 Task: Add an event with the title Second Webinar: Advanced Google AdWords Campaign Optimization, date '2024/03/01', time 9:40 AM to 11:40 AMand add a description: In addition to the formal agenda, the AGM may also include guest speakers, industry experts, or presentations on relevant topics of interest to the attendees. These sessions provide an opportunity to gain insights from external sources, broaden perspectives, and stay informed about emerging trends or challenges that may impact the organization's future., put the event into Orange category . Add location for the event as: 789 Thyssen-Bornemisza Museum, Madrid, Spain, logged in from the account softage.9@softage.netand send the event invitation to softage.6@softage.net with CC to  softage.7@softage.net. Set a reminder for the event At time of event
Action: Mouse moved to (94, 132)
Screenshot: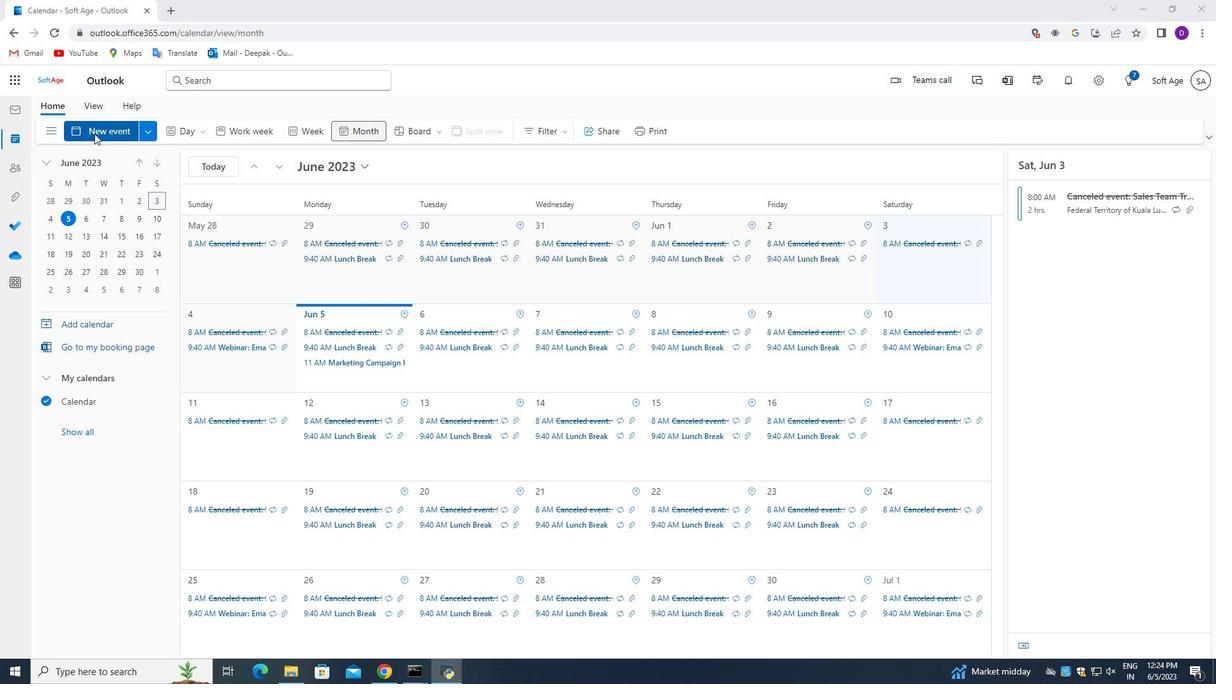 
Action: Mouse pressed left at (94, 132)
Screenshot: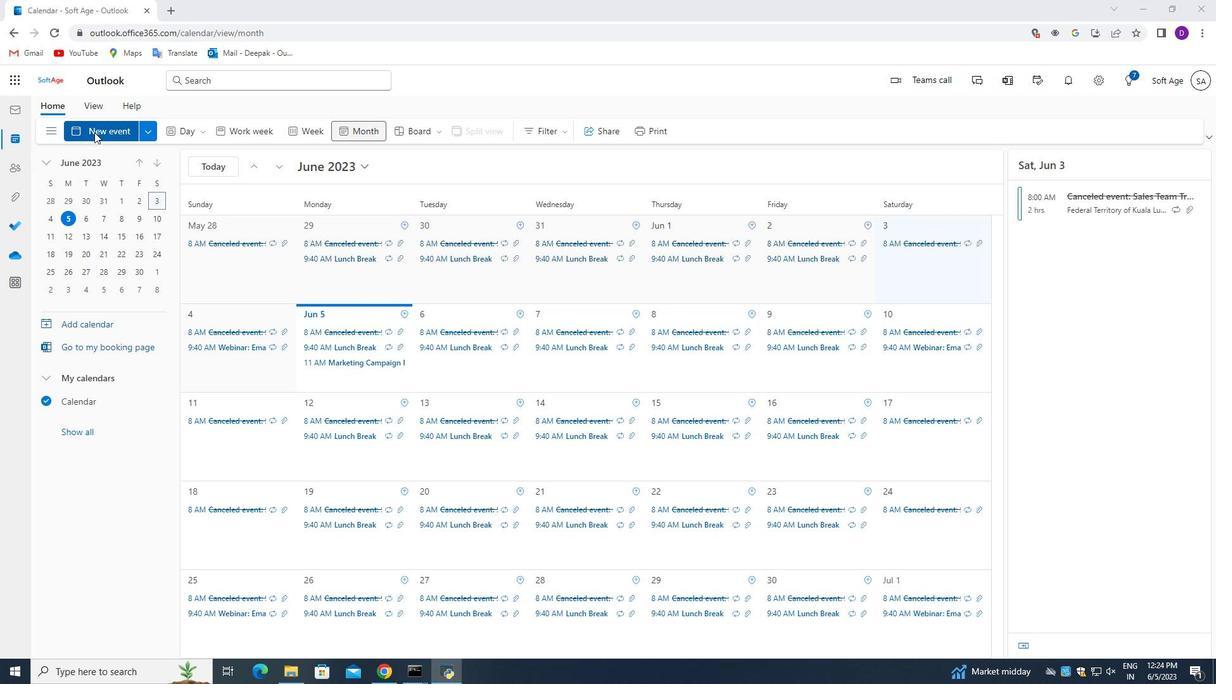 
Action: Mouse moved to (392, 527)
Screenshot: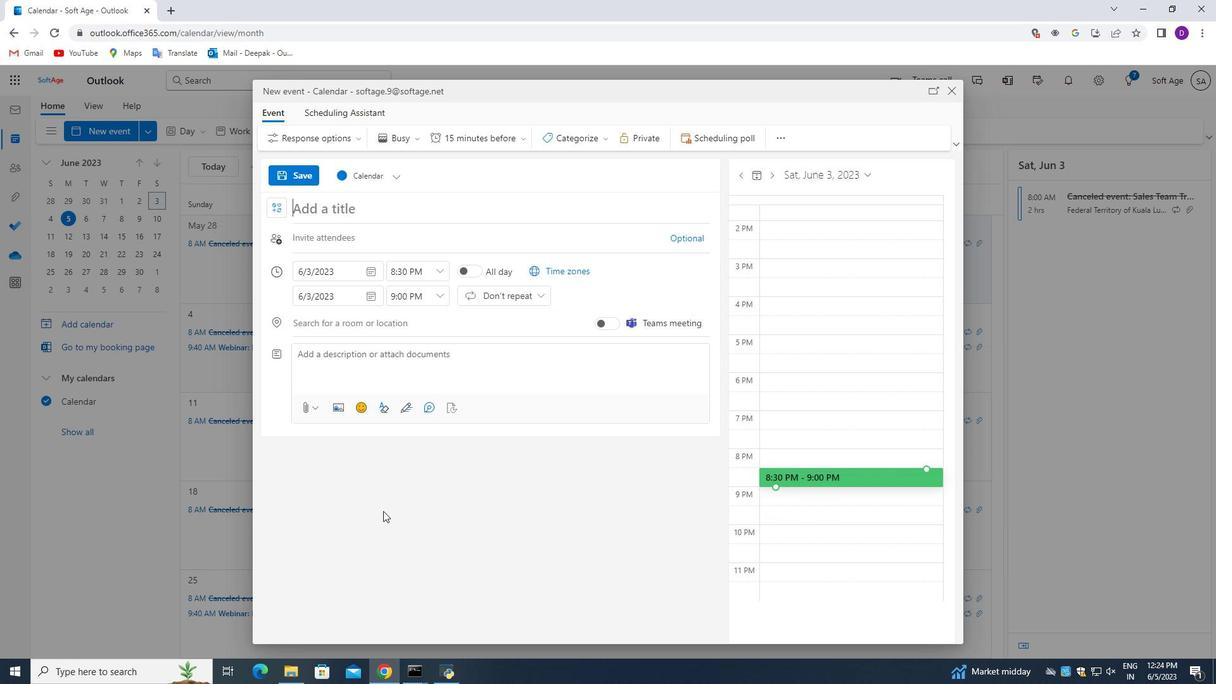 
Action: Key pressed <Key.shift_r>Second<Key.space><Key.shift_r>Webinar<Key.shift_r>:<Key.space><Key.shift_r>Advanced<Key.space><Key.shift_r>Google<Key.space><Key.shift_r>Ad<Key.shift_r>Words<Key.space><Key.shift_r>Campaign<Key.space><Key.shift>Optimization
Screenshot: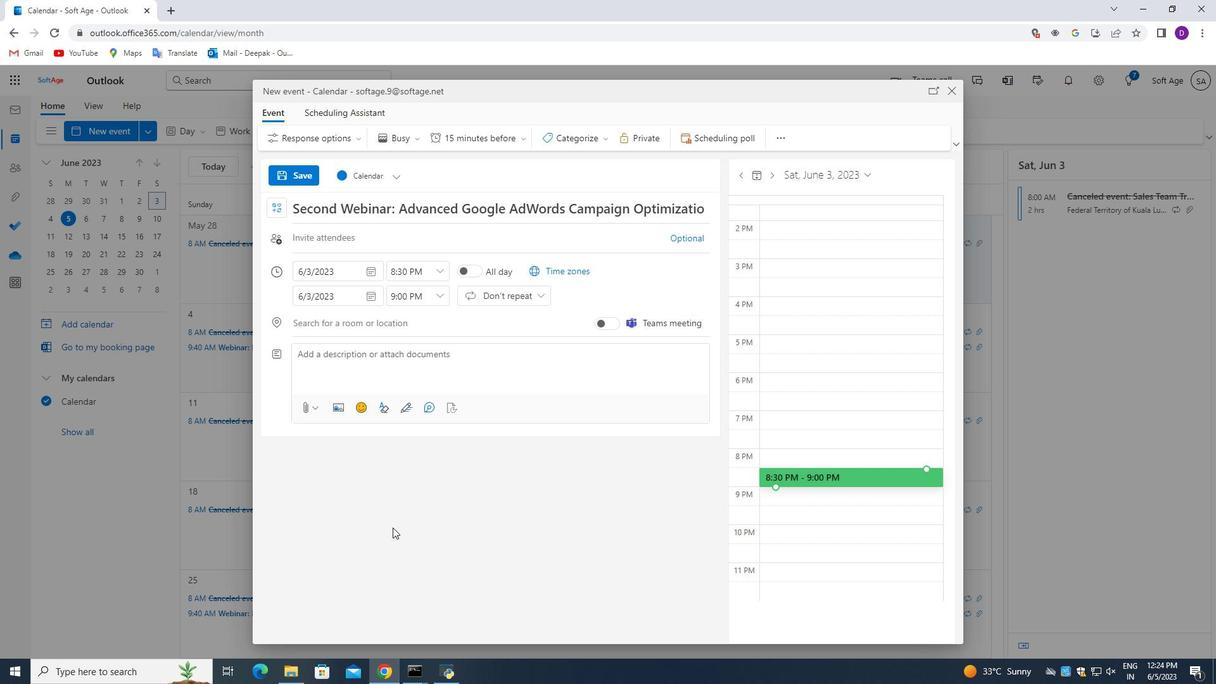 
Action: Mouse moved to (370, 272)
Screenshot: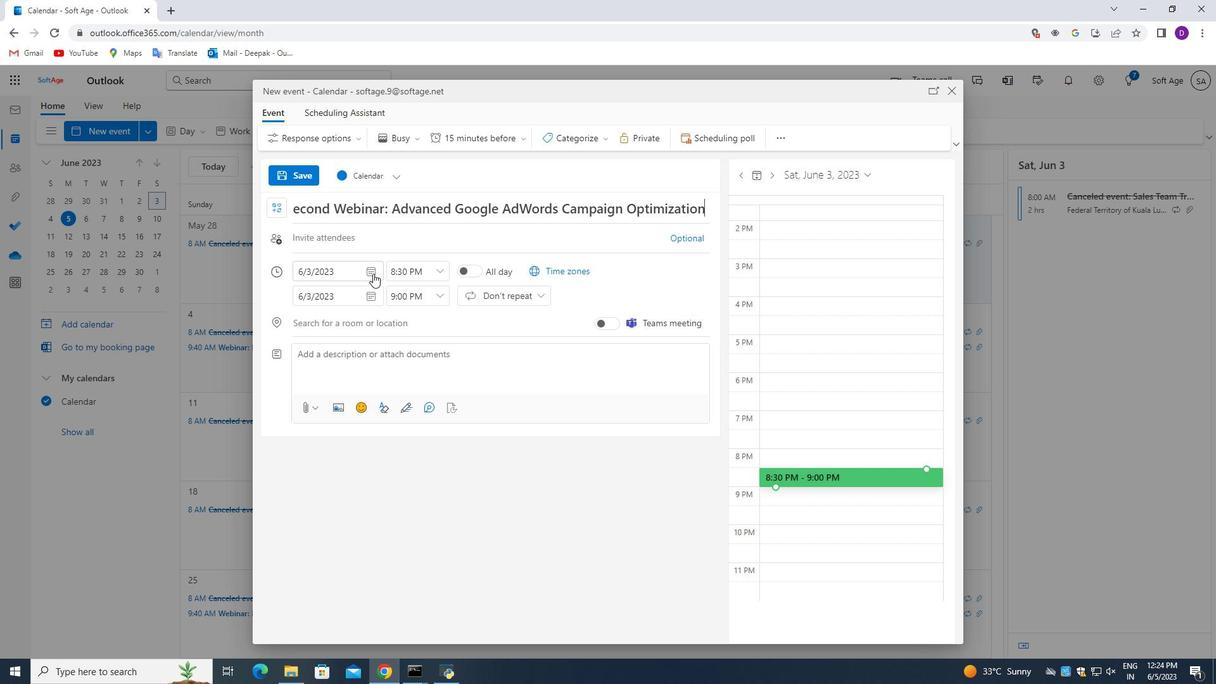 
Action: Mouse pressed left at (370, 272)
Screenshot: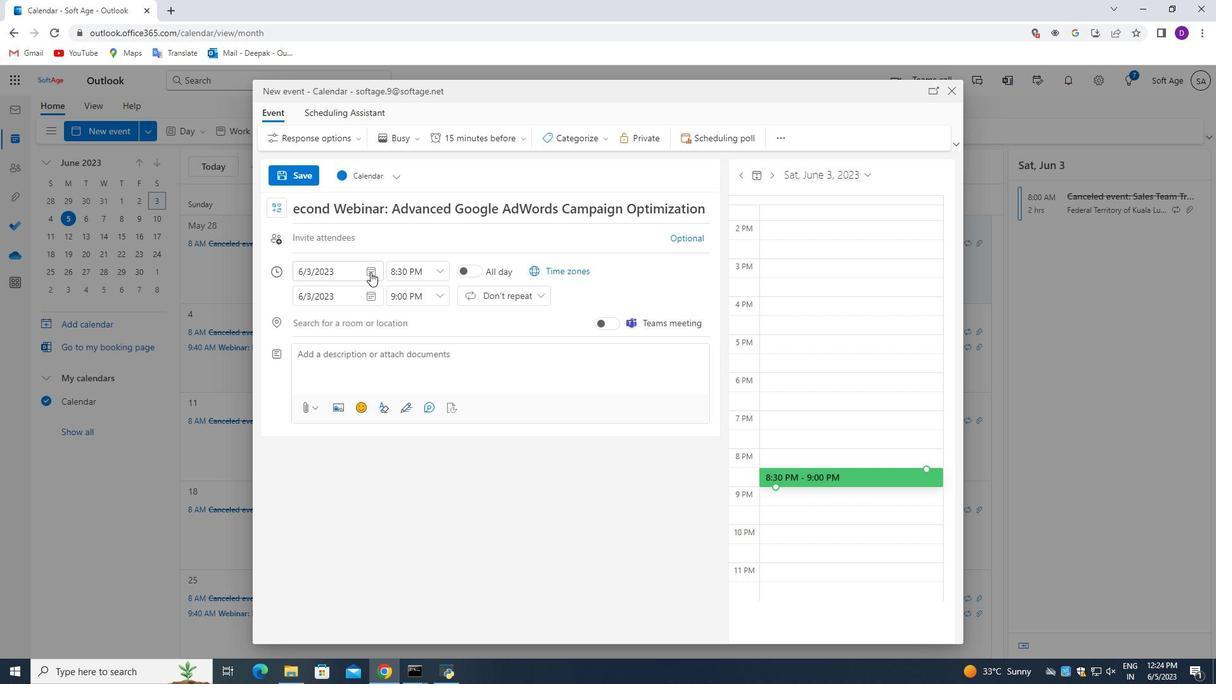
Action: Mouse moved to (338, 292)
Screenshot: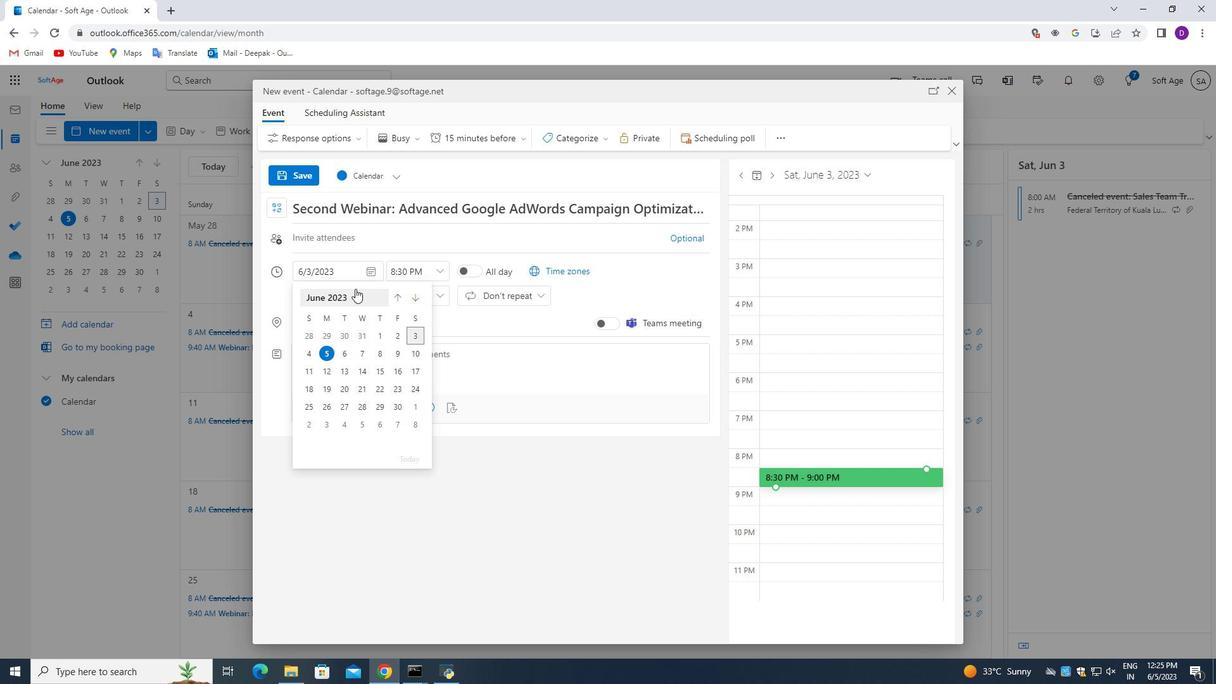 
Action: Mouse pressed left at (338, 292)
Screenshot: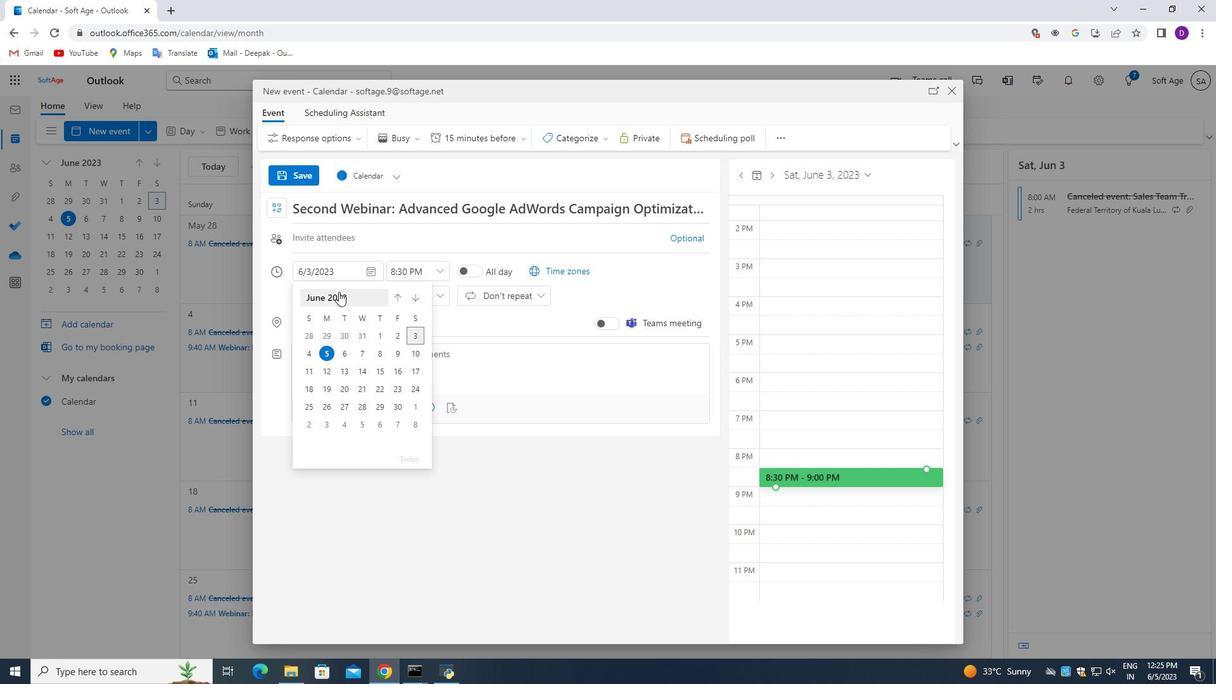 
Action: Mouse moved to (415, 300)
Screenshot: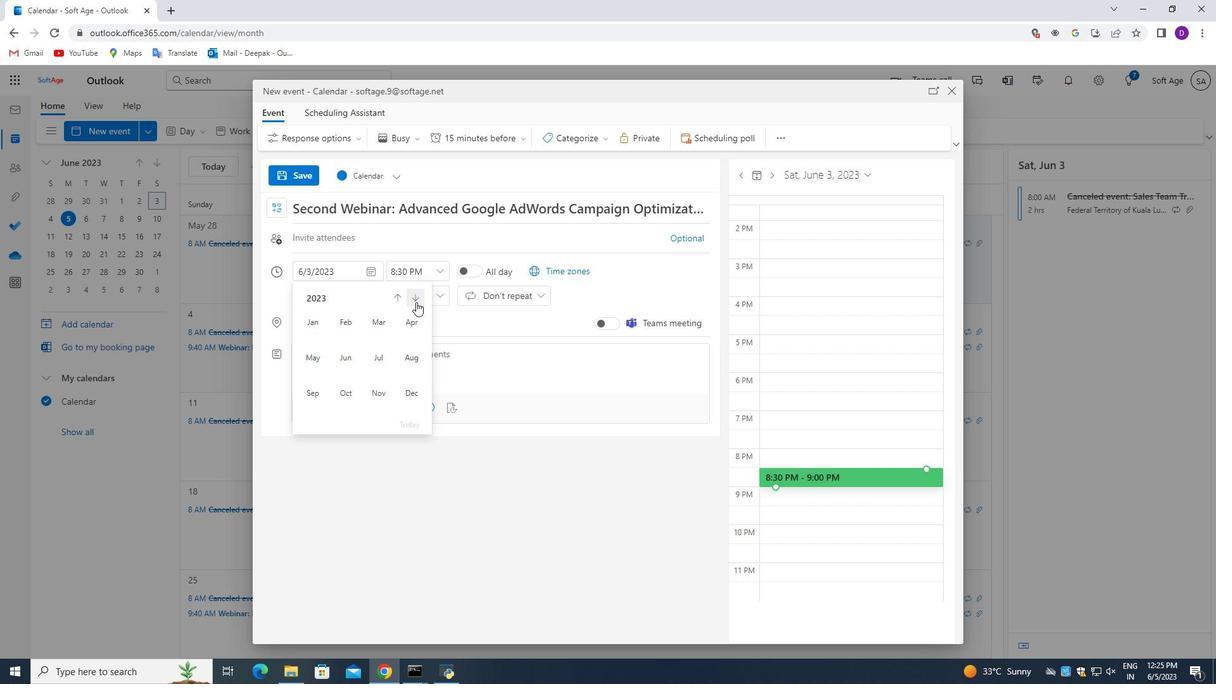 
Action: Mouse pressed left at (415, 300)
Screenshot: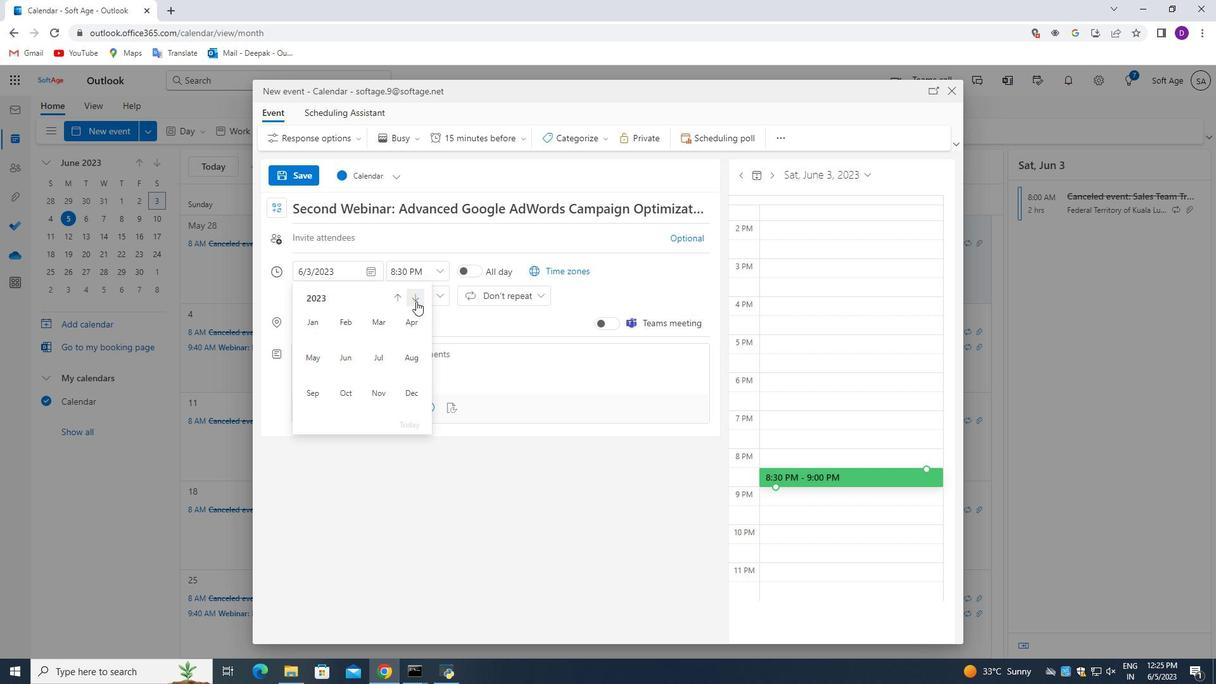 
Action: Mouse moved to (378, 322)
Screenshot: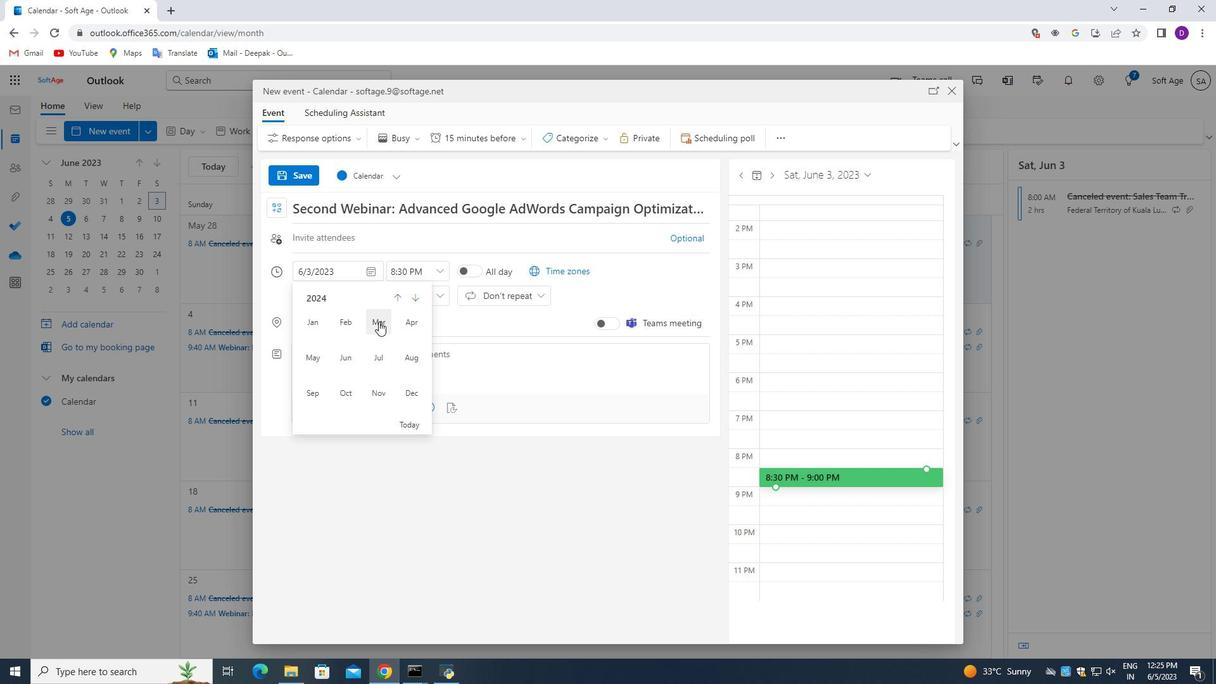 
Action: Mouse pressed left at (378, 322)
Screenshot: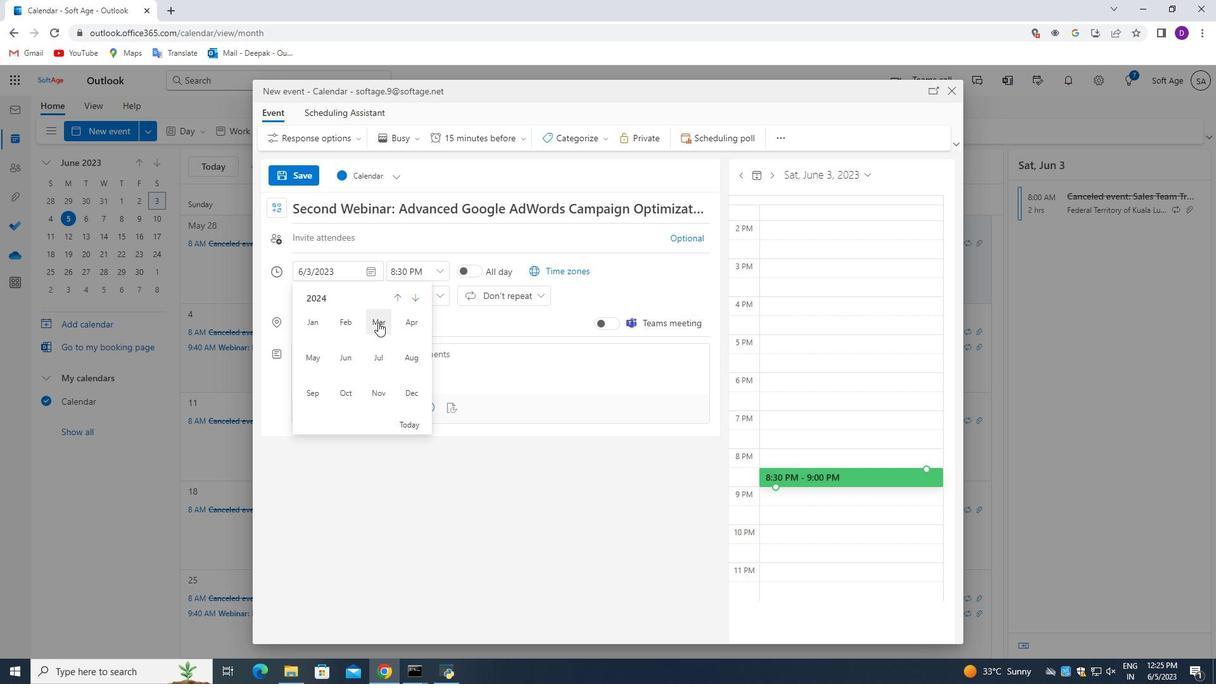 
Action: Mouse moved to (398, 332)
Screenshot: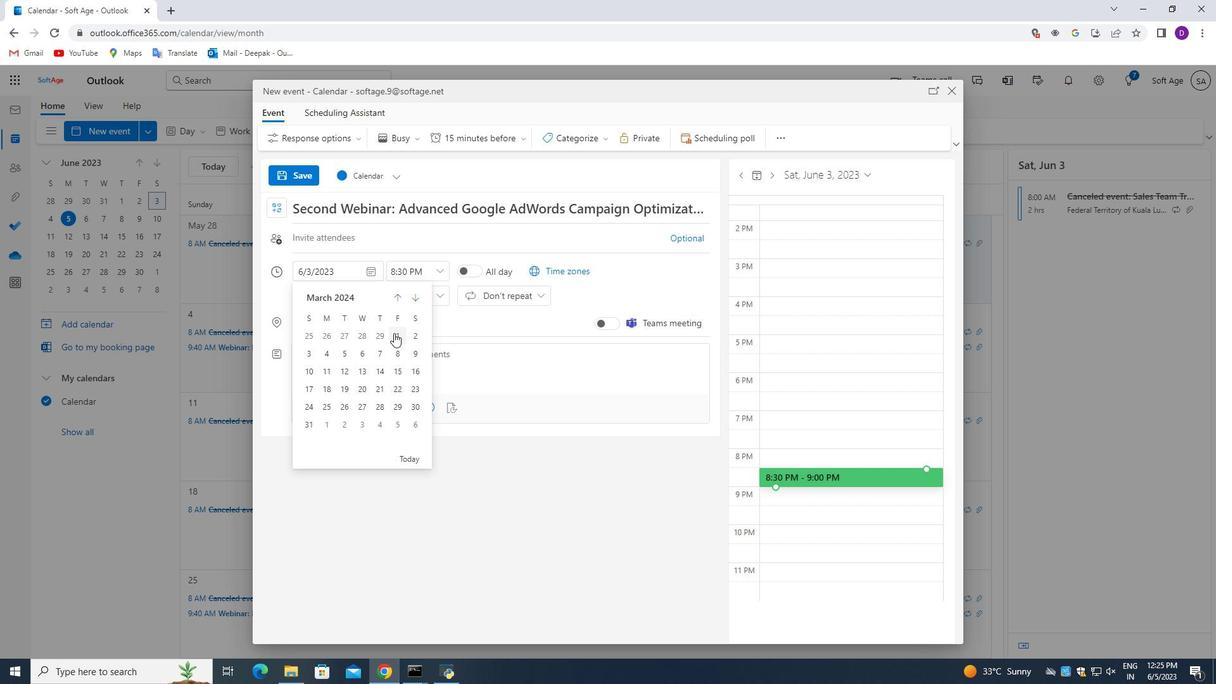 
Action: Mouse pressed left at (398, 332)
Screenshot: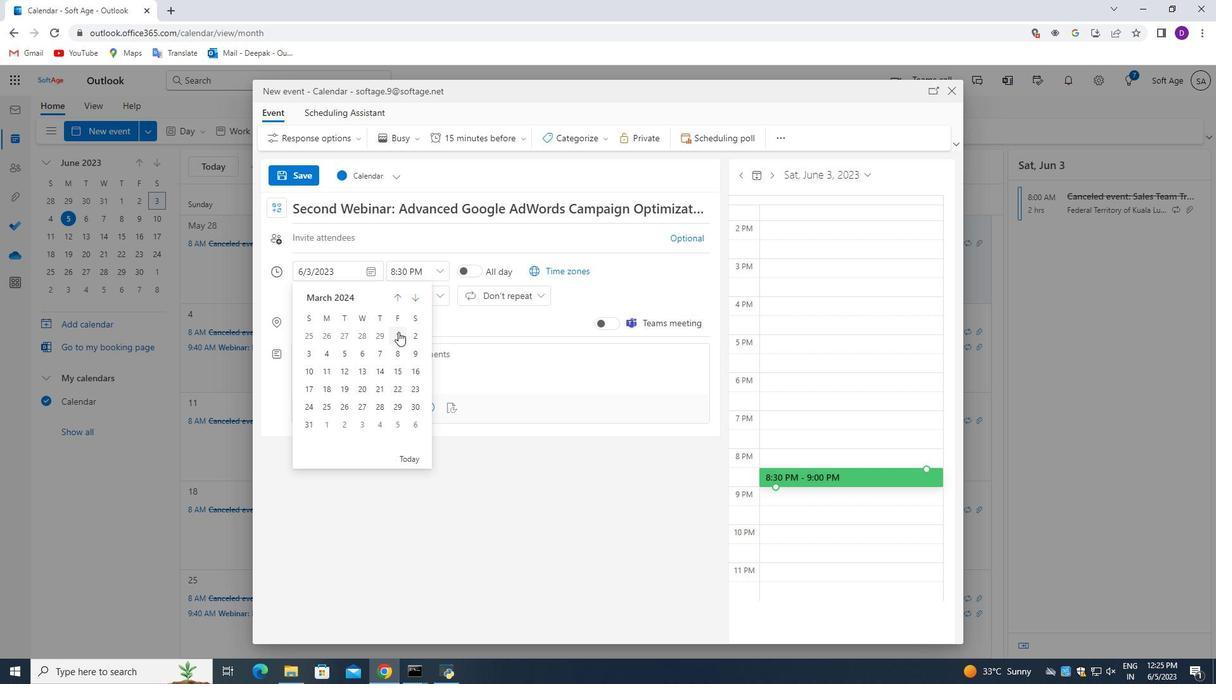 
Action: Mouse moved to (439, 272)
Screenshot: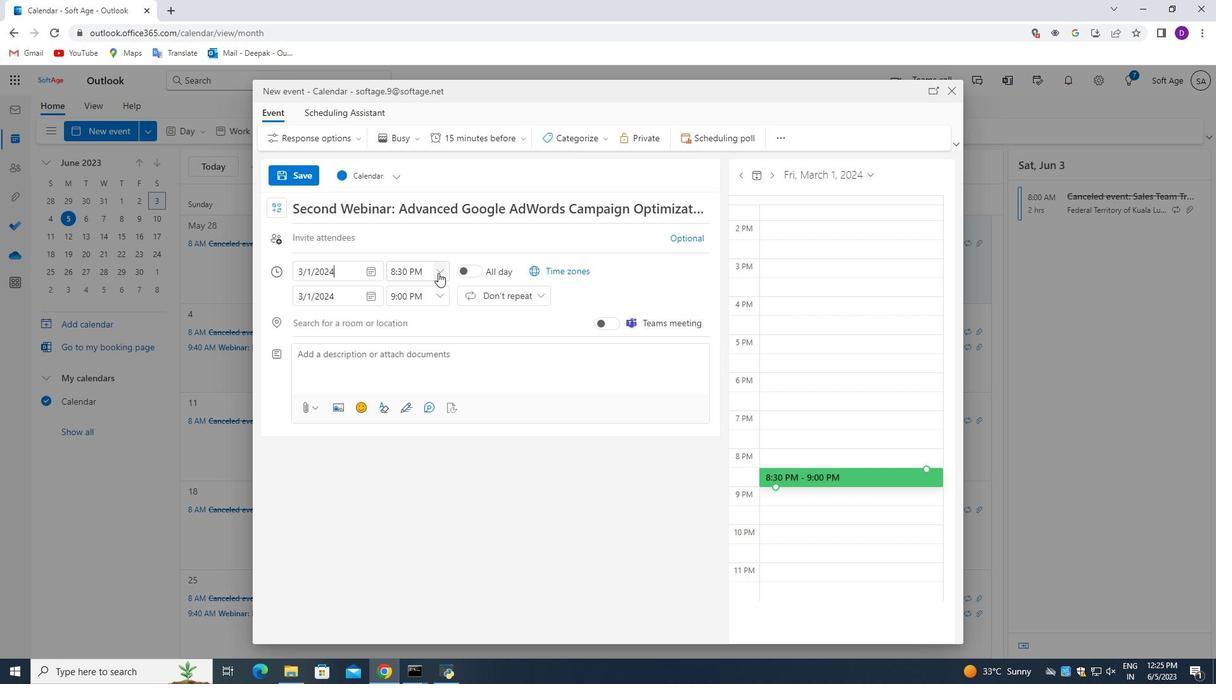 
Action: Mouse pressed left at (439, 272)
Screenshot: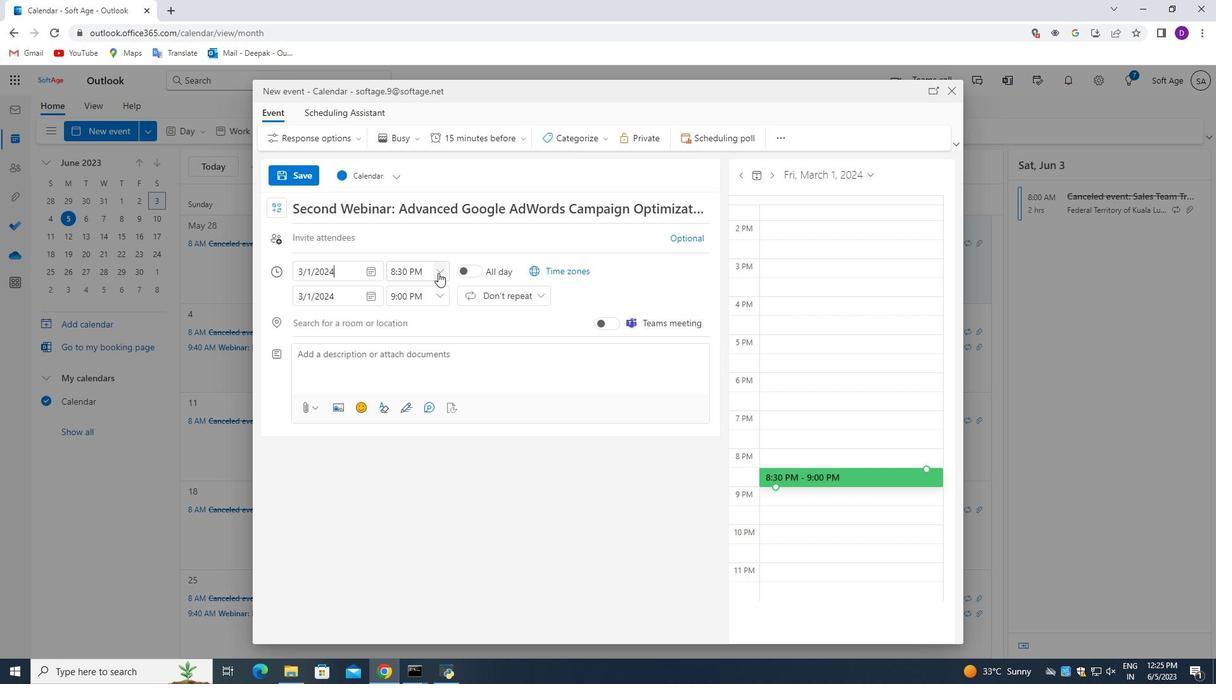 
Action: Mouse moved to (416, 328)
Screenshot: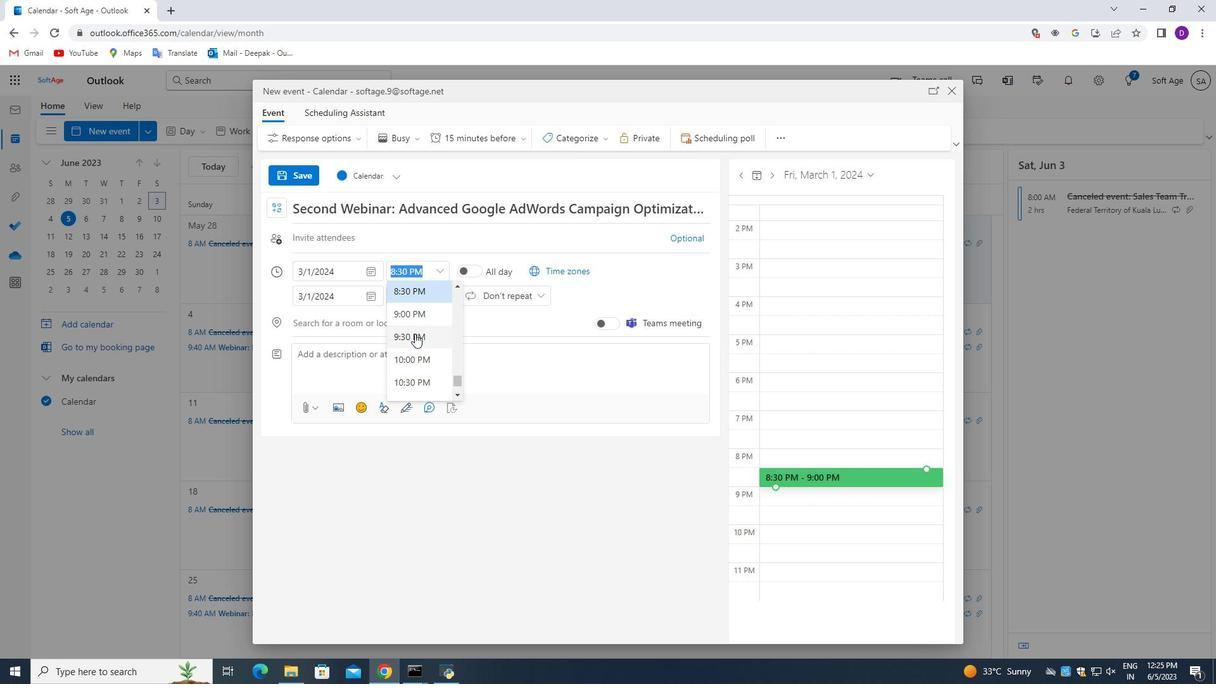 
Action: Mouse scrolled (416, 328) with delta (0, 0)
Screenshot: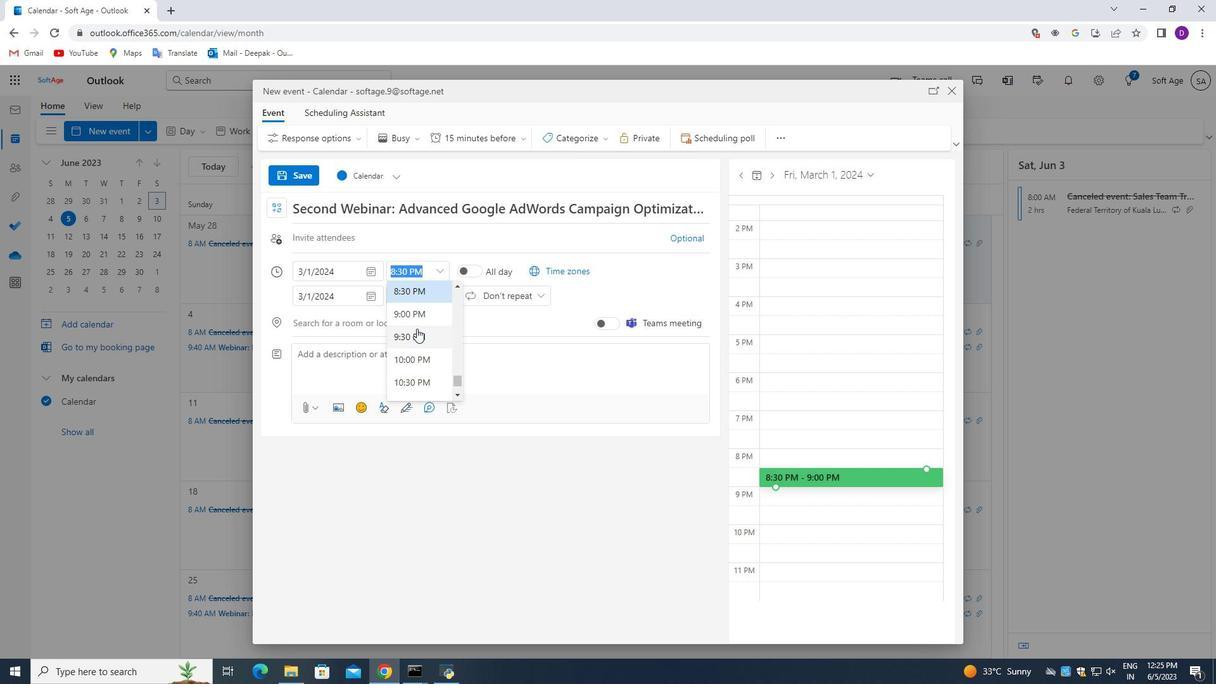 
Action: Mouse scrolled (416, 328) with delta (0, 0)
Screenshot: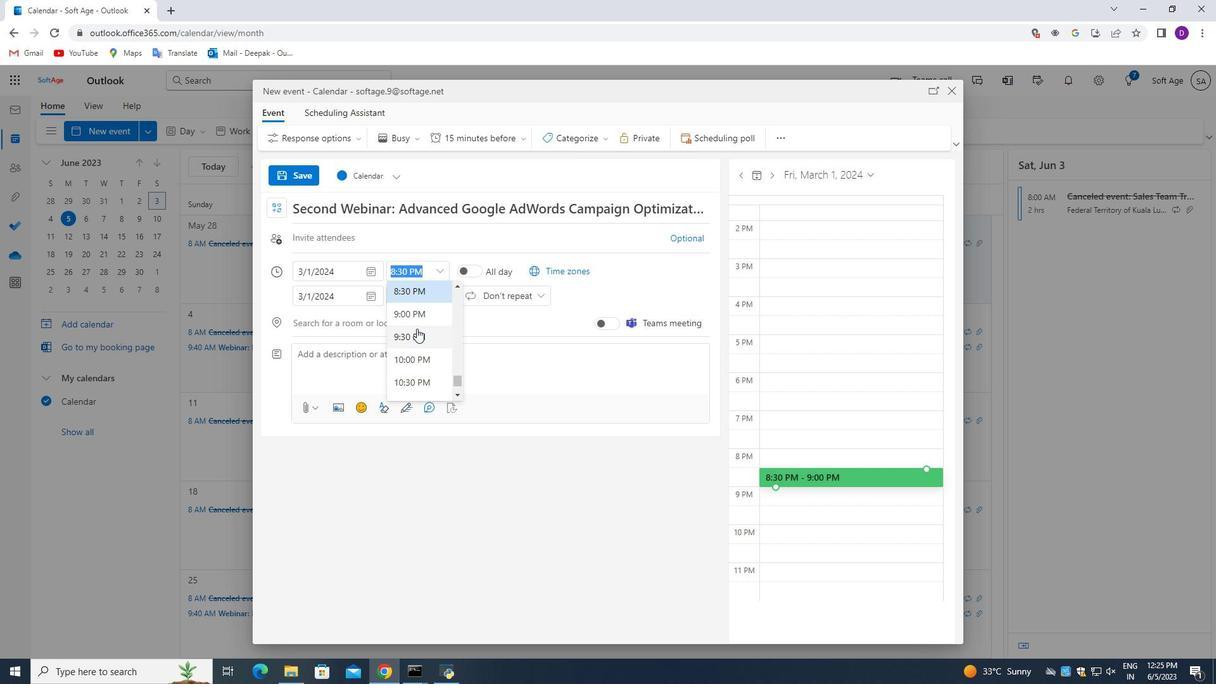 
Action: Mouse scrolled (416, 329) with delta (0, 0)
Screenshot: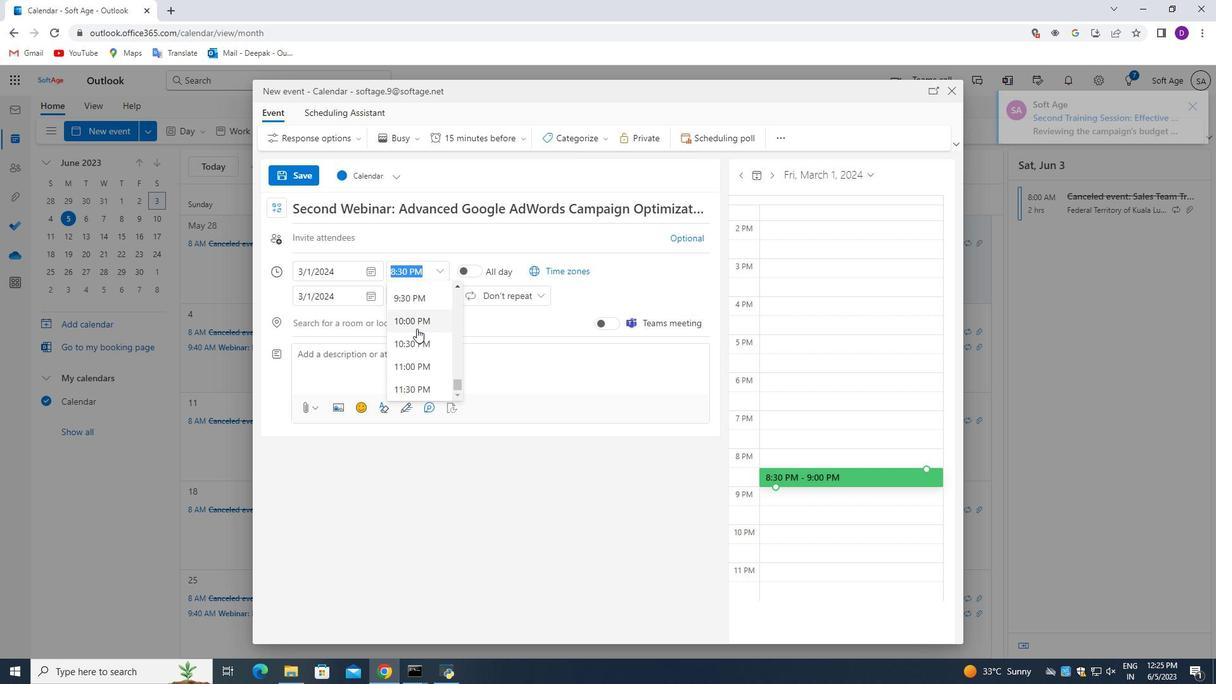 
Action: Mouse scrolled (416, 329) with delta (0, 0)
Screenshot: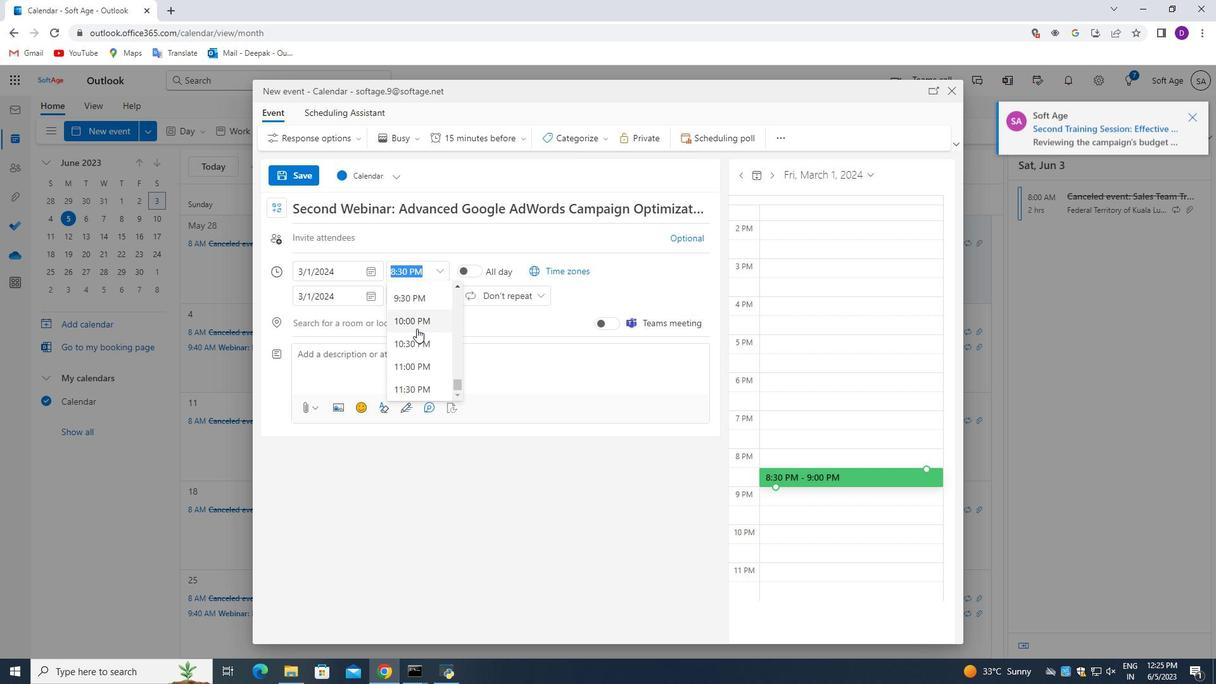 
Action: Mouse scrolled (416, 329) with delta (0, 0)
Screenshot: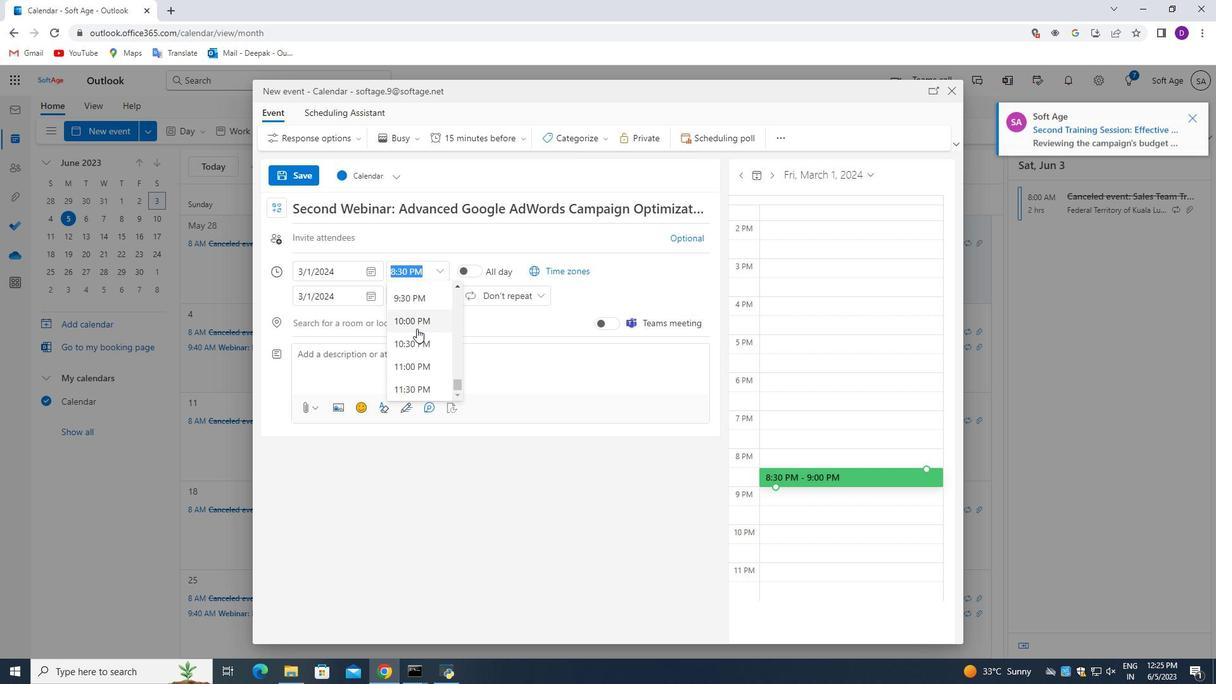
Action: Mouse scrolled (416, 329) with delta (0, 0)
Screenshot: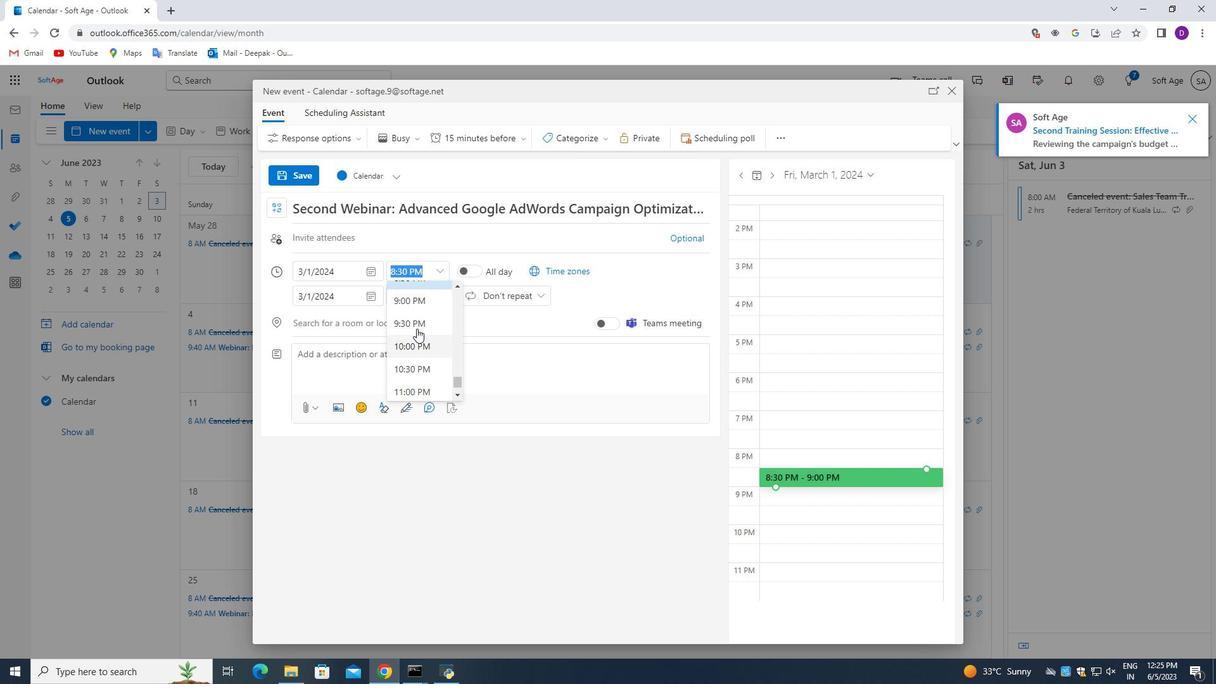 
Action: Mouse scrolled (416, 329) with delta (0, 0)
Screenshot: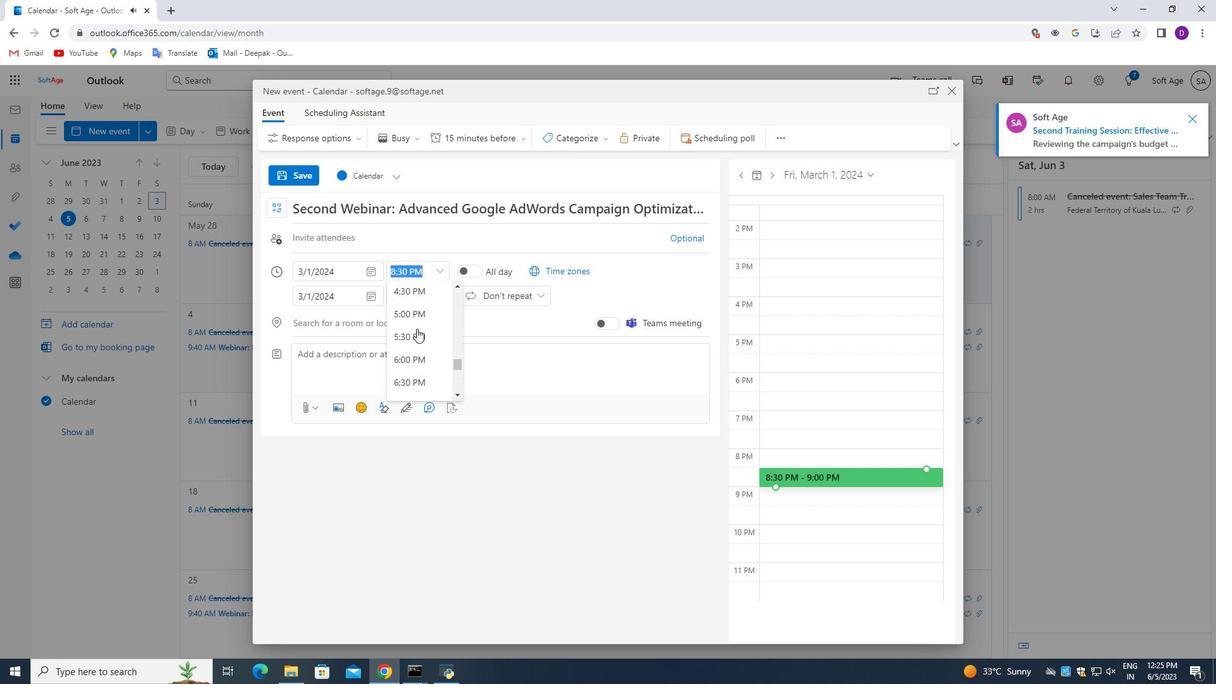 
Action: Mouse scrolled (416, 329) with delta (0, 0)
Screenshot: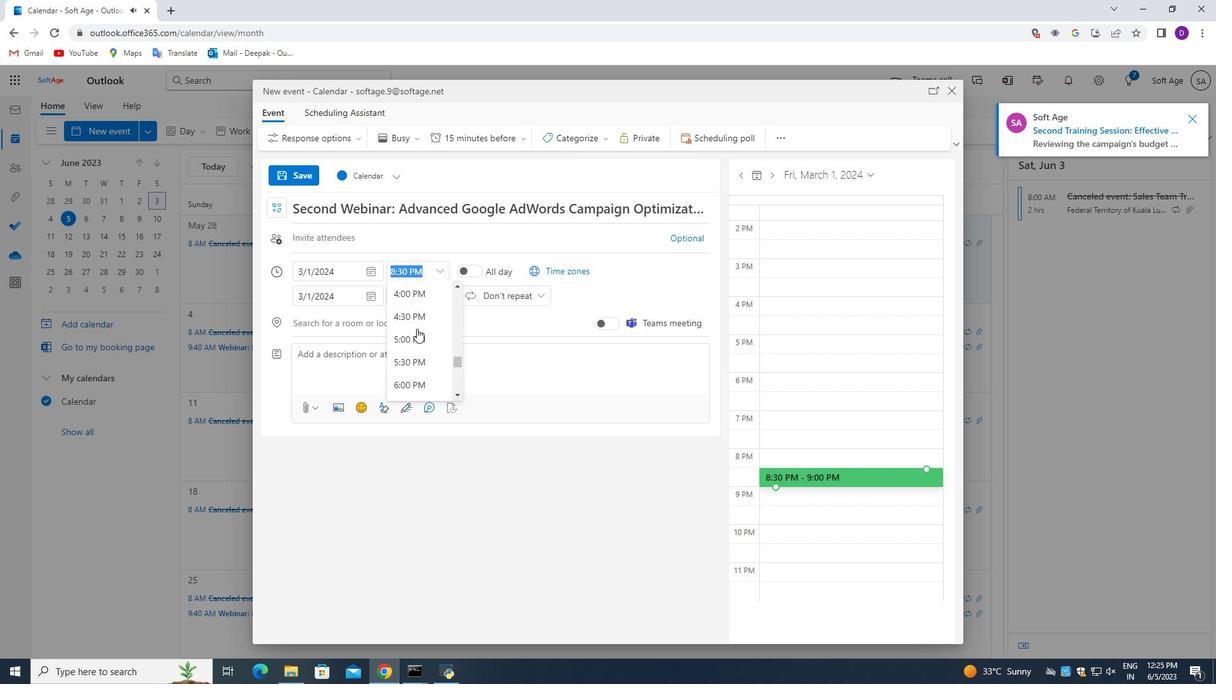 
Action: Mouse scrolled (416, 329) with delta (0, 0)
Screenshot: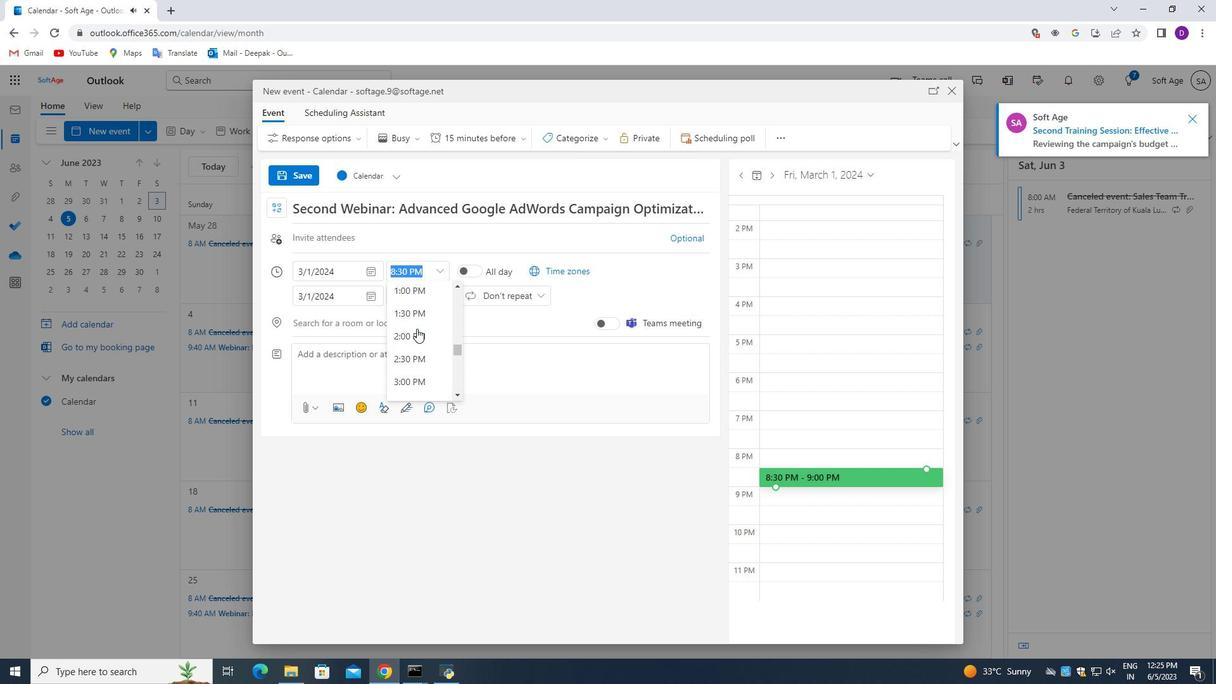 
Action: Mouse scrolled (416, 329) with delta (0, 0)
Screenshot: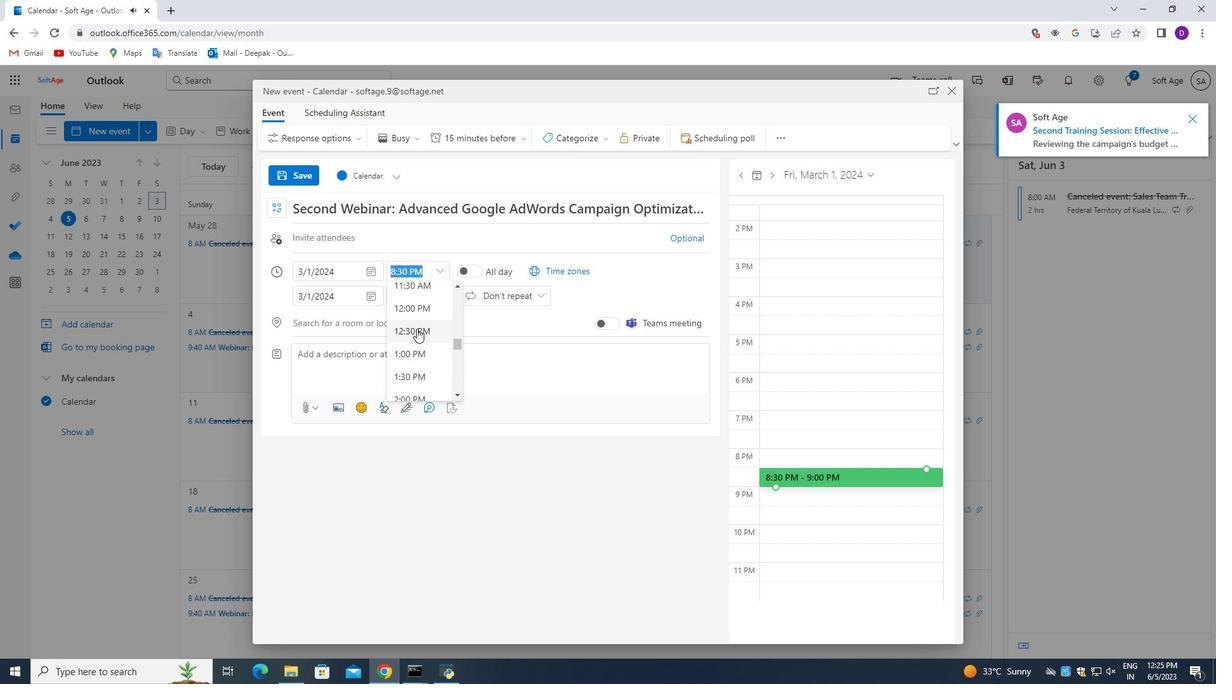 
Action: Mouse scrolled (416, 329) with delta (0, 0)
Screenshot: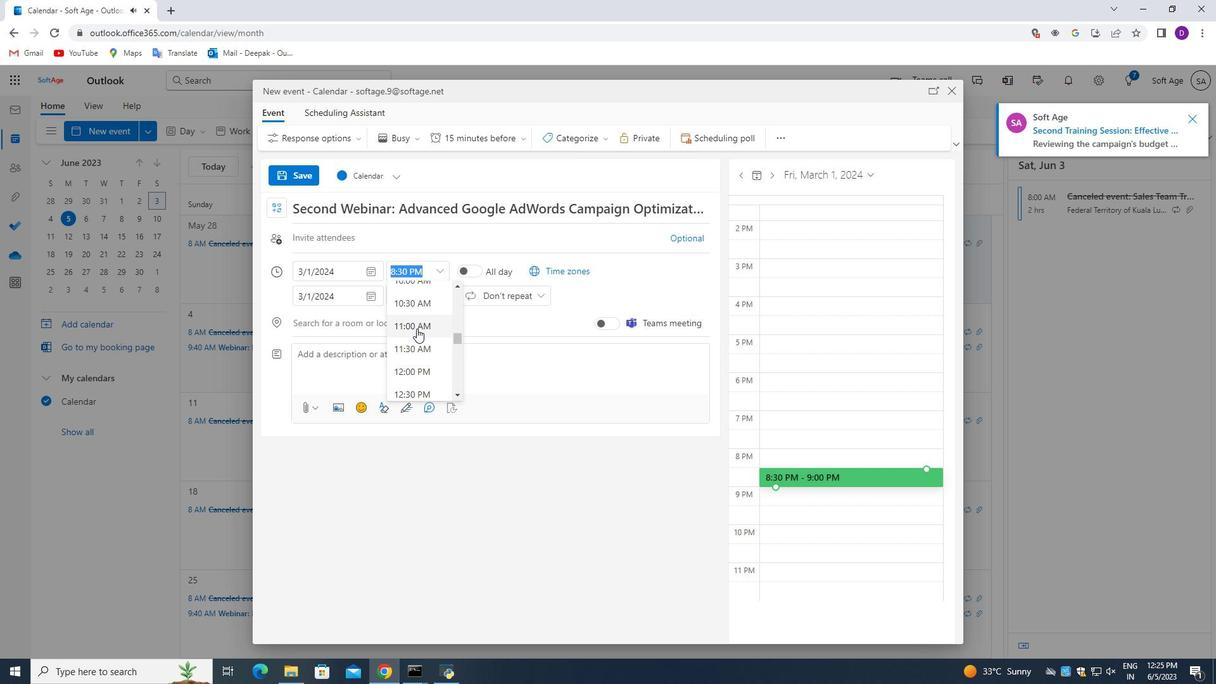 
Action: Mouse moved to (416, 328)
Screenshot: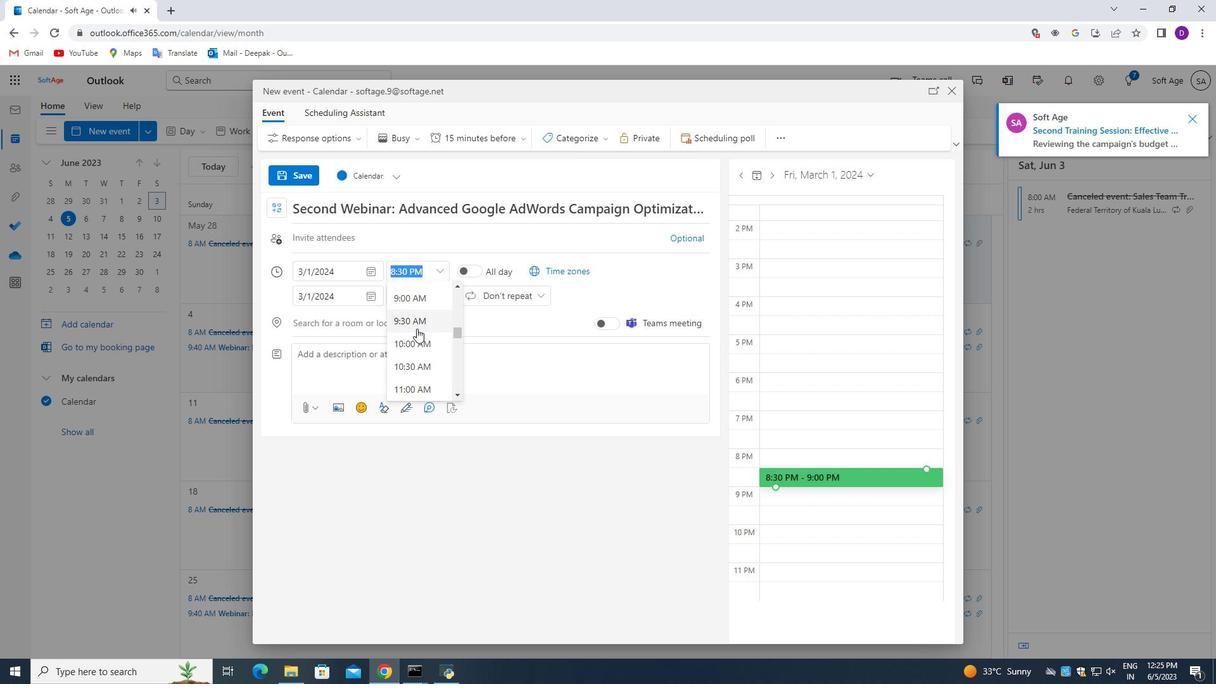 
Action: Mouse pressed left at (416, 328)
Screenshot: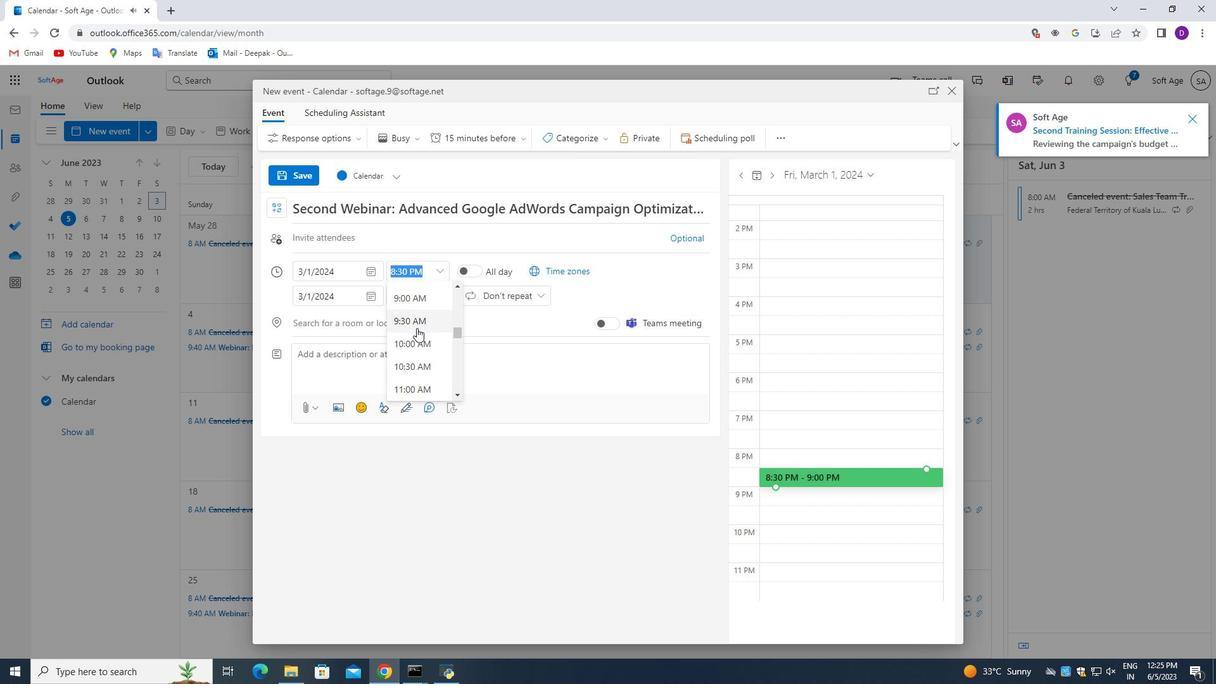 
Action: Mouse moved to (405, 269)
Screenshot: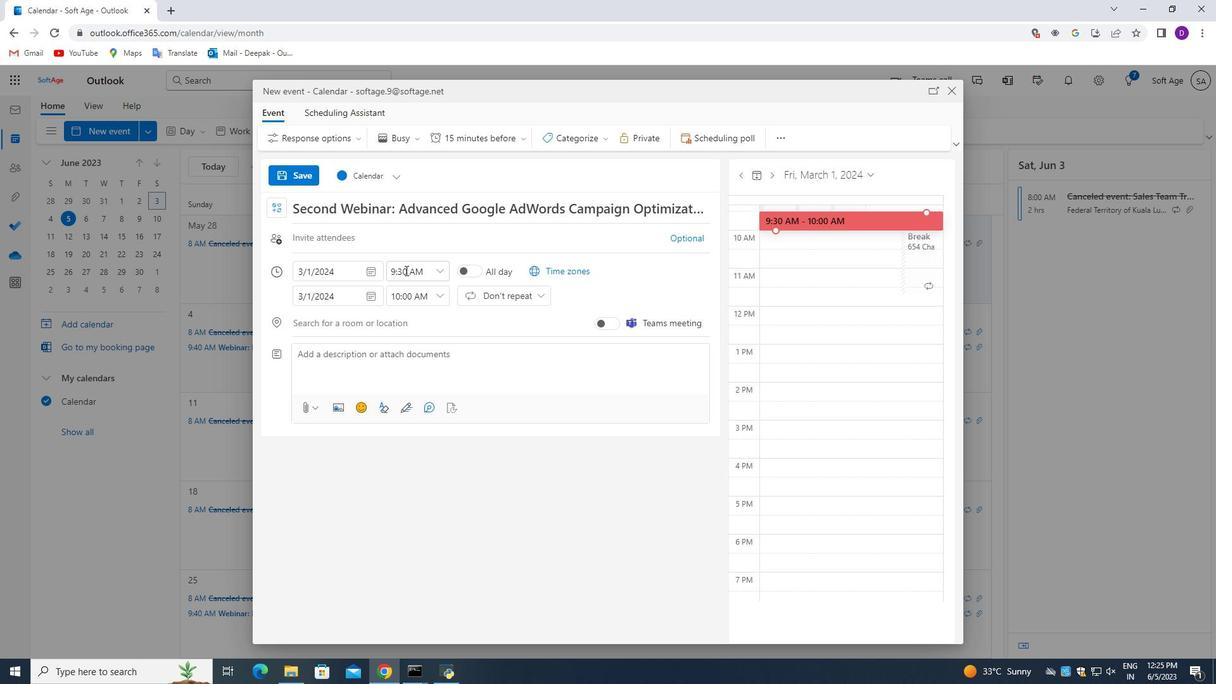 
Action: Mouse pressed left at (405, 269)
Screenshot: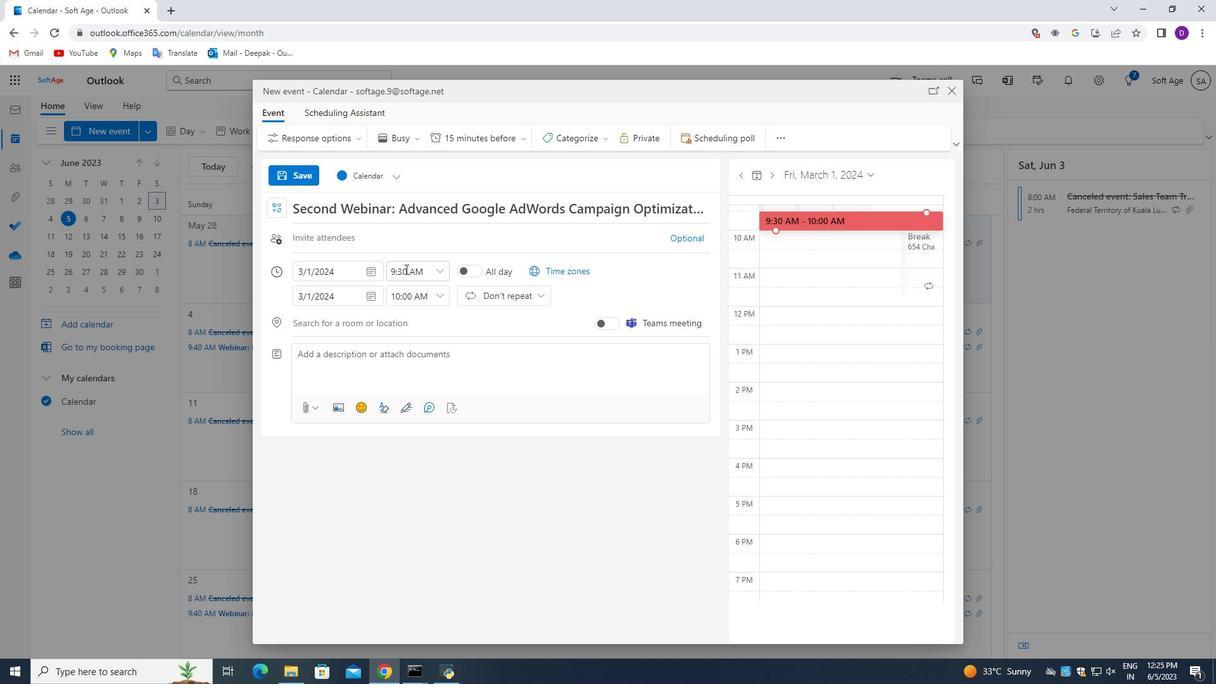 
Action: Mouse moved to (419, 323)
Screenshot: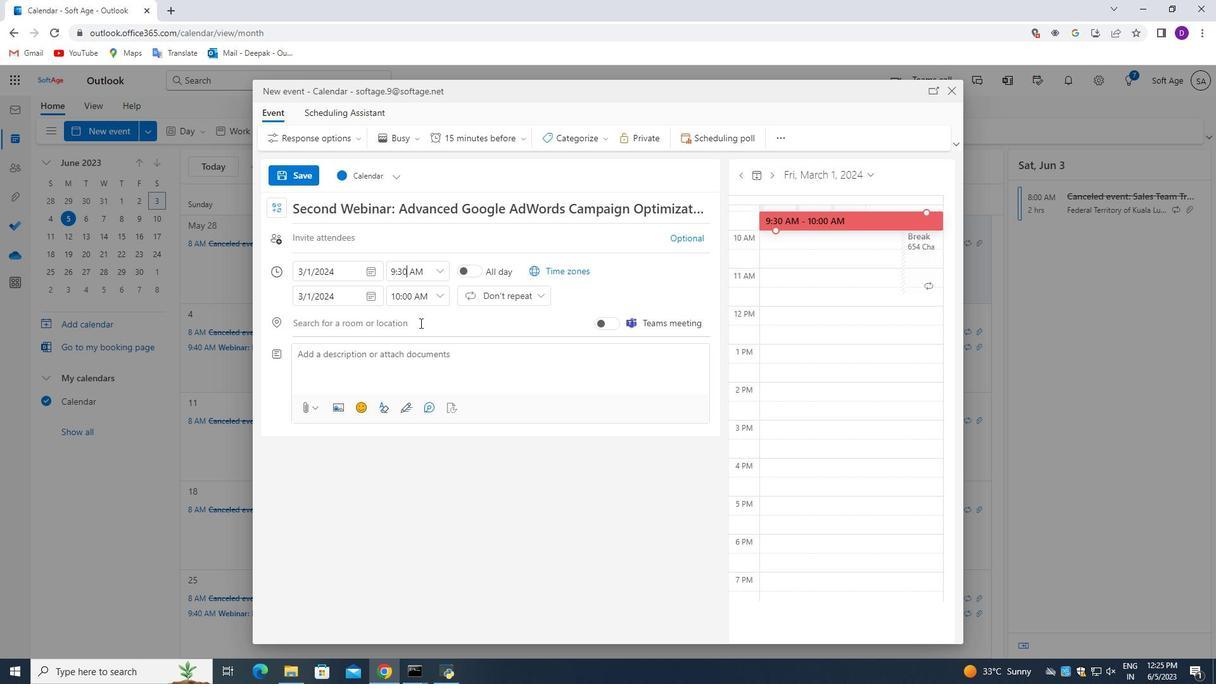 
Action: Key pressed <Key.left><Key.backspace>4
Screenshot: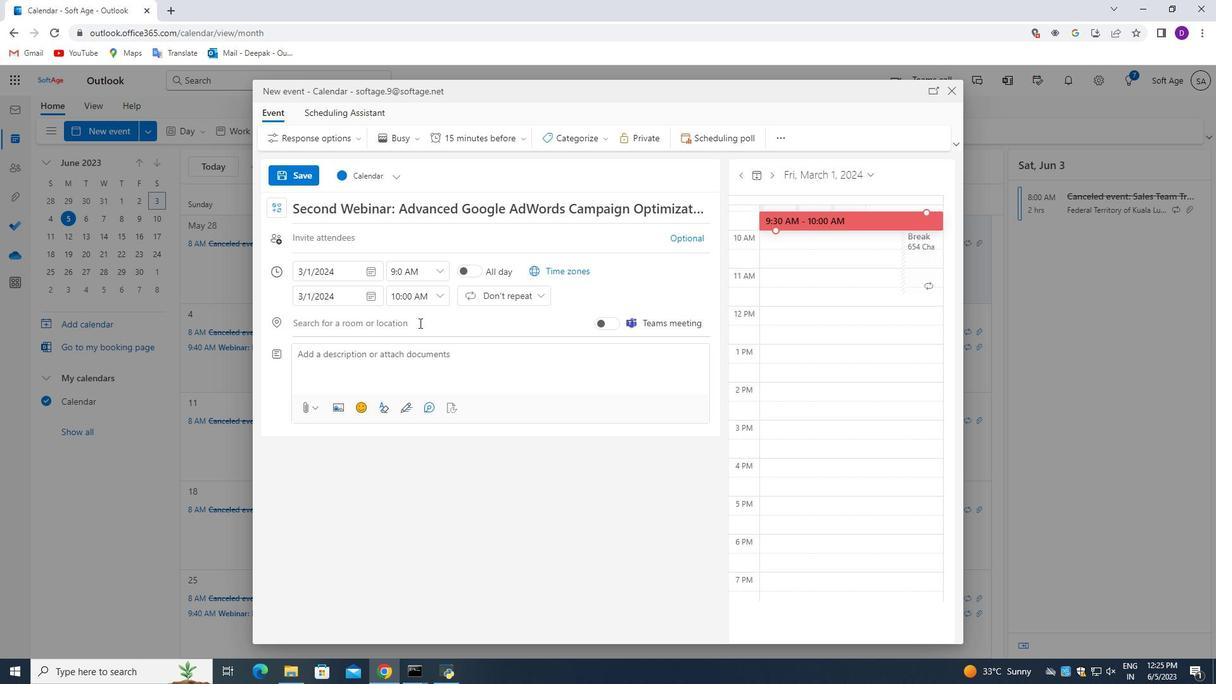 
Action: Mouse moved to (397, 296)
Screenshot: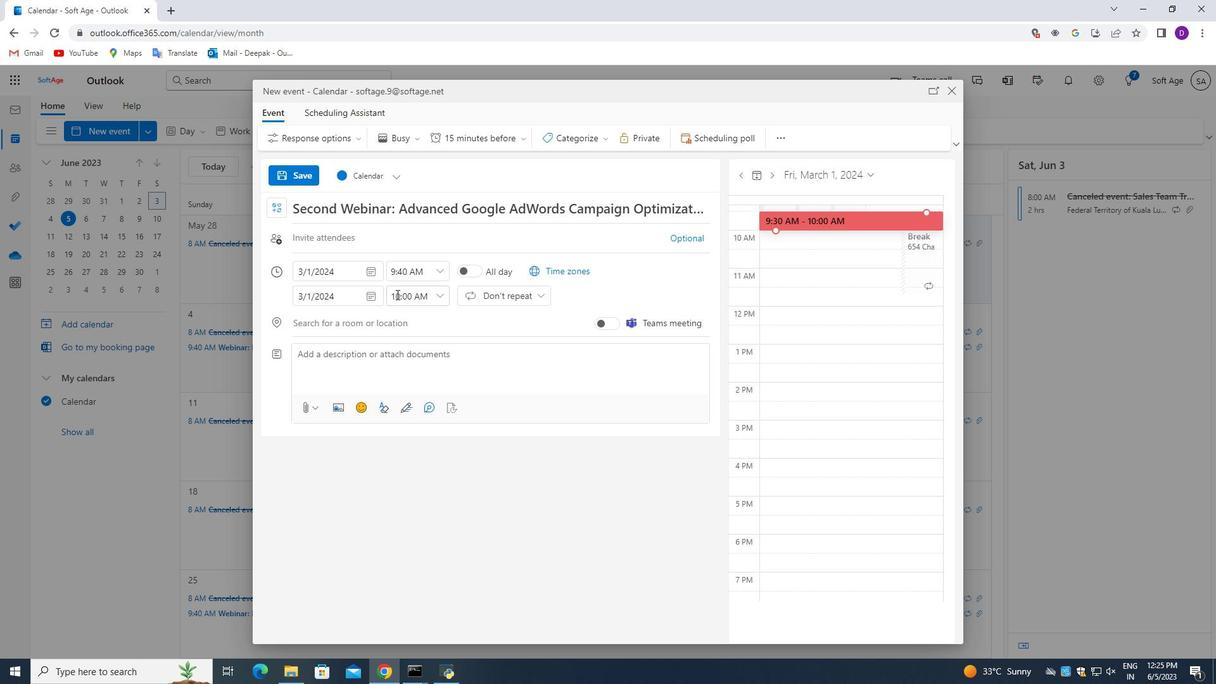
Action: Mouse pressed left at (397, 296)
Screenshot: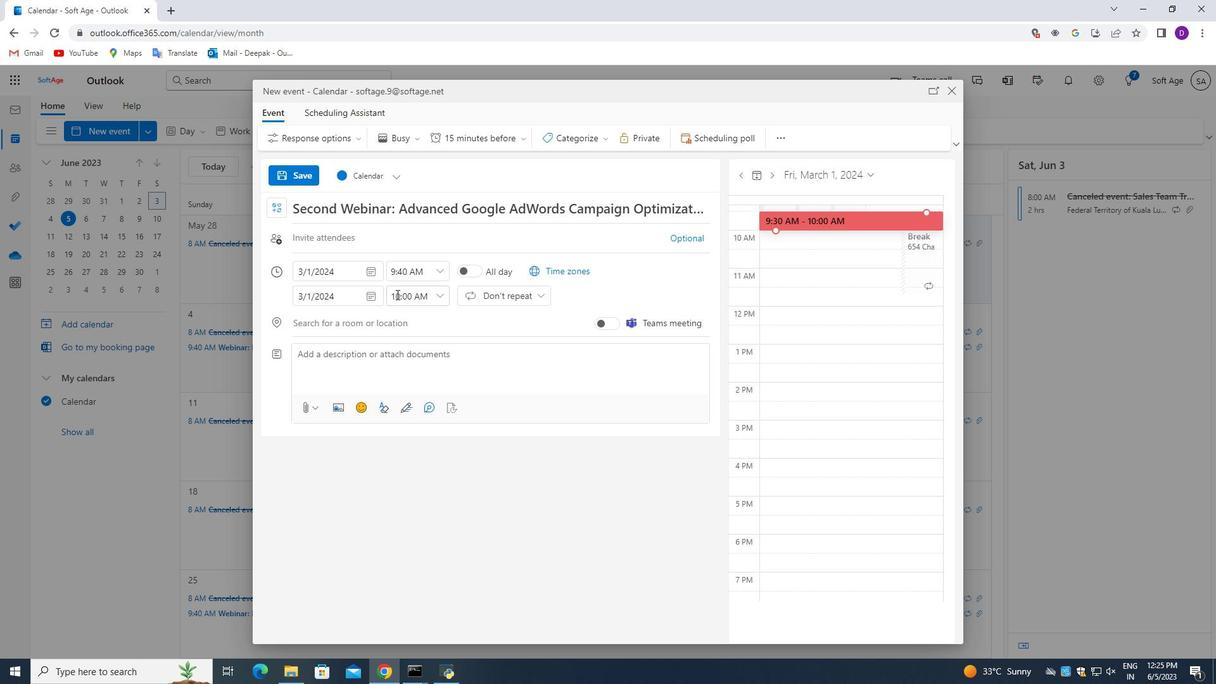 
Action: Mouse pressed left at (397, 296)
Screenshot: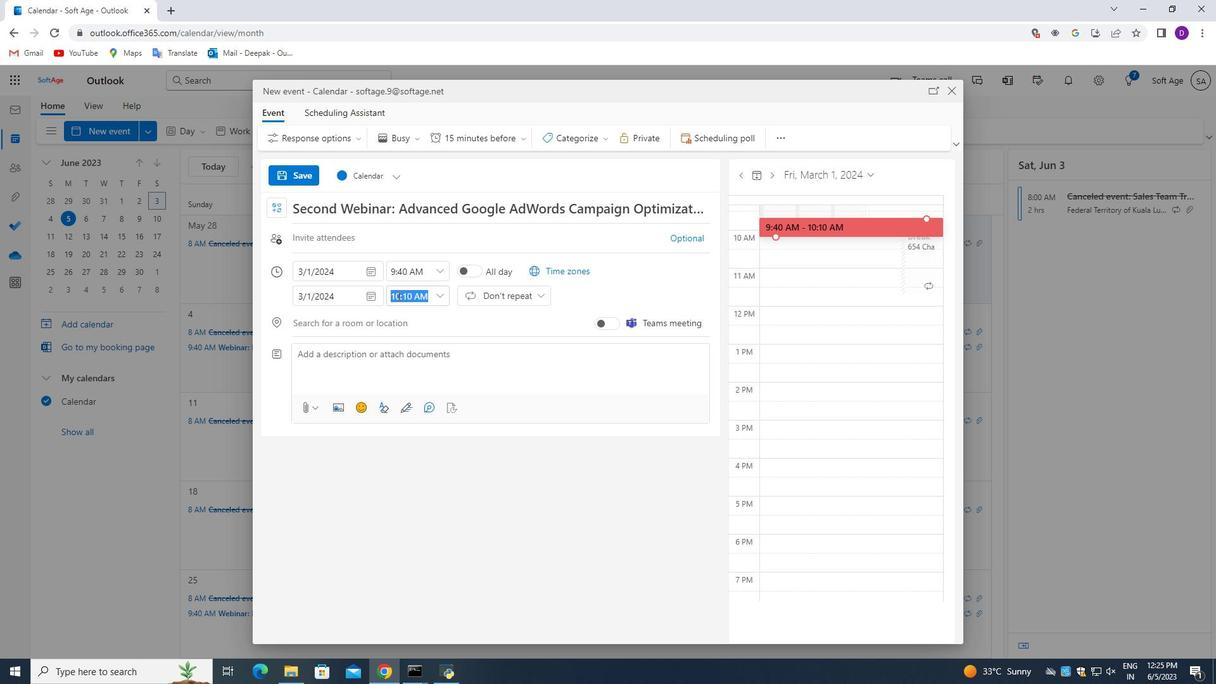 
Action: Mouse moved to (403, 300)
Screenshot: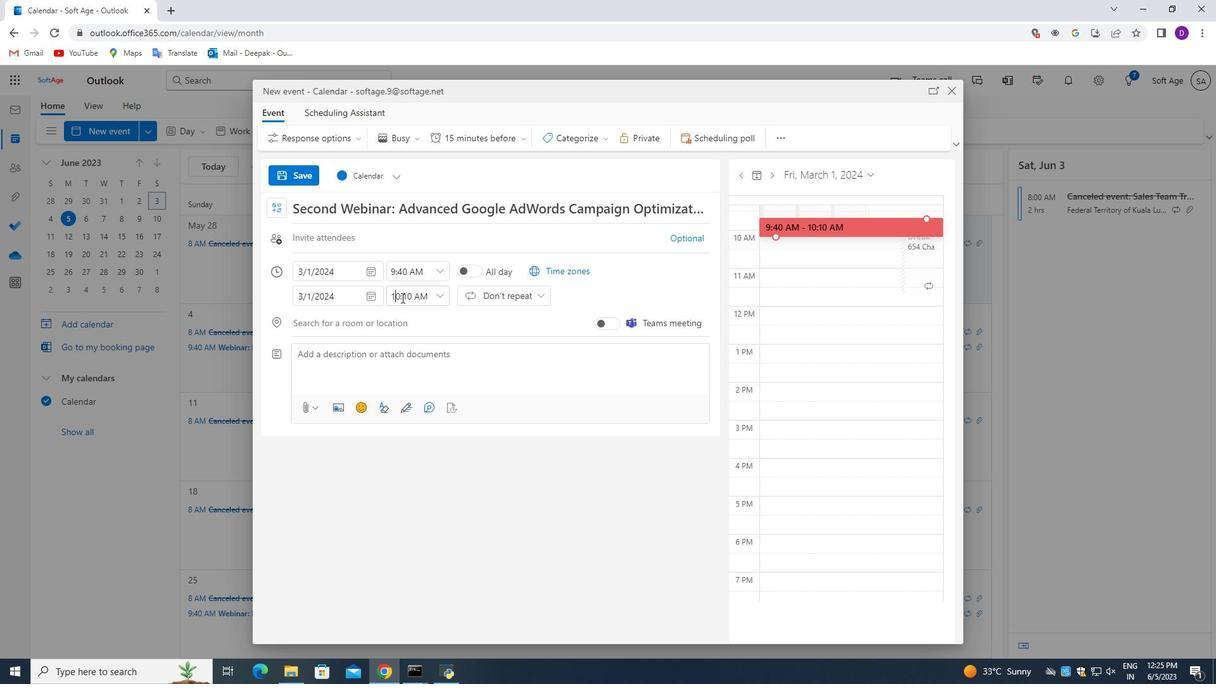 
Action: Key pressed <Key.right><Key.backspace>1<Key.right><Key.right><Key.backspace>4
Screenshot: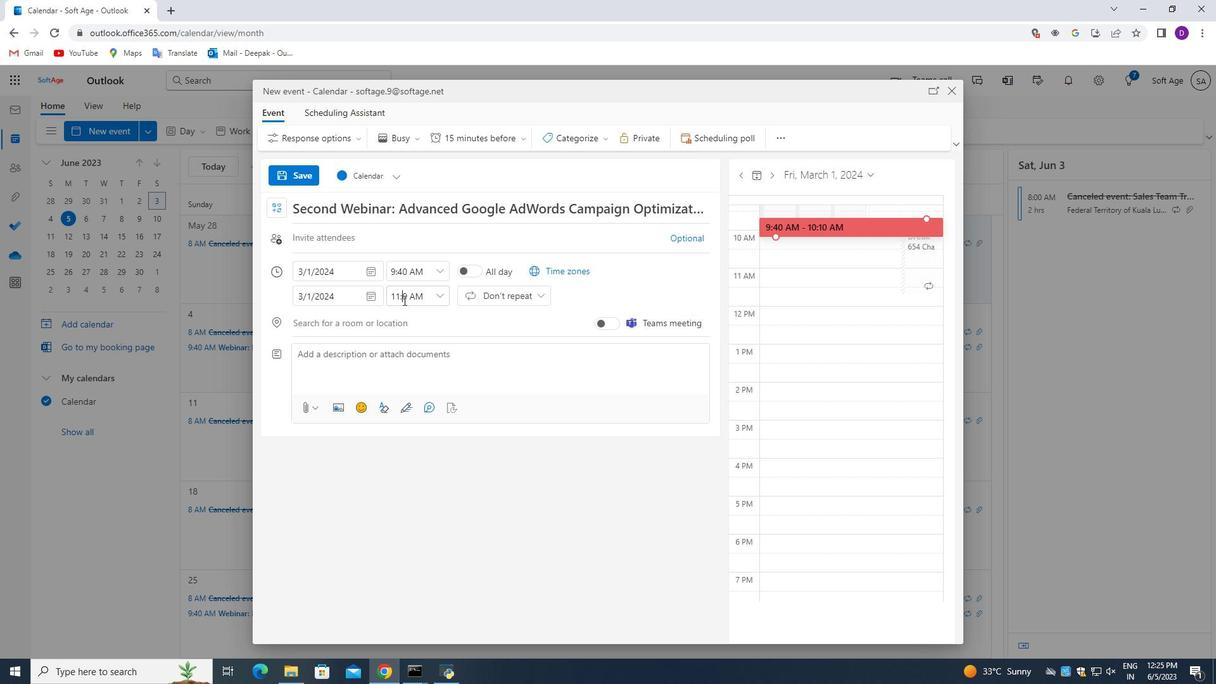 
Action: Mouse moved to (424, 300)
Screenshot: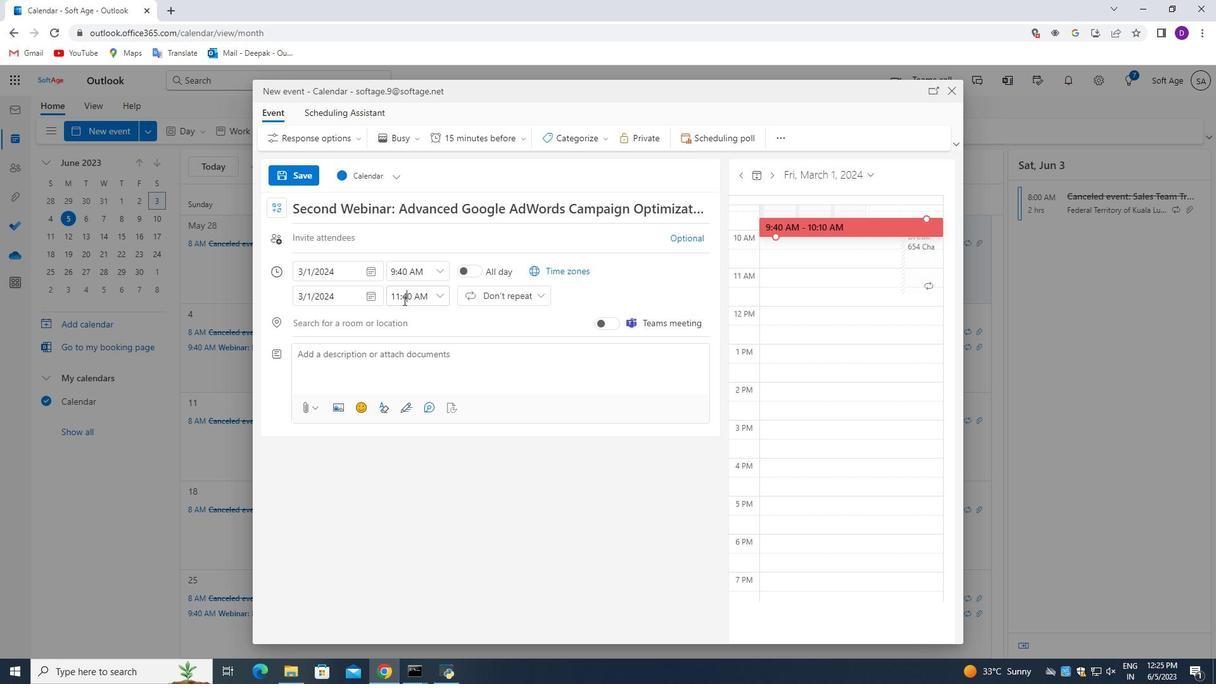 
Action: Mouse scrolled (409, 300) with delta (0, 0)
Screenshot: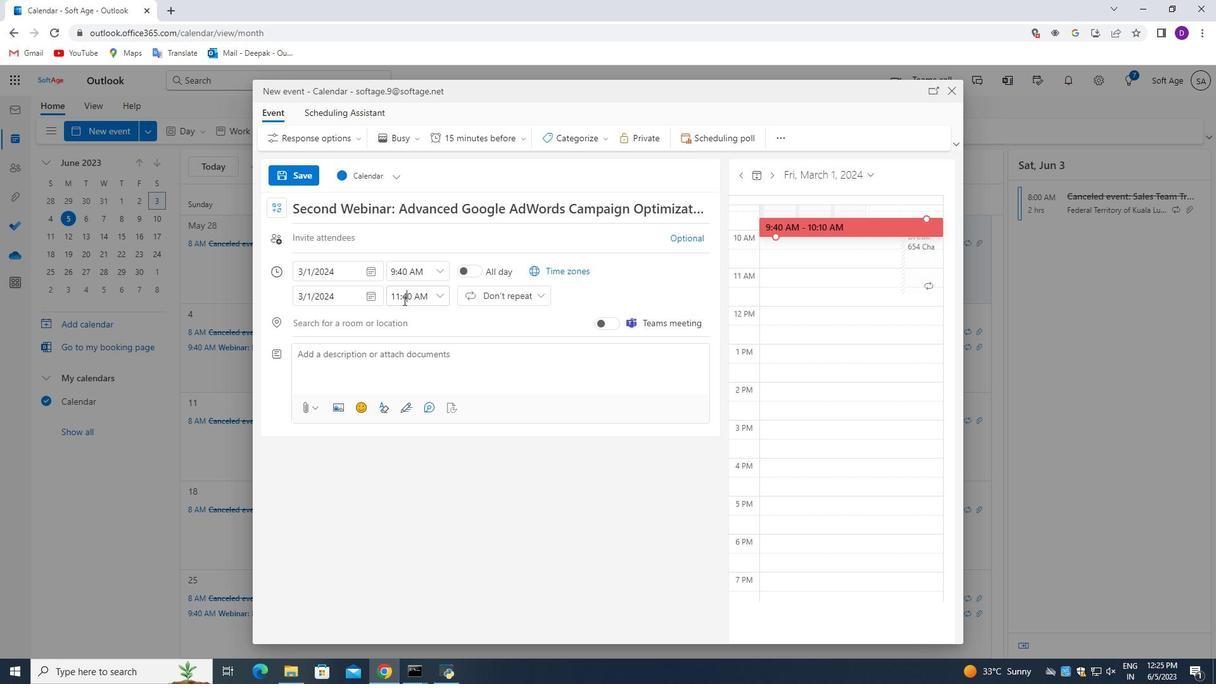 
Action: Mouse moved to (399, 356)
Screenshot: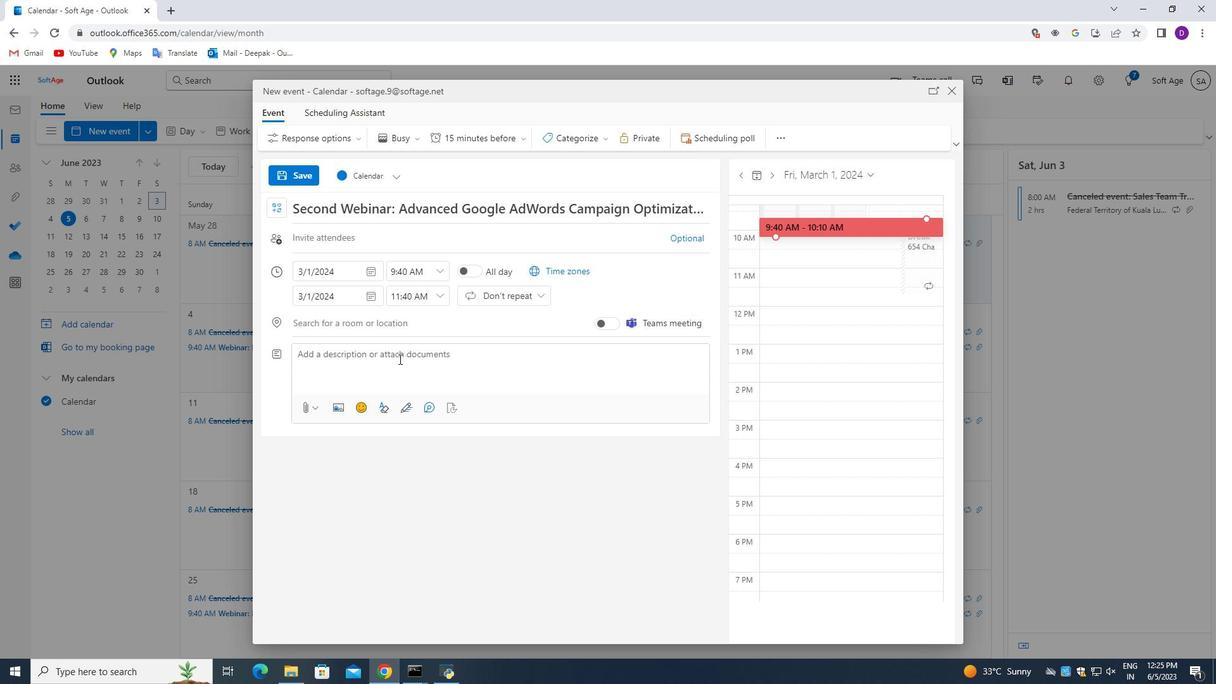 
Action: Mouse pressed left at (399, 356)
Screenshot: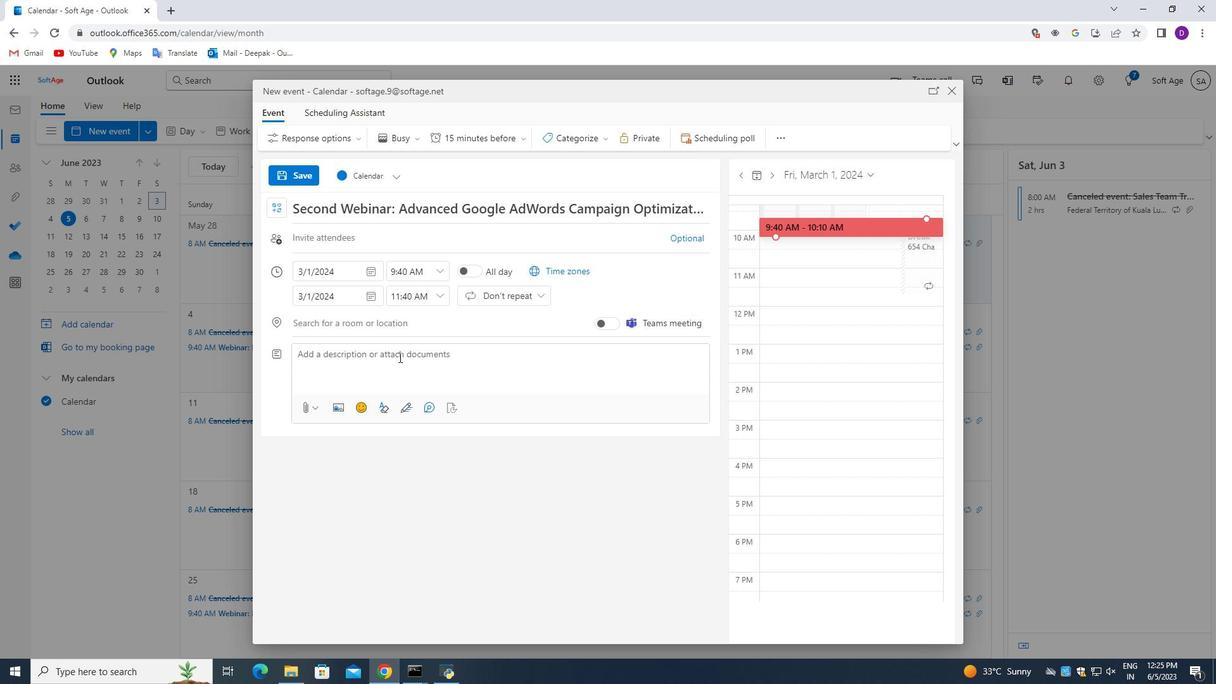 
Action: Mouse moved to (402, 487)
Screenshot: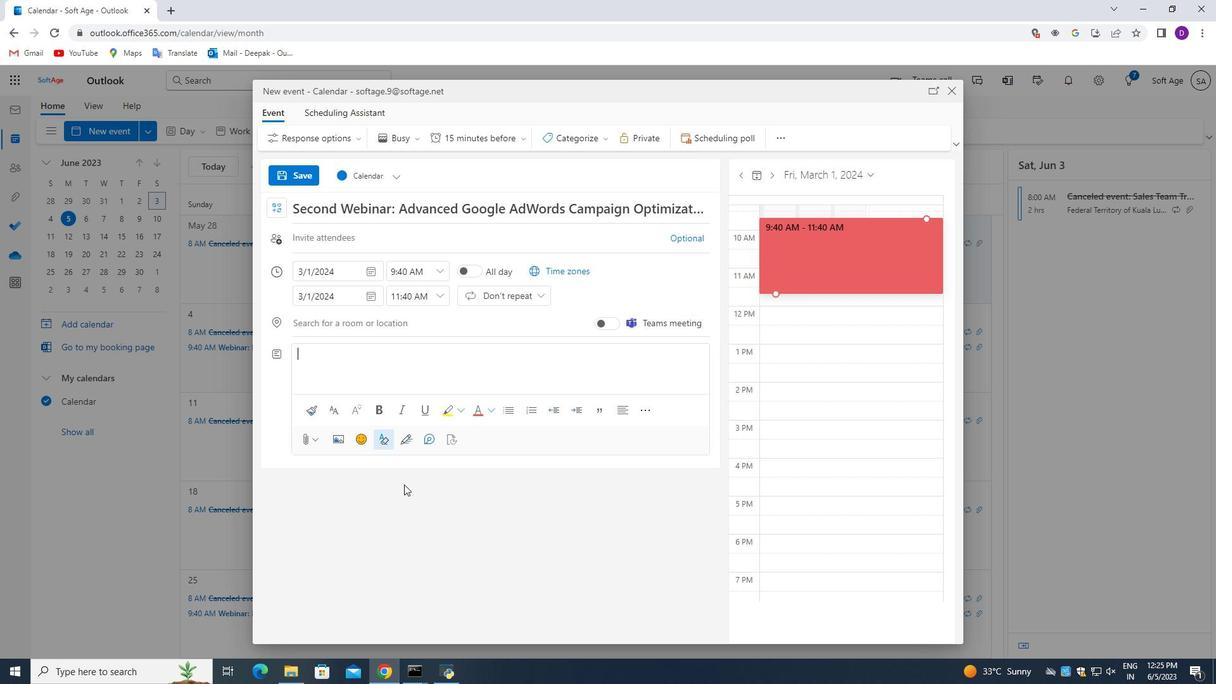 
Action: Key pressed <Key.shift>In<Key.space>addition<Key.space>to<Key.space>the<Key.space>formal<Key.space>a
Screenshot: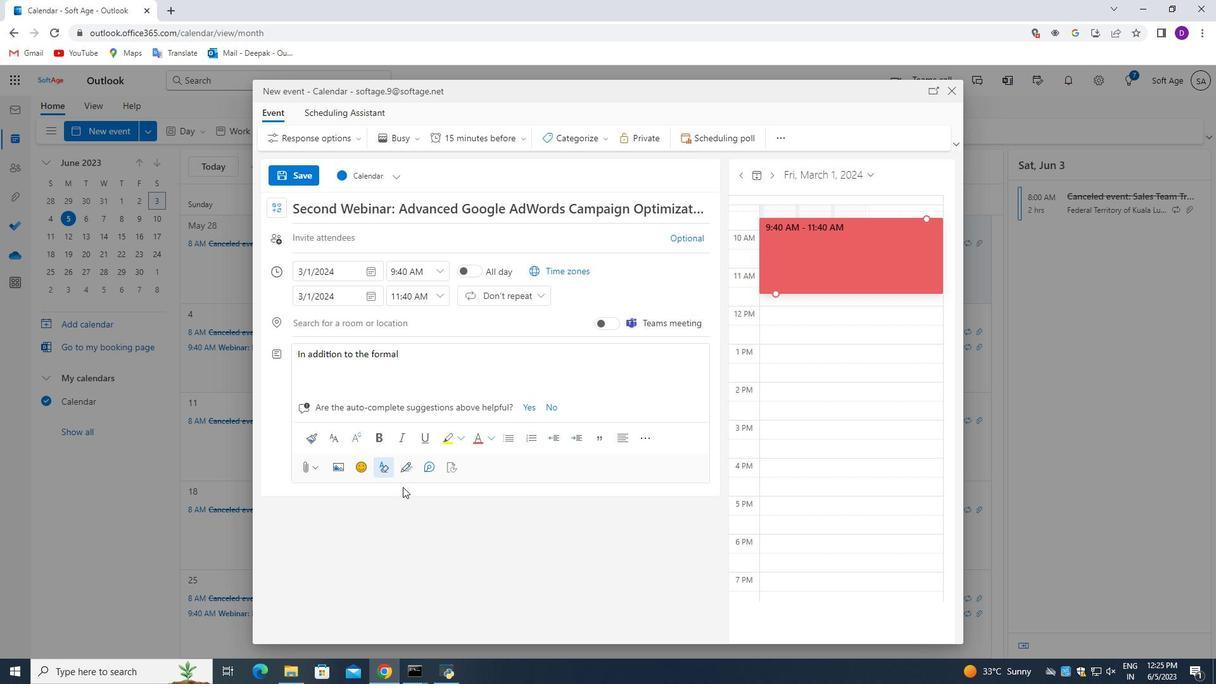 
Action: Mouse moved to (402, 487)
Screenshot: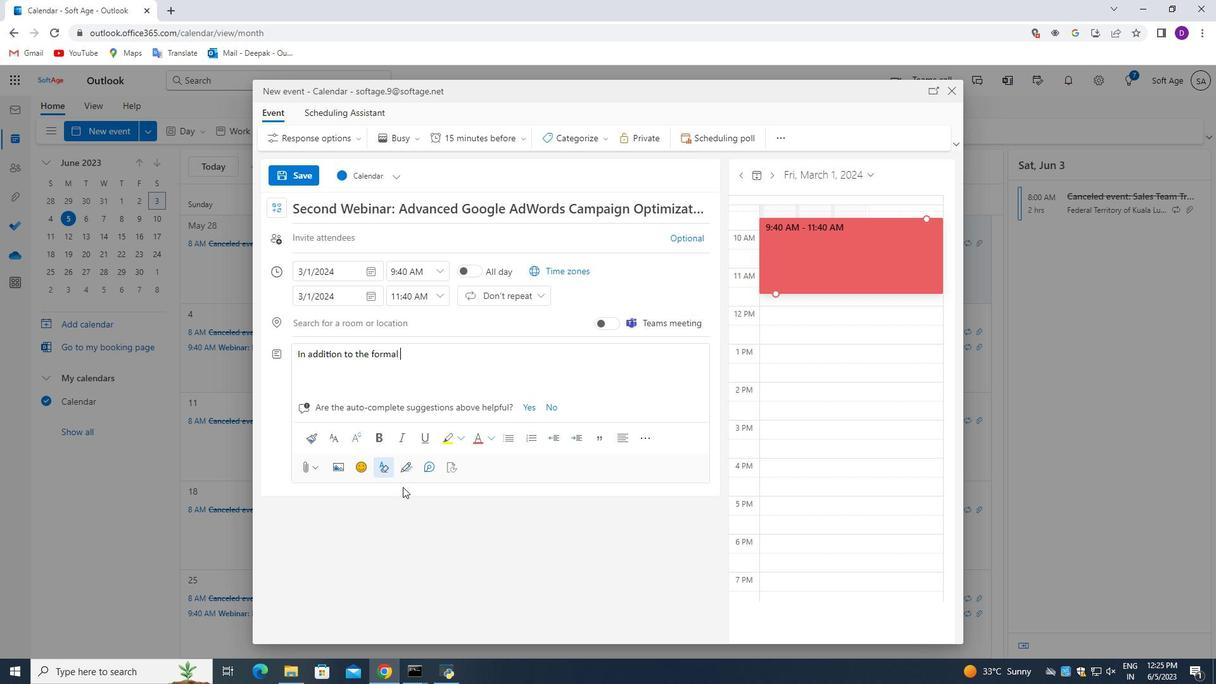 
Action: Key pressed genda,<Key.space>the<Key.space><Key.shift_r>AGM<Key.space>may<Key.space>also<Key.space>include<Key.space>guest<Key.space>speakers,<Key.space>industy<Key.backspace>ry<Key.space>experts,<Key.space>or<Key.space>presentations<Key.space>on<Key.space>elevant<Key.space>t<Key.backspace><Key.backspace><Key.backspace><Key.backspace><Key.backspace><Key.backspace><Key.backspace><Key.backspace><Key.backspace>relevant<Key.space>topics<Key.space>of<Key.space>interest<Key.space>to<Key.space>the<Key.space>attendees.<Key.space><Key.shift_r>These<Key.space>sessions<Key.space>provide<Key.space>an<Key.space>opportunity<Key.space>to<Key.space>gain<Key.space>insights<Key.space>from<Key.space>external<Key.space>sources,<Key.space>broaden<Key.space>perspectives,<Key.space>and<Key.space>stay<Key.space>informed<Key.space>about<Key.space>emerging<Key.space>trends<Key.space>or<Key.space>challenges<Key.space>that<Key.space>may<Key.space>impaa<Key.backspace>ct<Key.space>the<Key.space>organization's<Key.space>future.
Screenshot: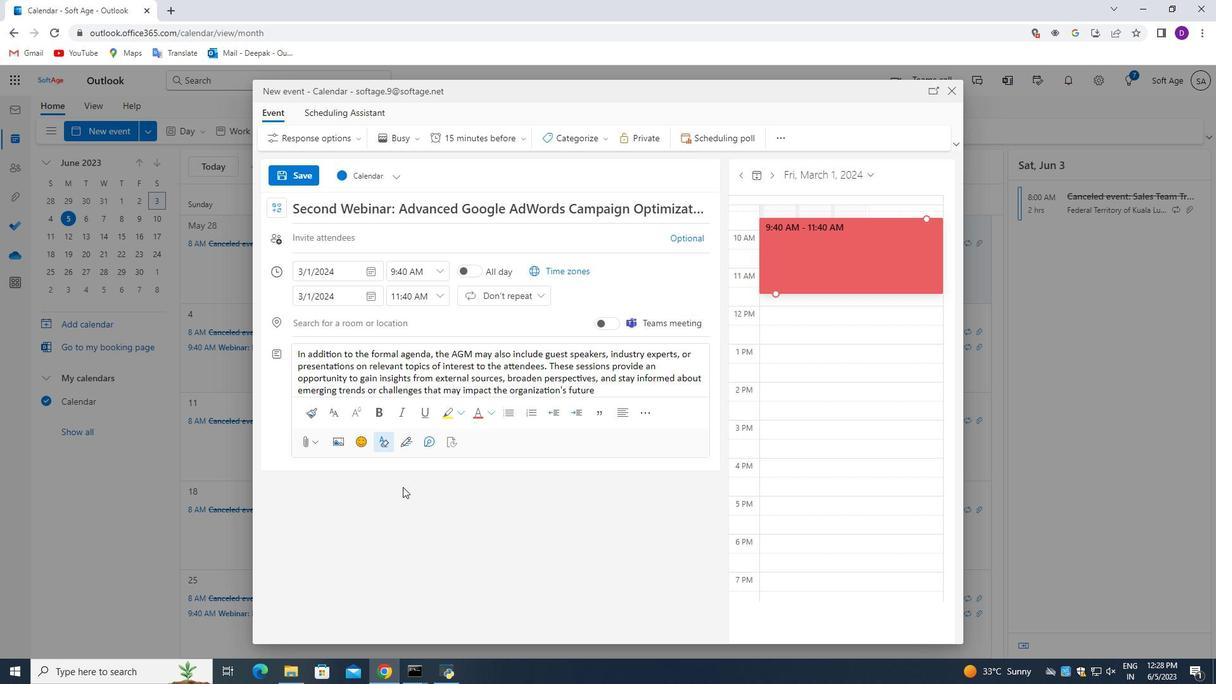
Action: Mouse moved to (349, 325)
Screenshot: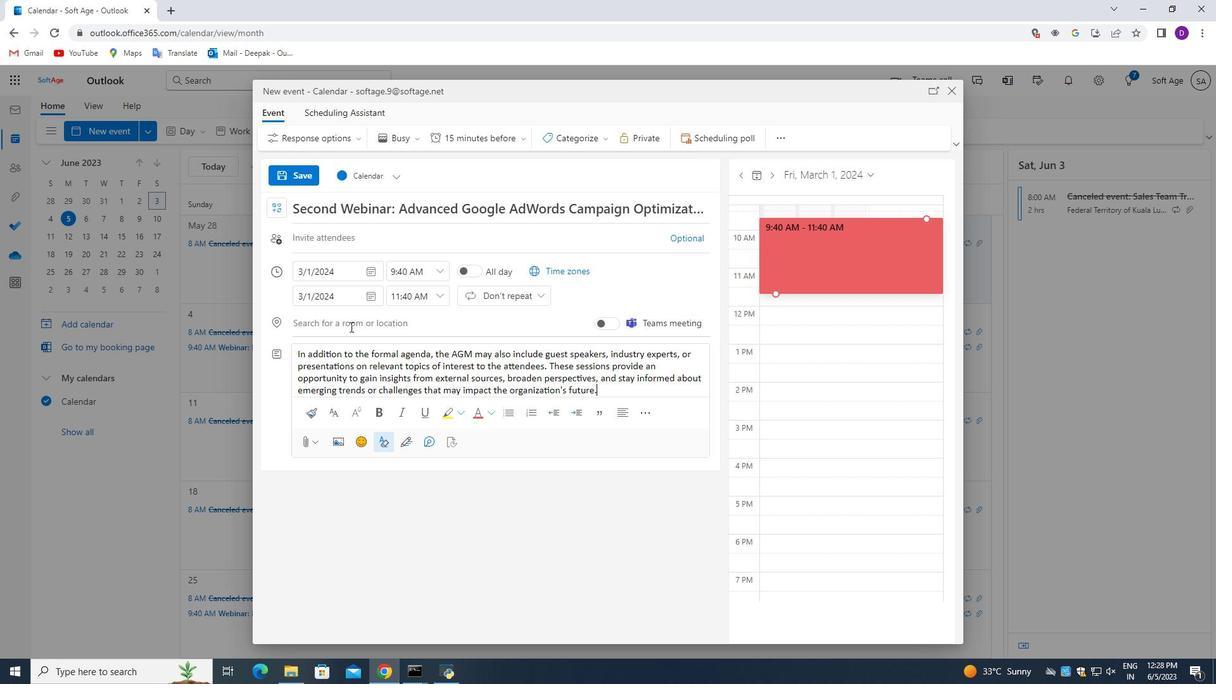 
Action: Mouse pressed left at (349, 325)
Screenshot: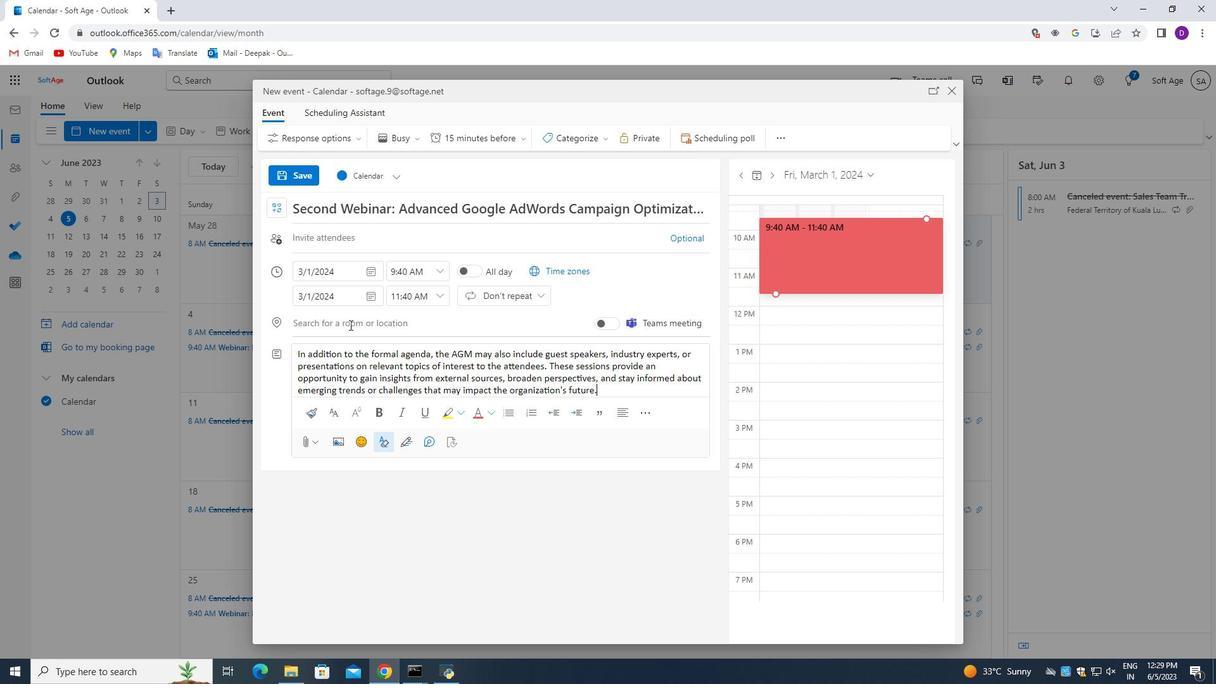 
Action: Mouse moved to (469, 536)
Screenshot: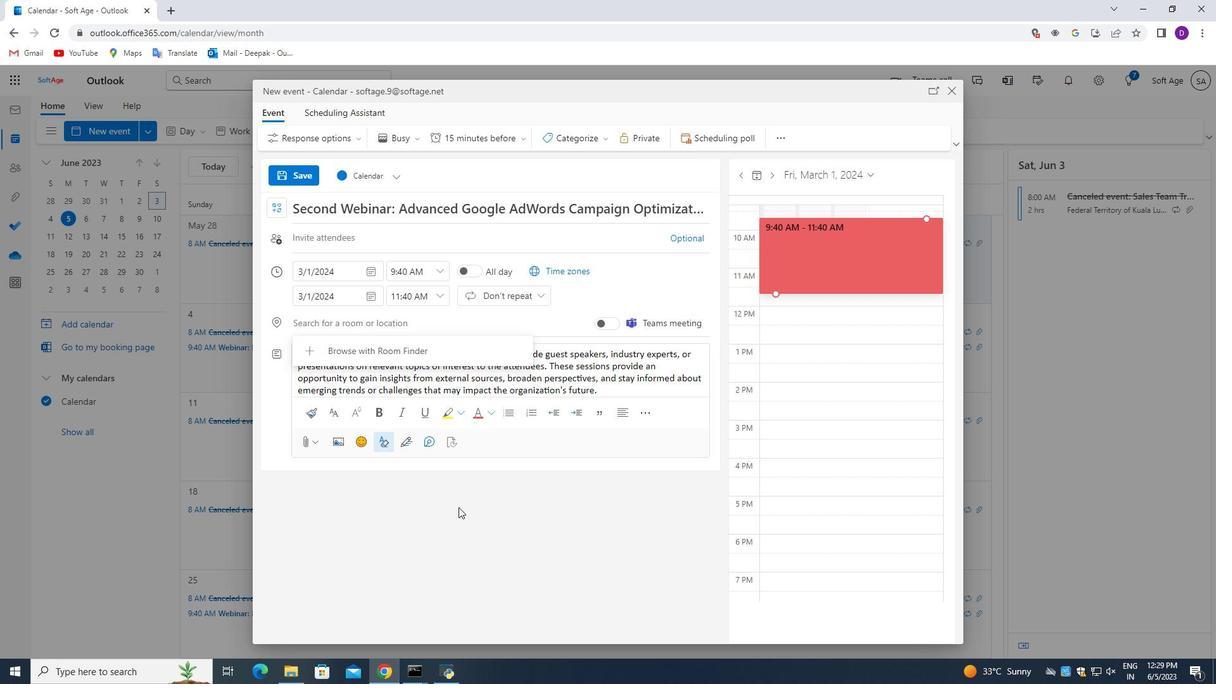 
Action: Key pressed 789<Key.space><Key.shift_r>Thyssen-<Key.shift_r>Bornemisza<Key.space><Key.shift>Museum,<Key.space><Key.shift>Madrid,<Key.space><Key.shift_r>Spain
Screenshot: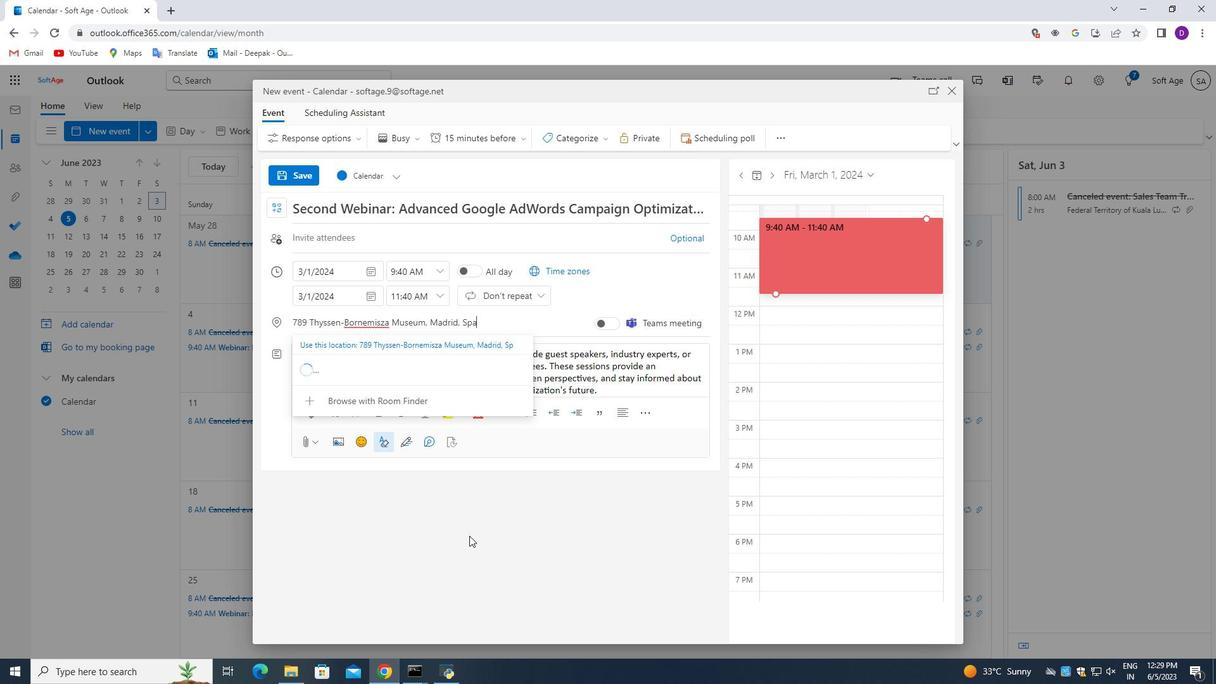 
Action: Mouse moved to (344, 233)
Screenshot: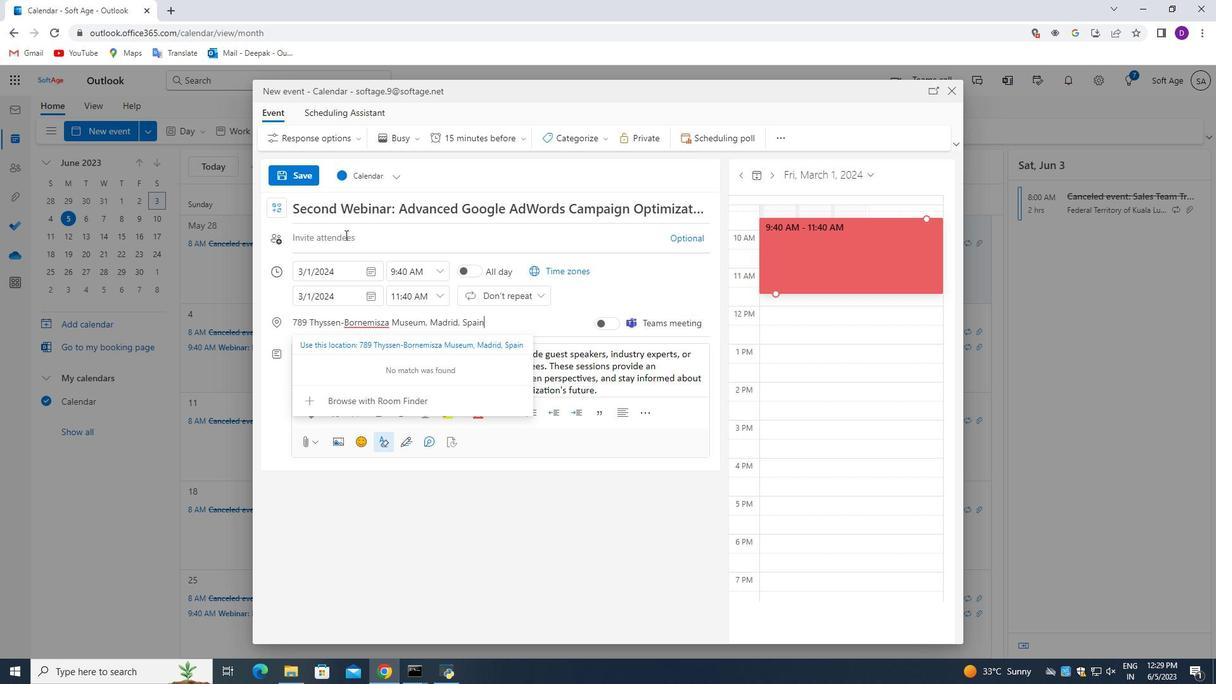 
Action: Mouse pressed left at (344, 233)
Screenshot: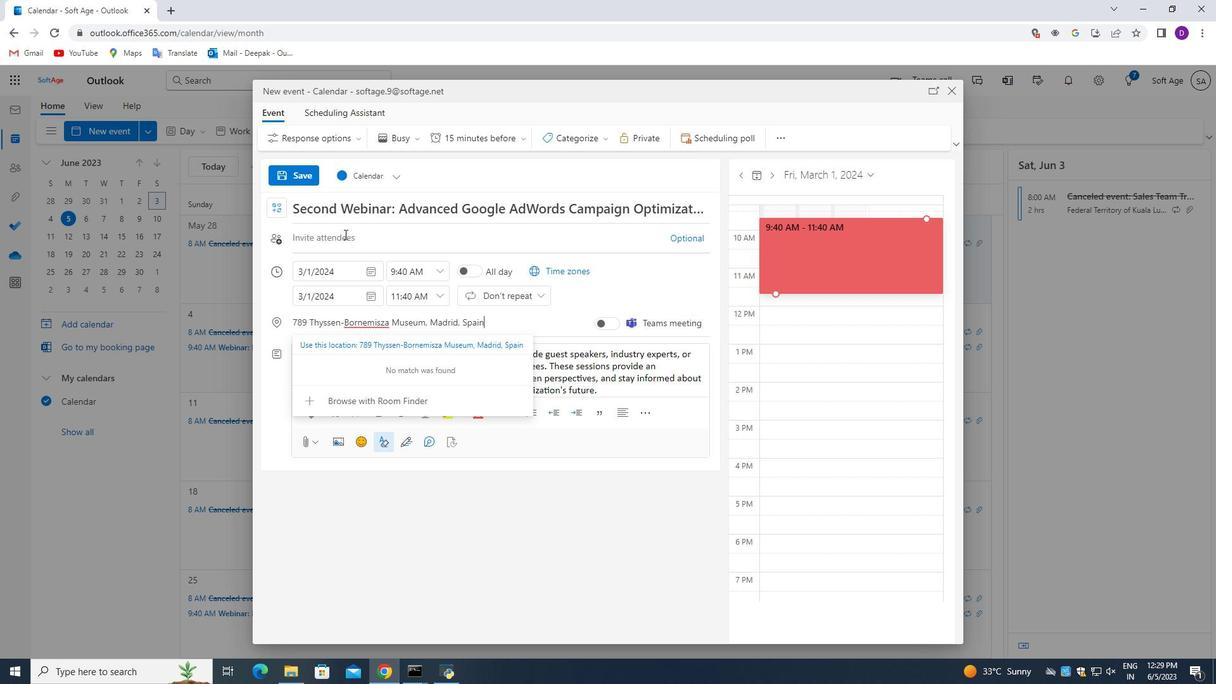 
Action: Mouse moved to (400, 511)
Screenshot: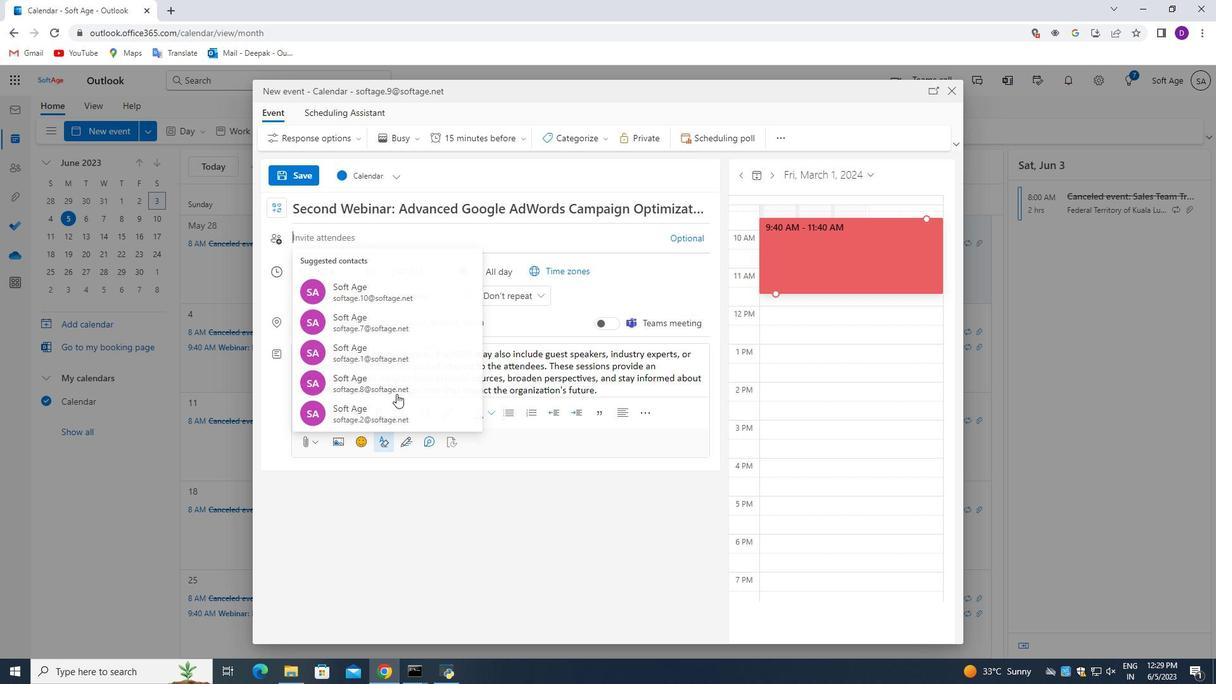 
Action: Key pressed softage.6<Key.shift>@softage.net<Key.enter><Key.enter>
Screenshot: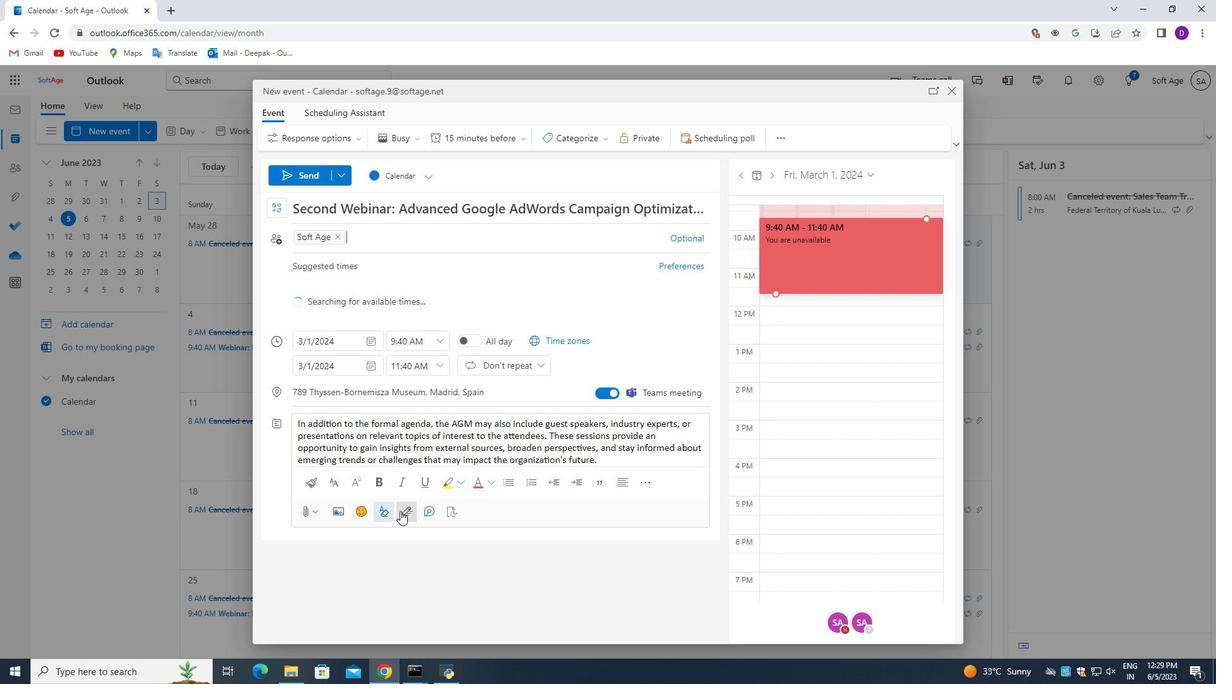 
Action: Mouse moved to (692, 240)
Screenshot: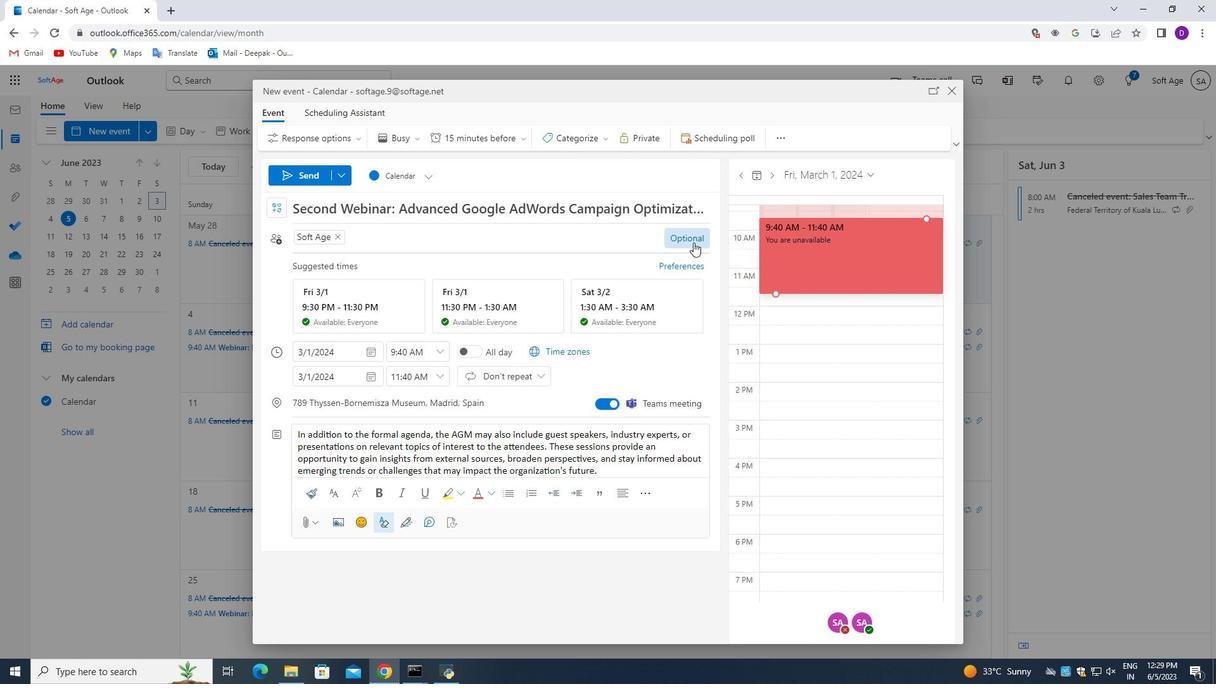 
Action: Mouse pressed left at (692, 240)
Screenshot: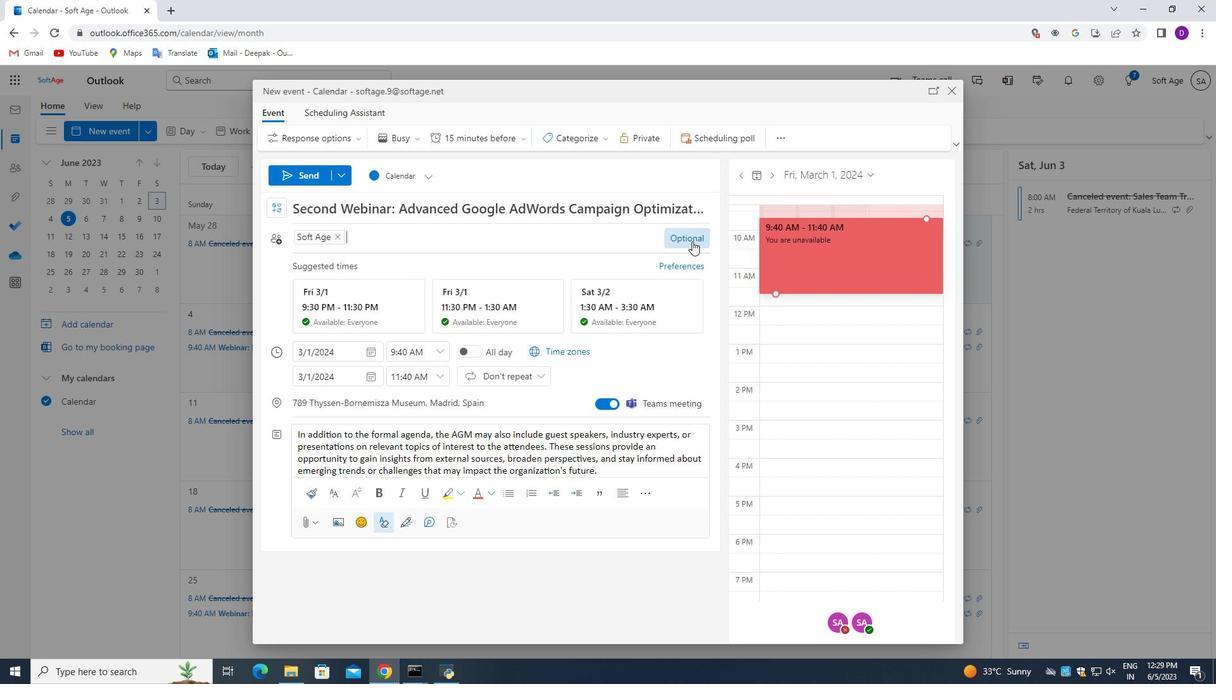 
Action: Mouse moved to (391, 275)
Screenshot: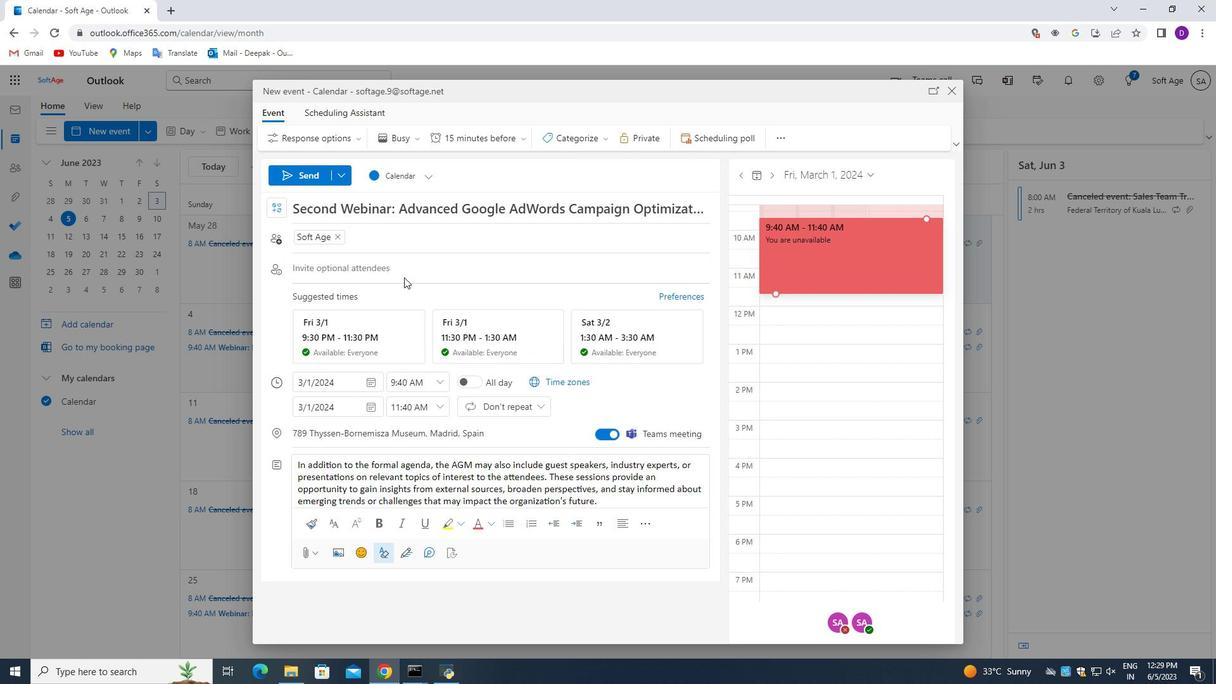 
Action: Key pressed softage.7<Key.shift>@softage.net<Key.enter>
Screenshot: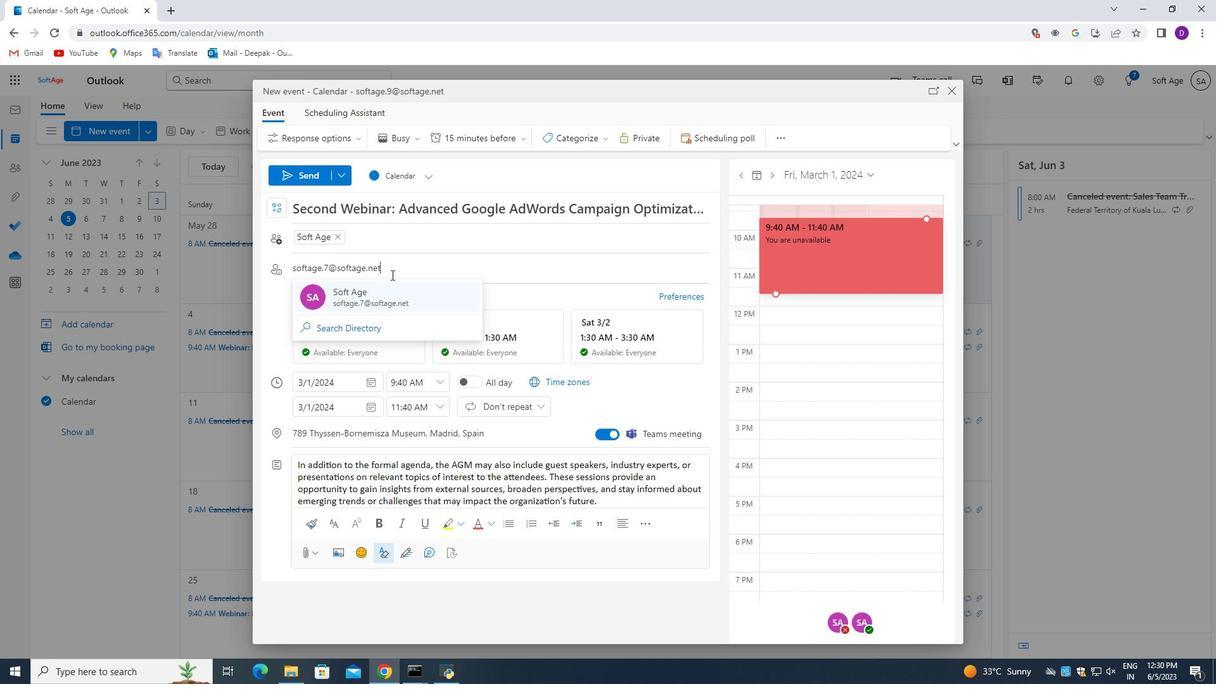 
Action: Mouse moved to (502, 143)
Screenshot: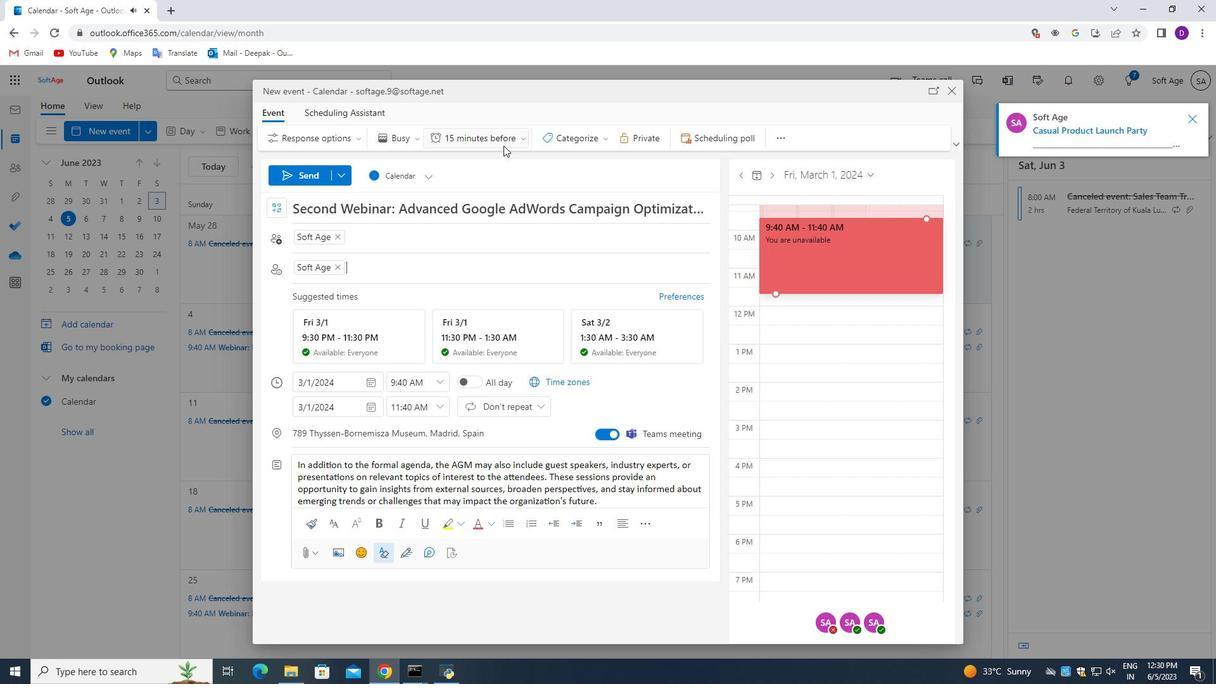 
Action: Mouse pressed left at (502, 143)
Screenshot: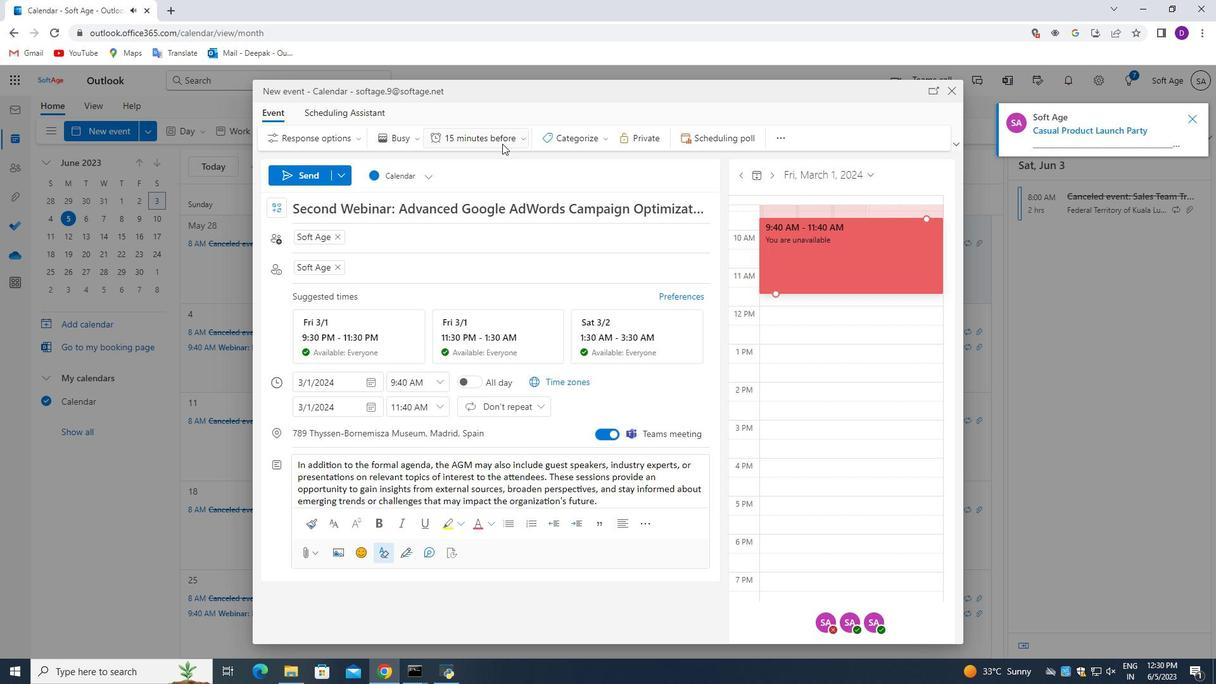 
Action: Mouse moved to (487, 190)
Screenshot: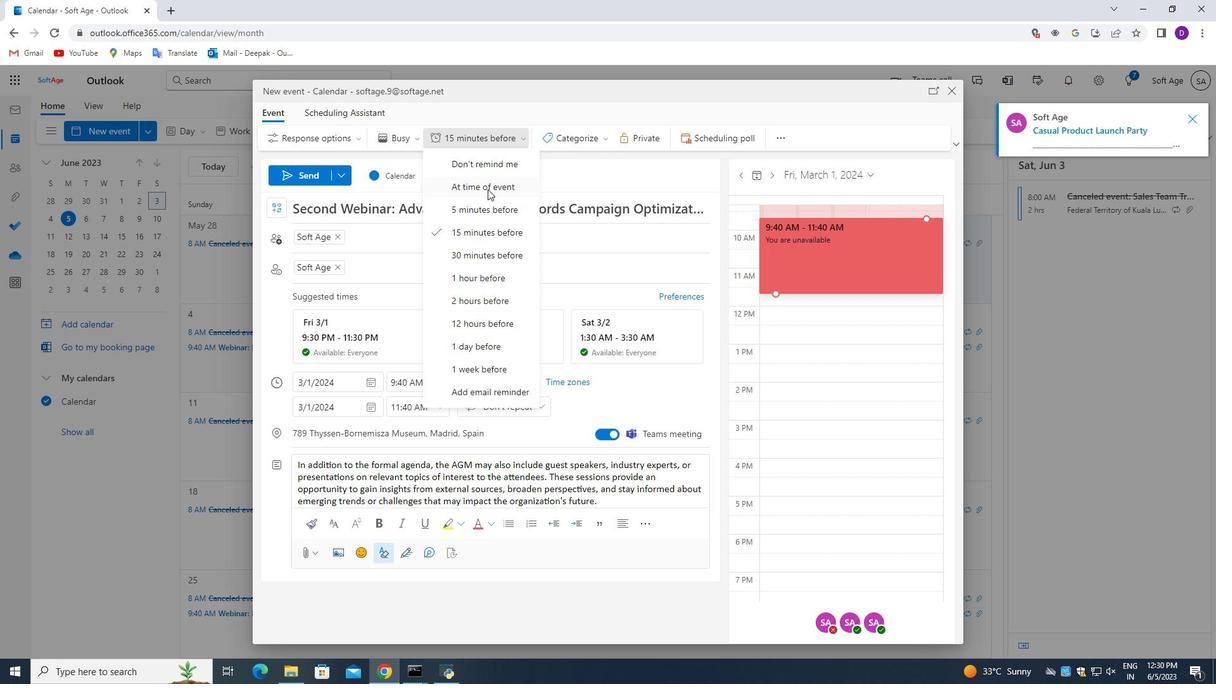 
Action: Mouse pressed left at (487, 190)
Screenshot: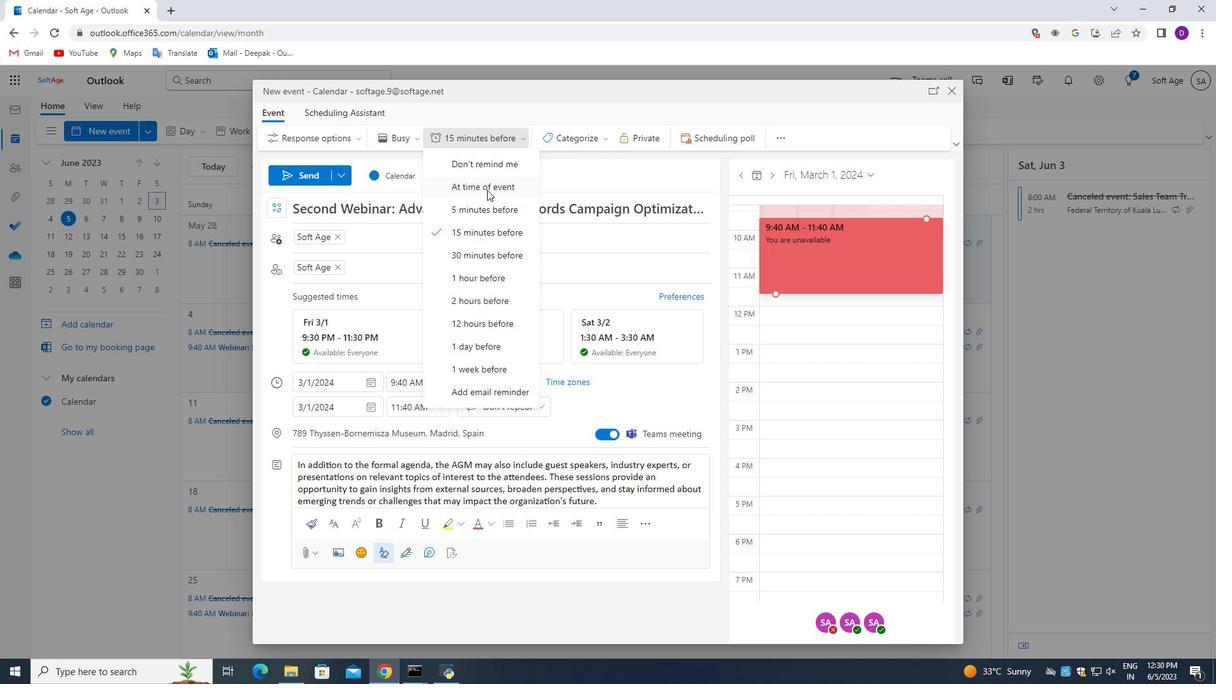 
Action: Mouse moved to (493, 412)
Screenshot: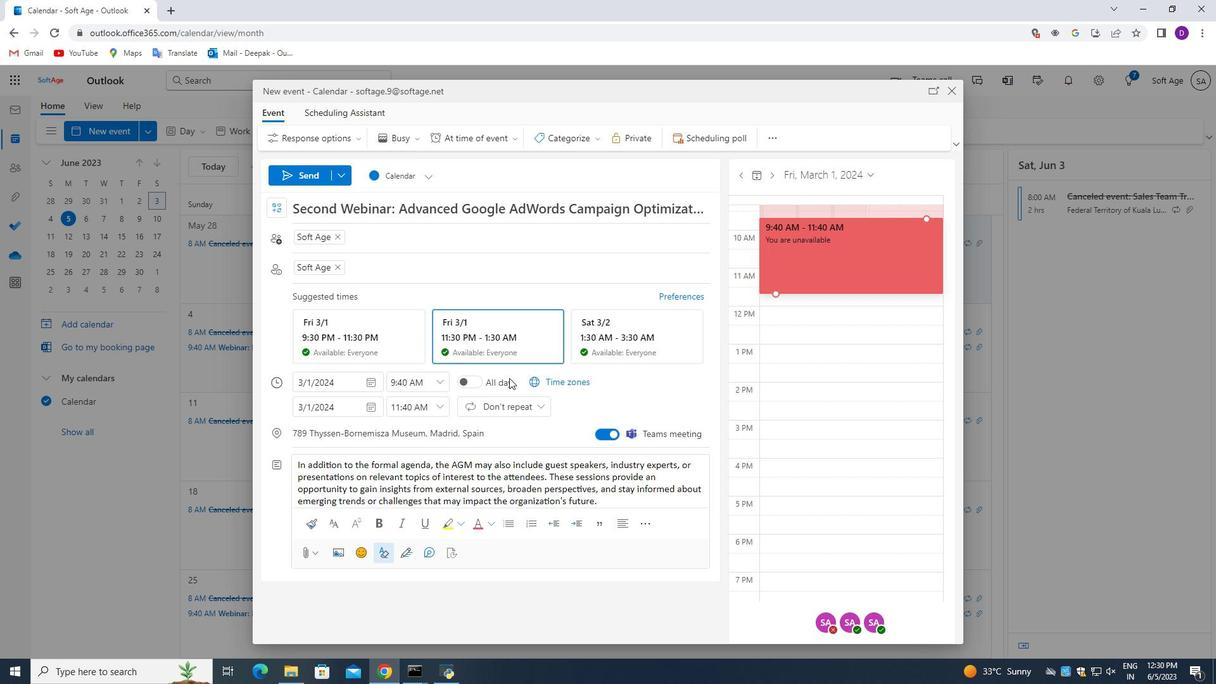 
Action: Mouse scrolled (493, 411) with delta (0, 0)
Screenshot: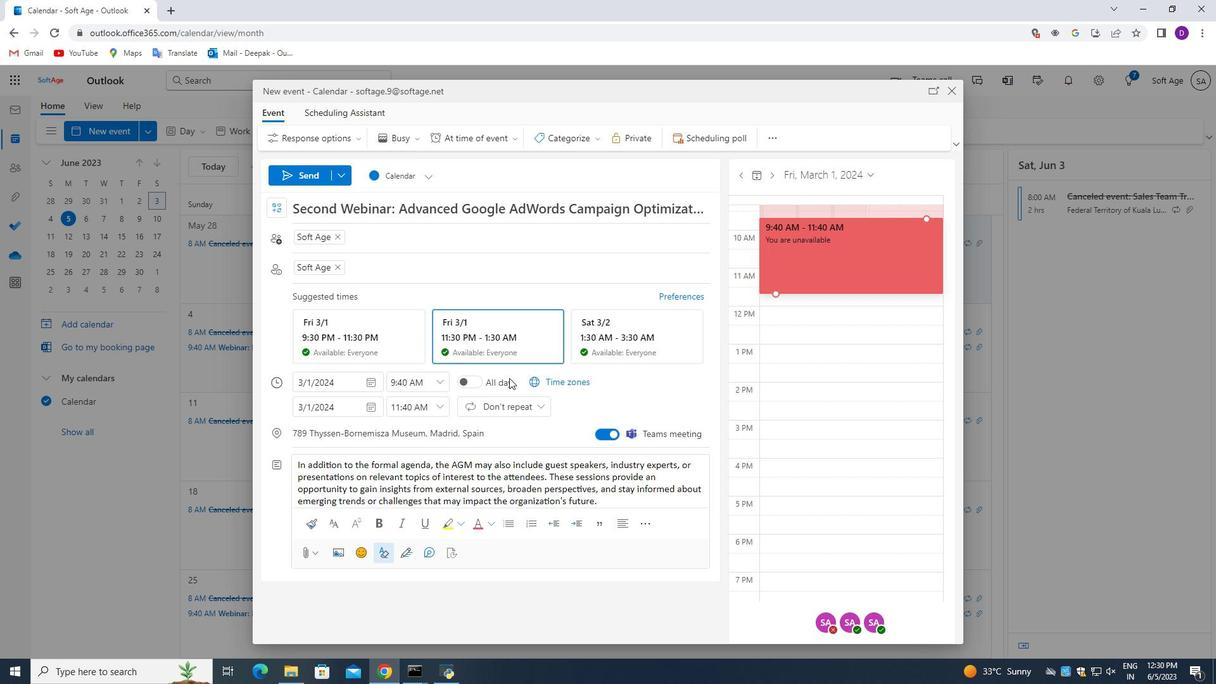 
Action: Mouse moved to (486, 423)
Screenshot: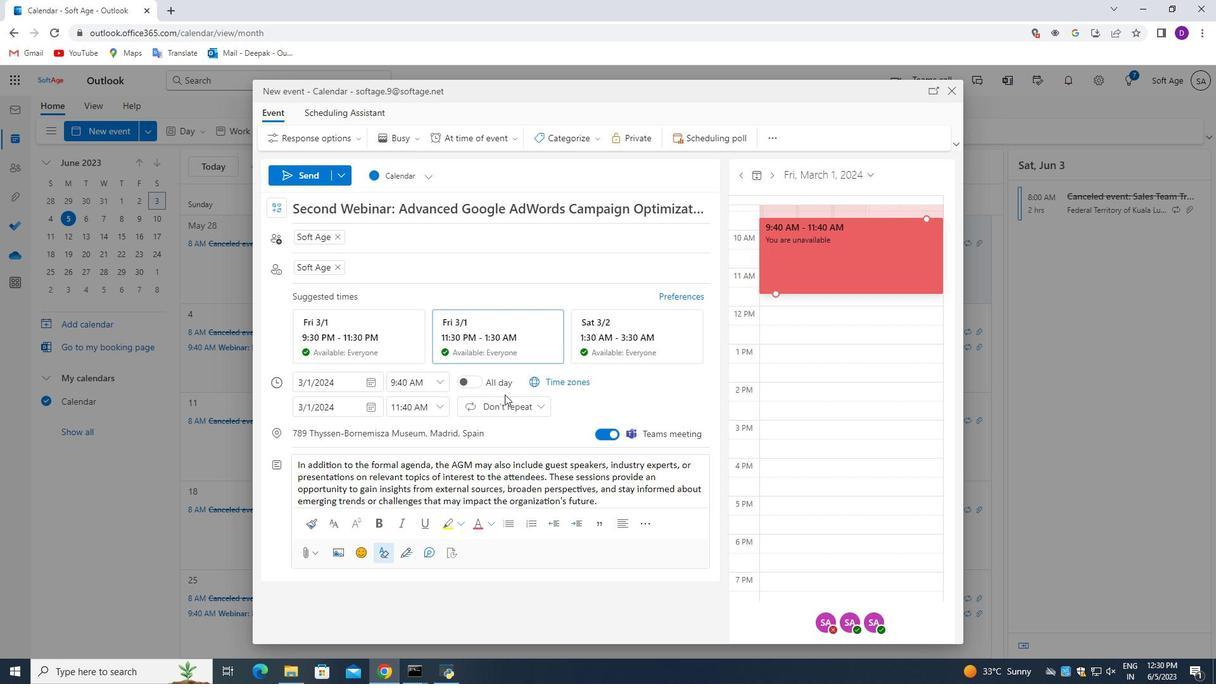 
Action: Mouse scrolled (486, 422) with delta (0, 0)
Screenshot: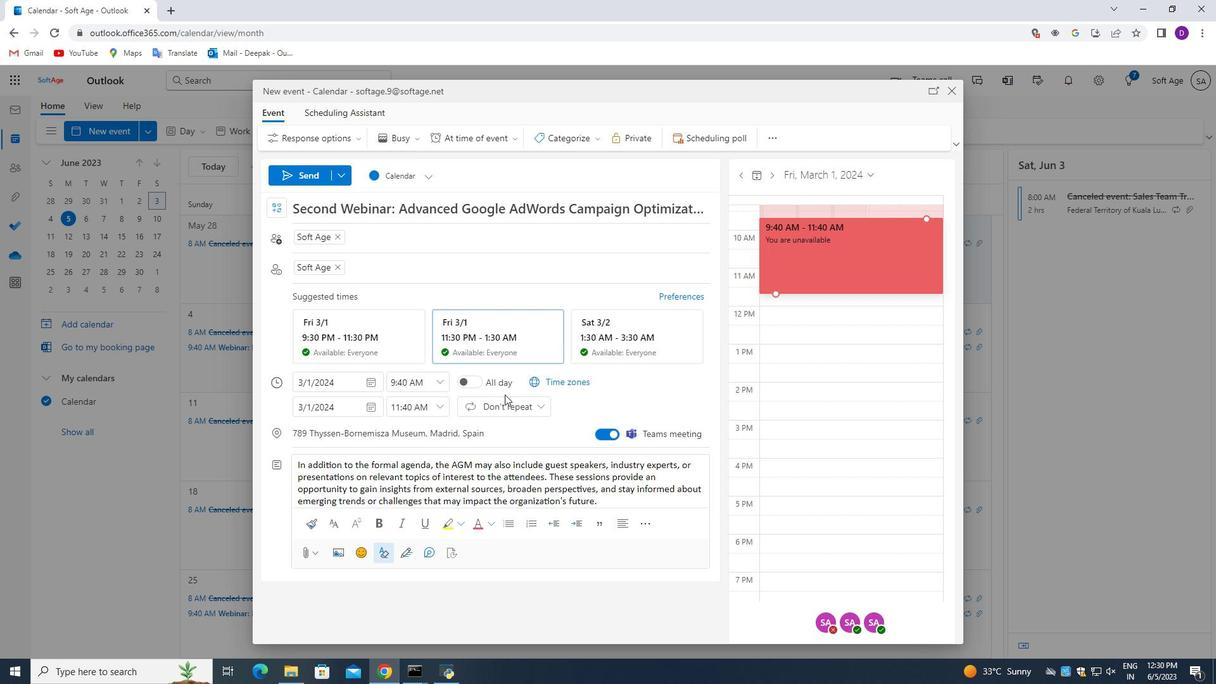
Action: Mouse moved to (473, 435)
Screenshot: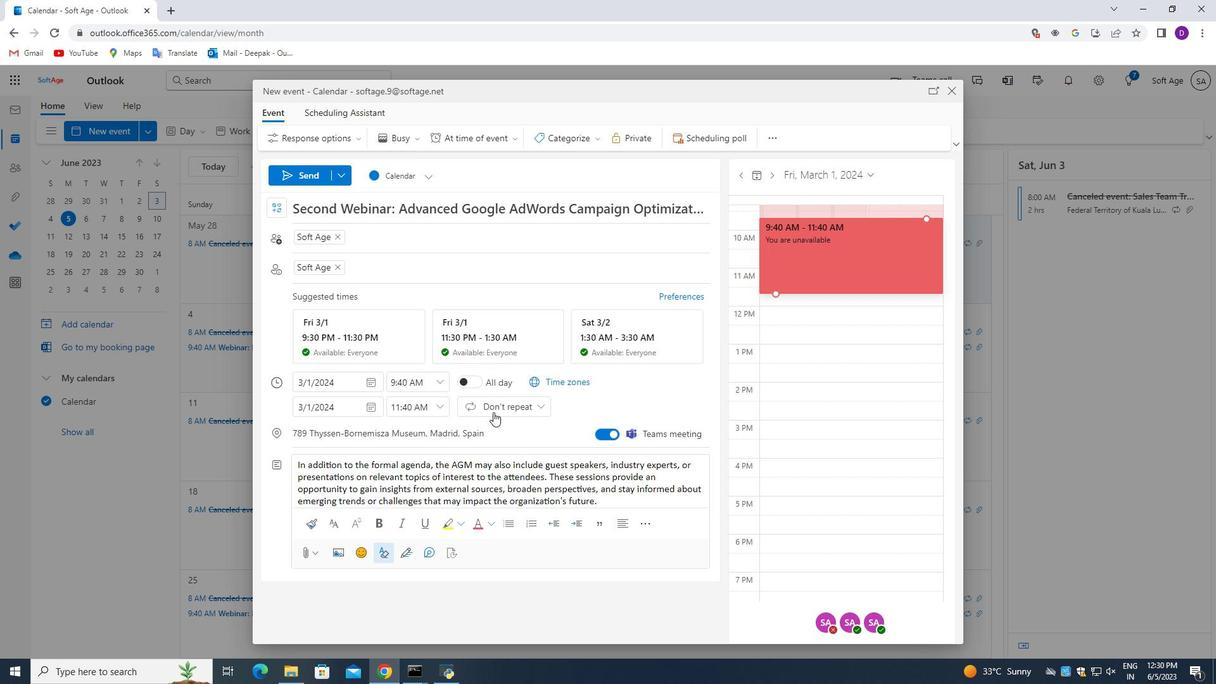 
Action: Mouse scrolled (473, 434) with delta (0, 0)
Screenshot: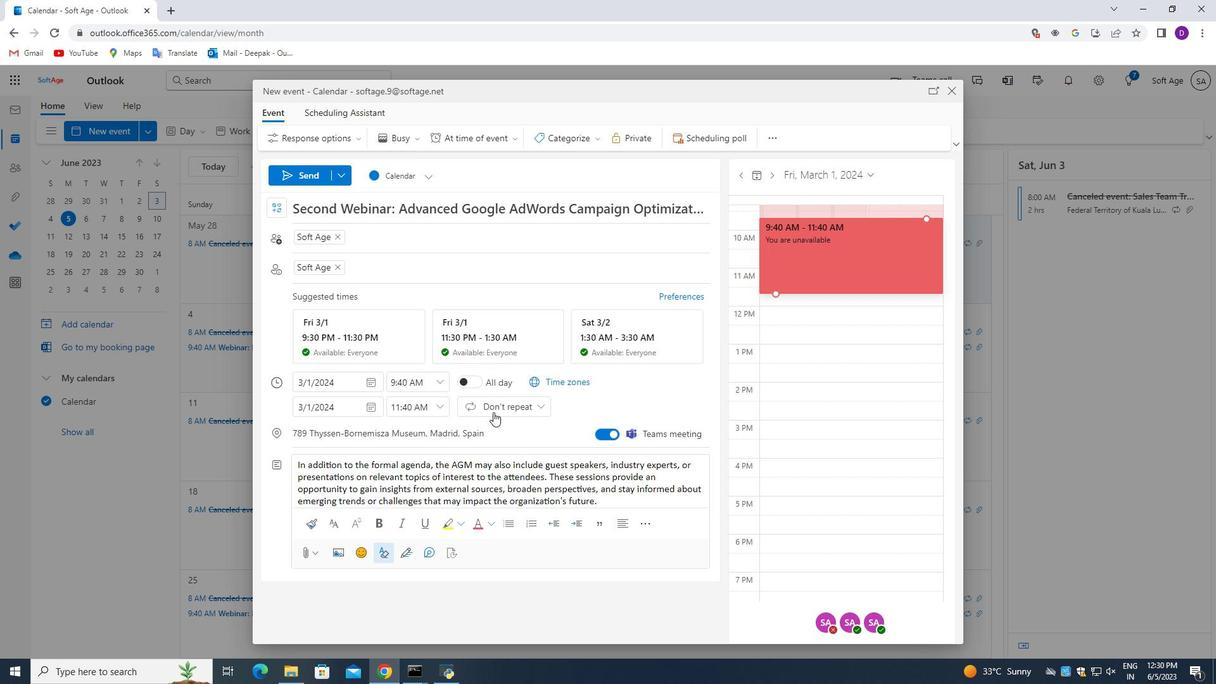 
Action: Mouse moved to (460, 453)
Screenshot: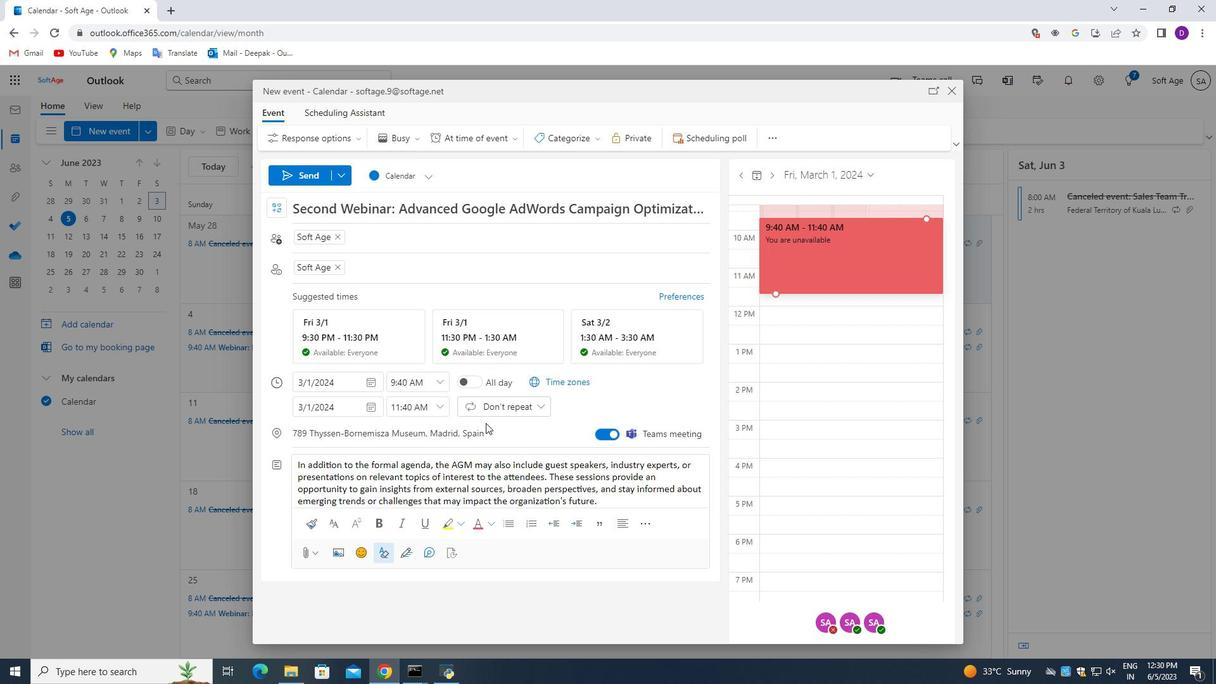 
Action: Mouse scrolled (463, 446) with delta (0, 0)
Screenshot: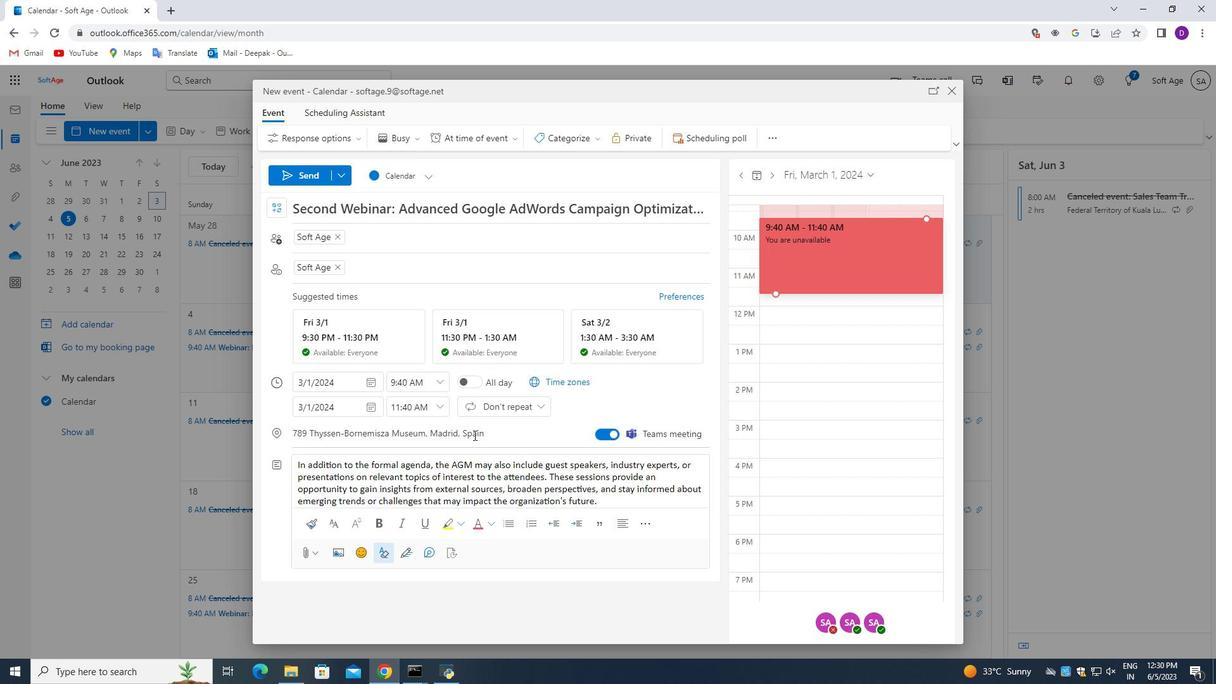 
Action: Mouse moved to (512, 491)
Screenshot: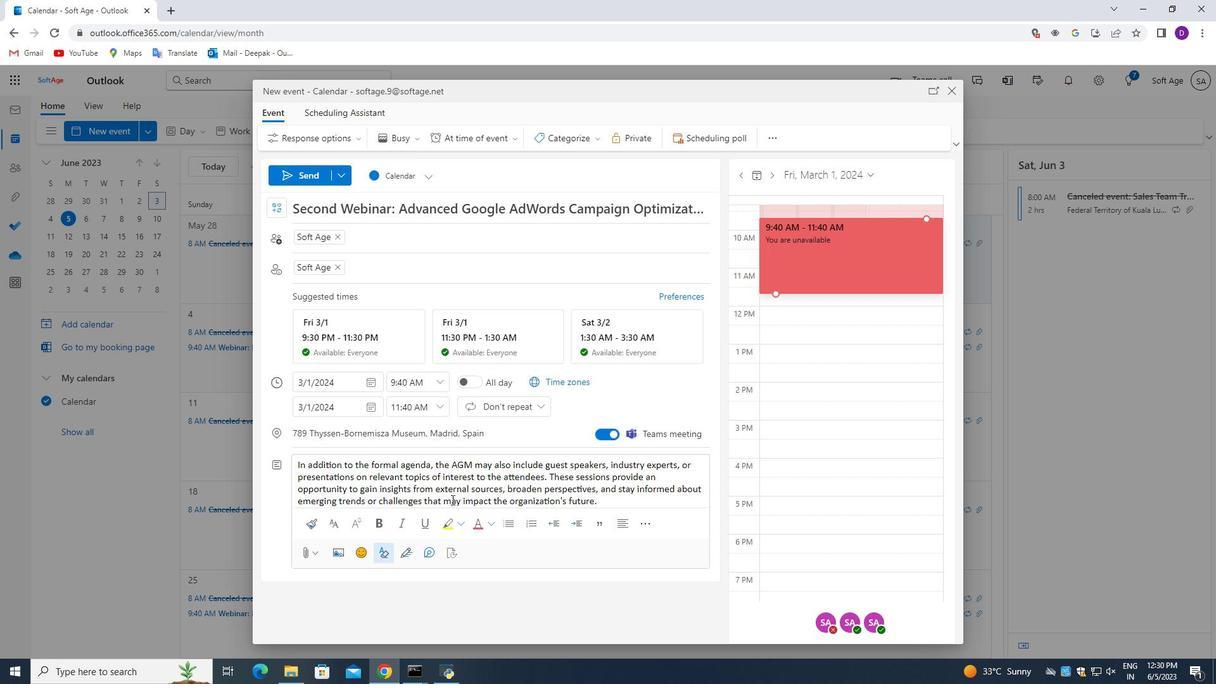 
Action: Mouse scrolled (509, 491) with delta (0, 0)
Screenshot: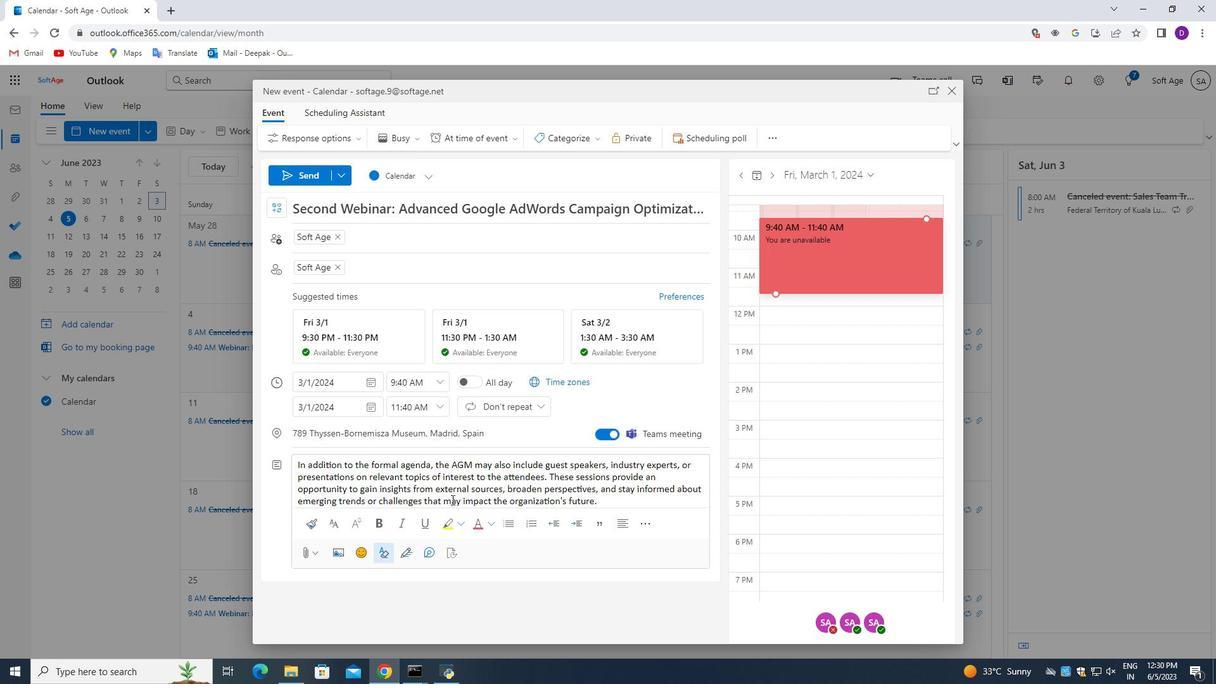 
Action: Mouse moved to (521, 489)
Screenshot: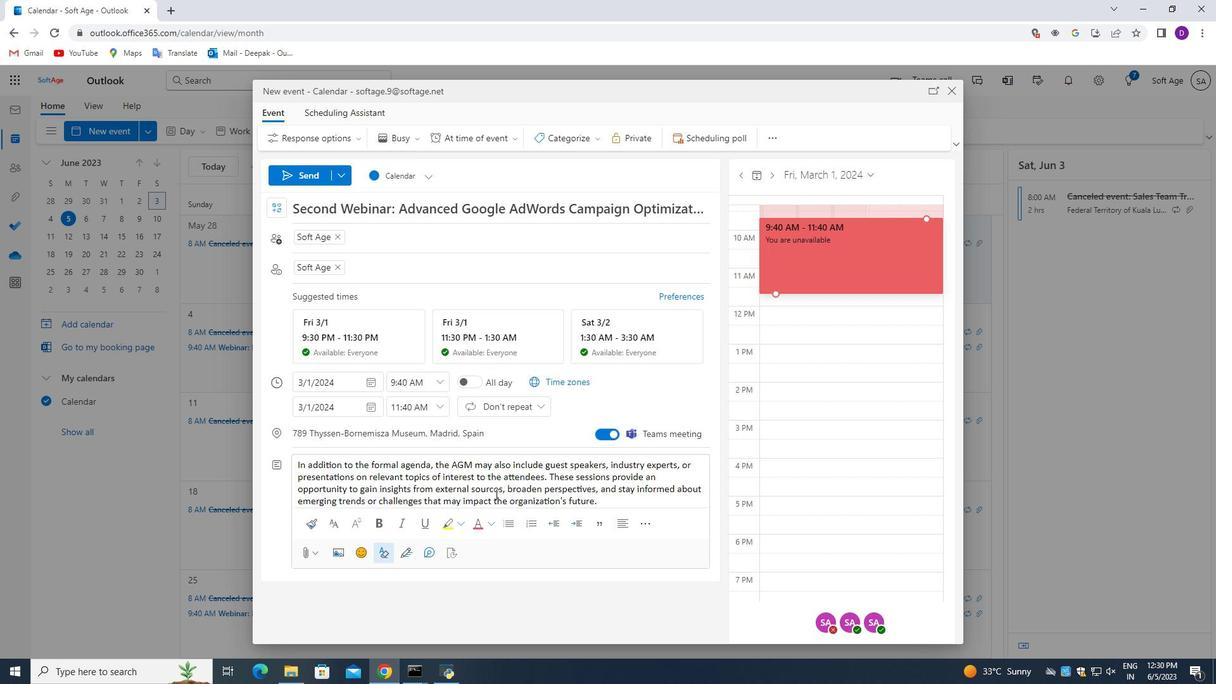 
Action: Mouse scrolled (521, 489) with delta (0, 0)
Screenshot: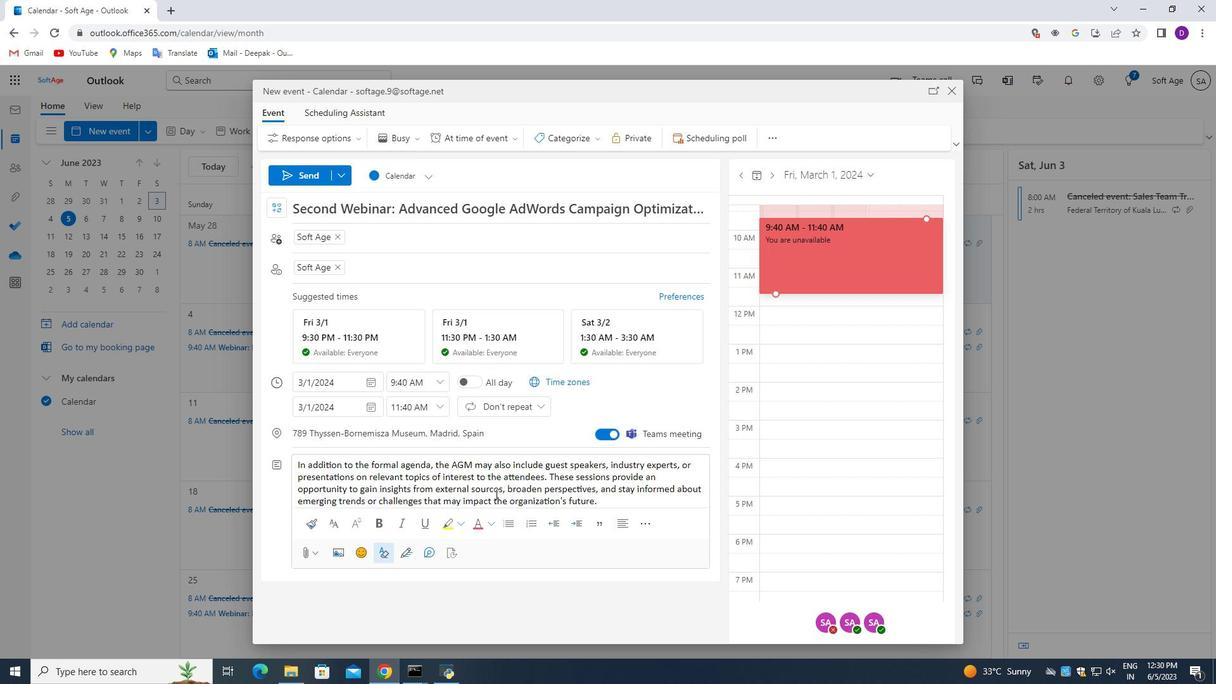 
Action: Mouse moved to (546, 489)
Screenshot: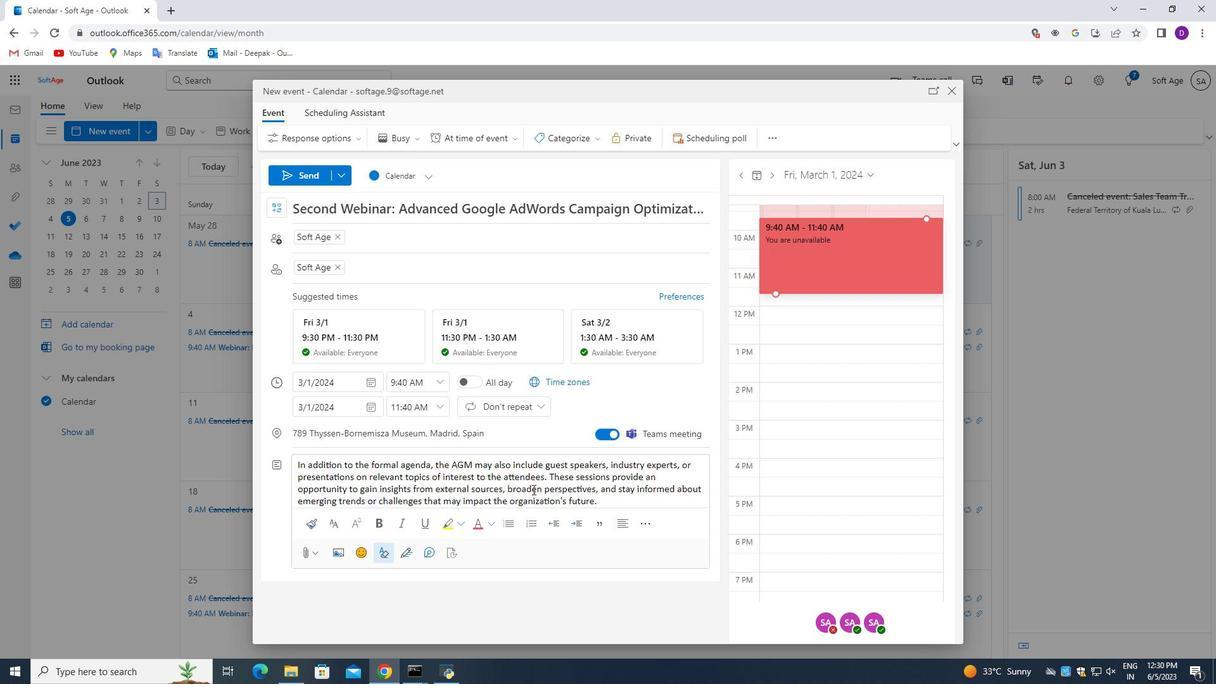 
Action: Mouse scrolled (537, 489) with delta (0, 0)
Screenshot: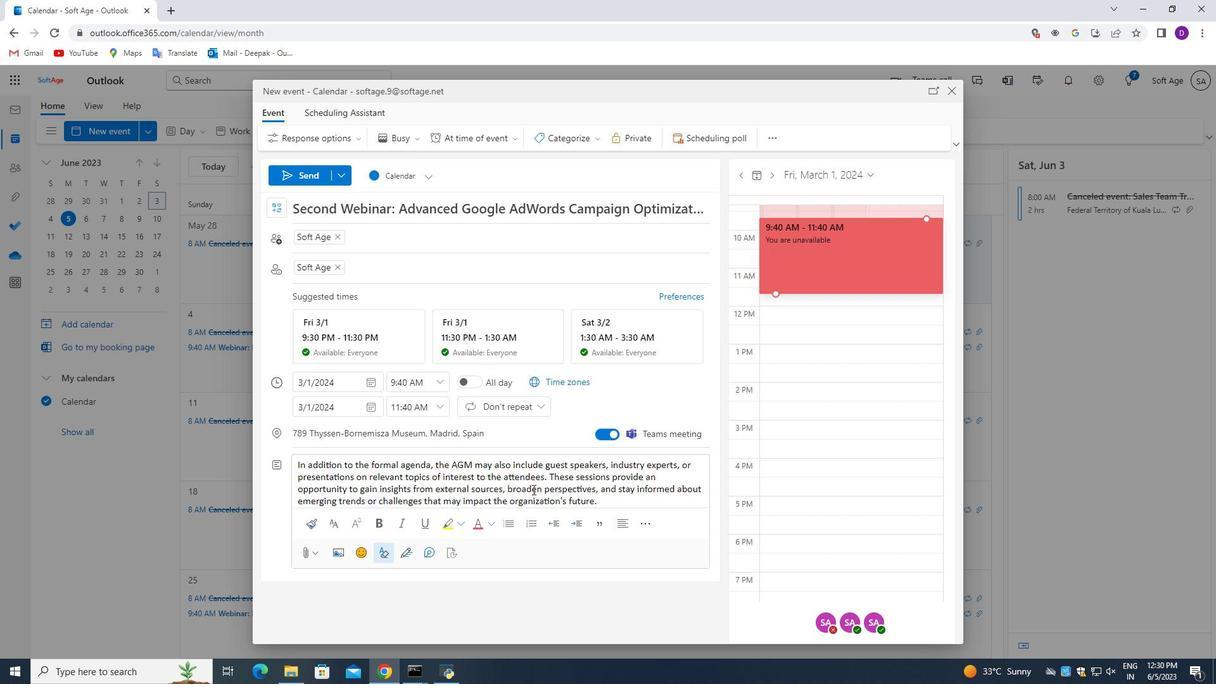 
Action: Mouse moved to (402, 400)
Screenshot: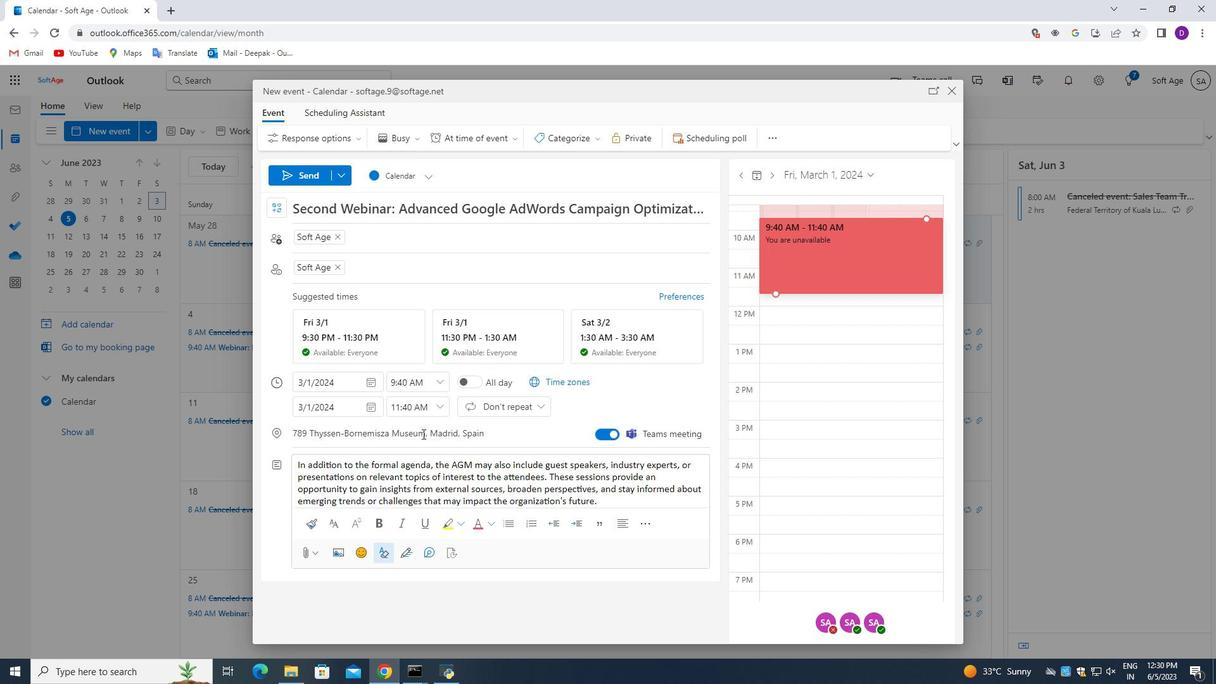 
Action: Mouse scrolled (403, 406) with delta (0, 0)
Screenshot: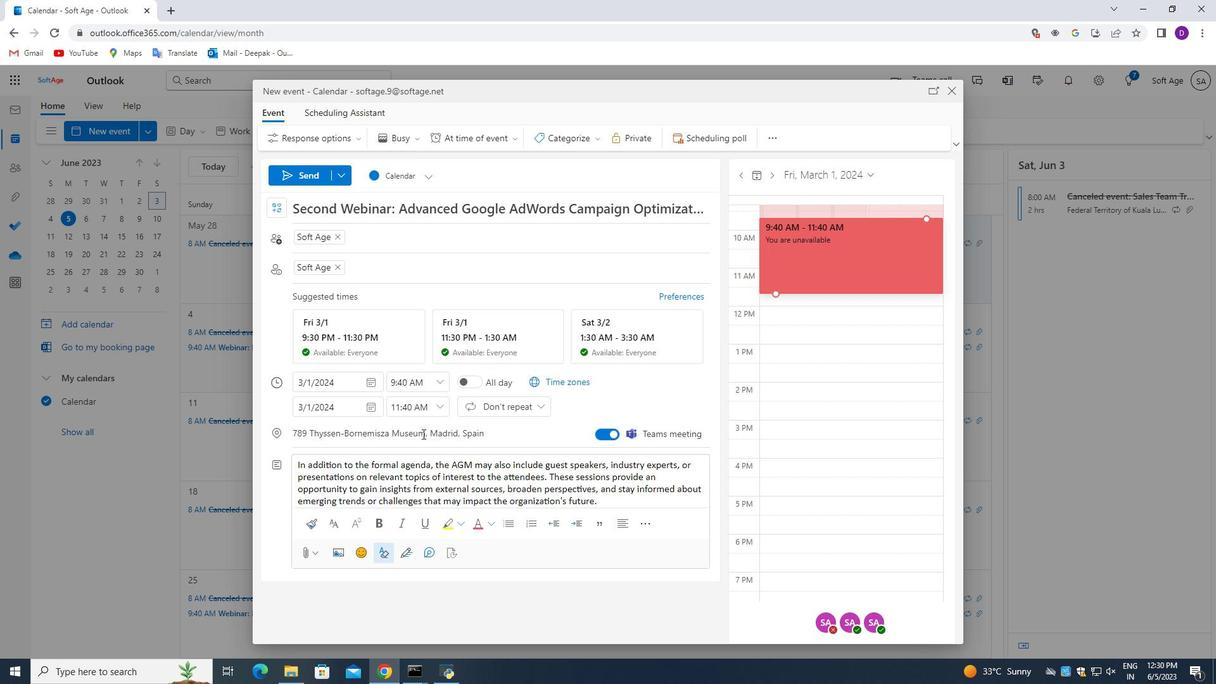
Action: Mouse moved to (398, 387)
Screenshot: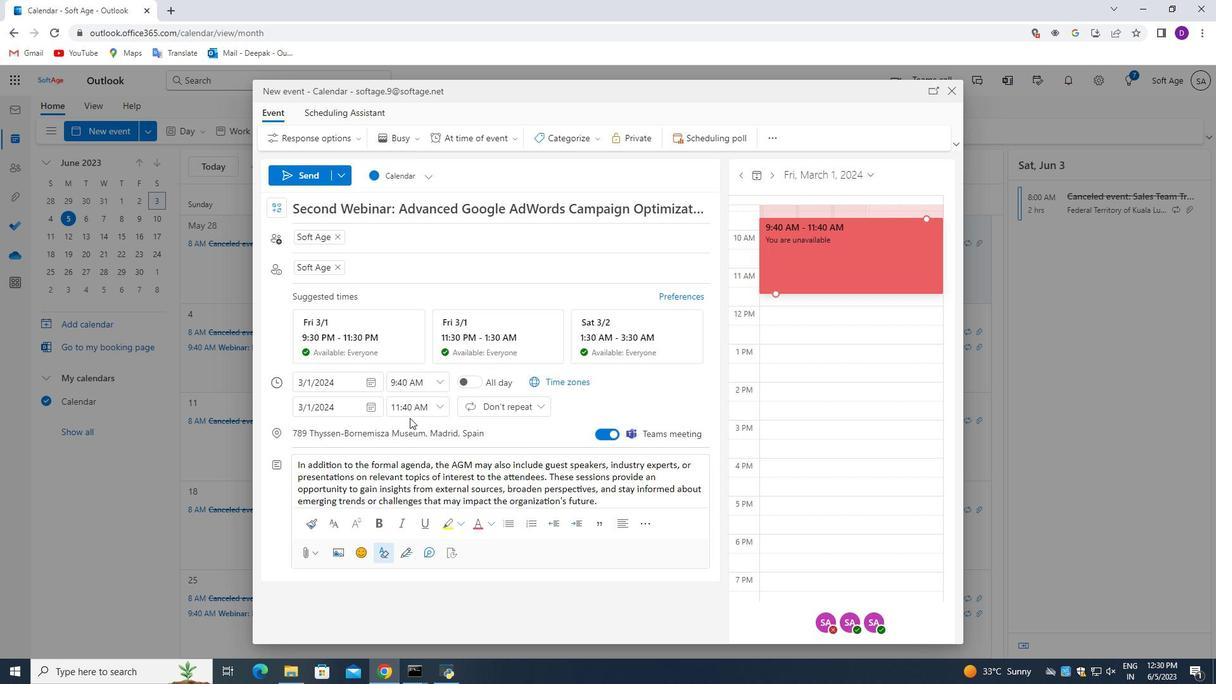 
Action: Mouse scrolled (399, 392) with delta (0, 0)
Screenshot: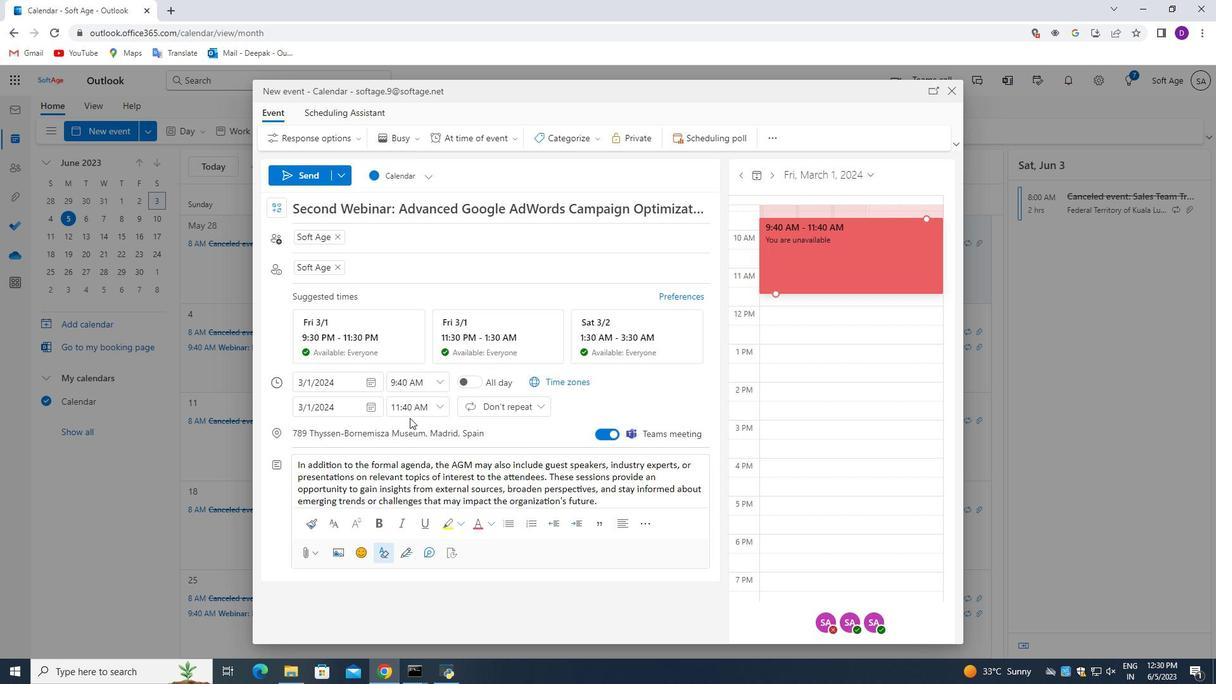 
Action: Mouse moved to (397, 385)
Screenshot: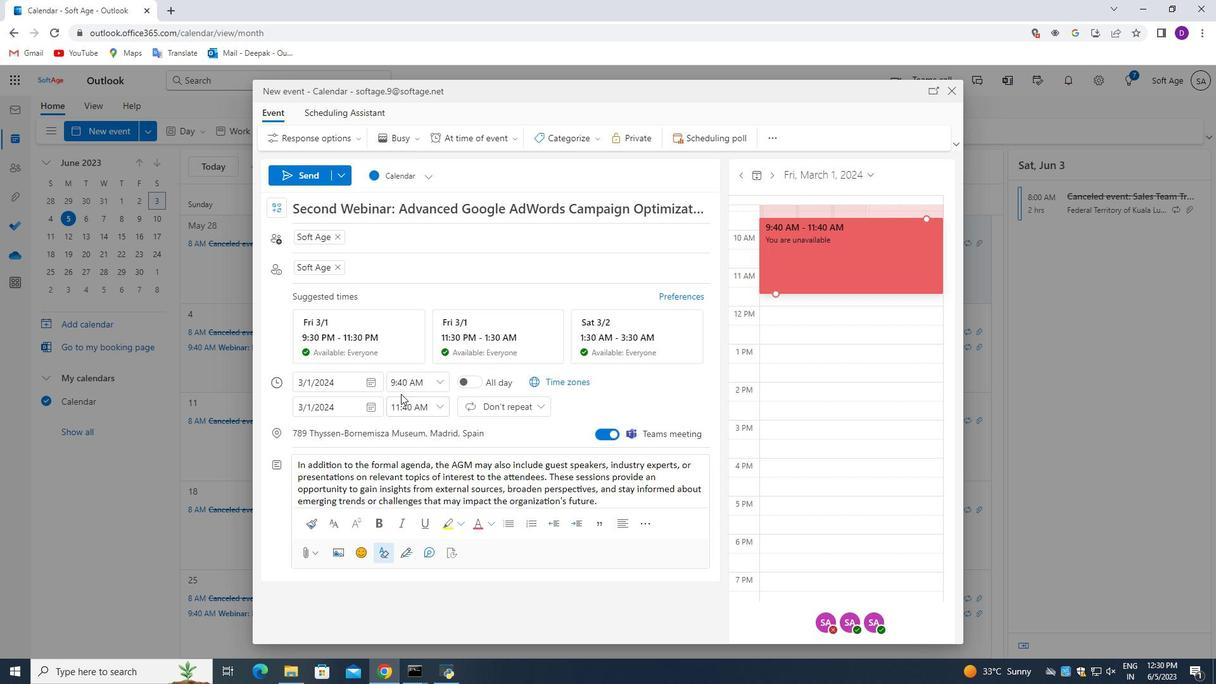 
Action: Mouse scrolled (397, 385) with delta (0, 0)
Screenshot: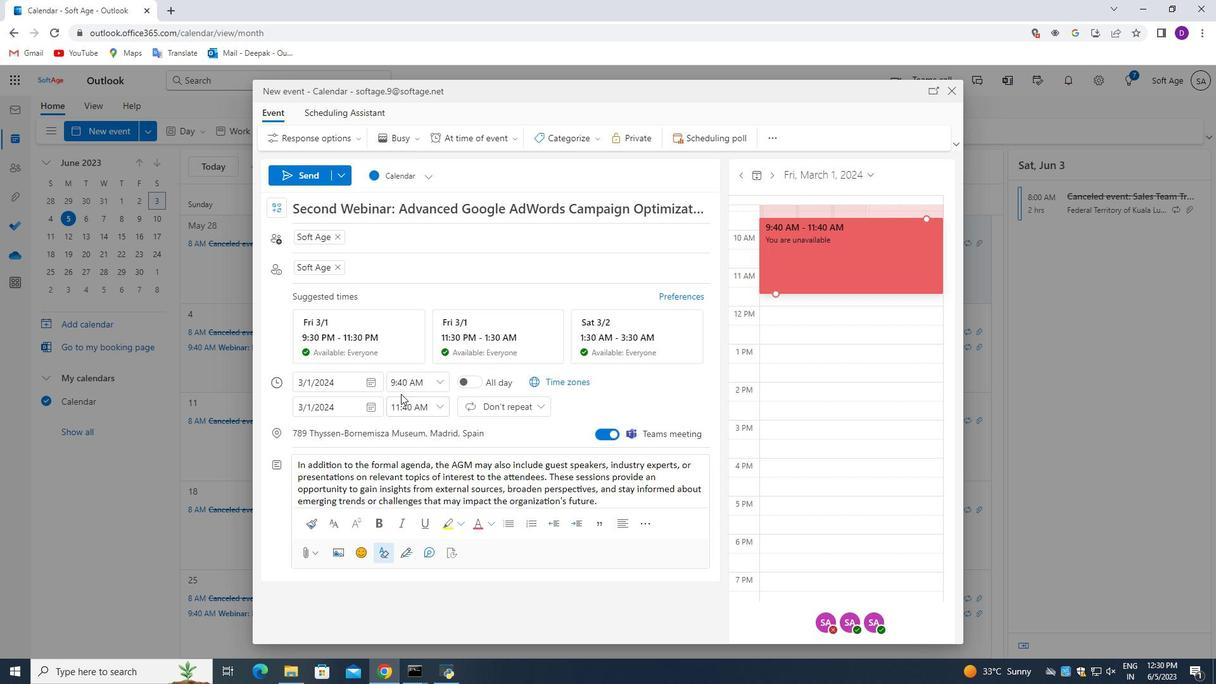 
Action: Mouse moved to (300, 168)
Screenshot: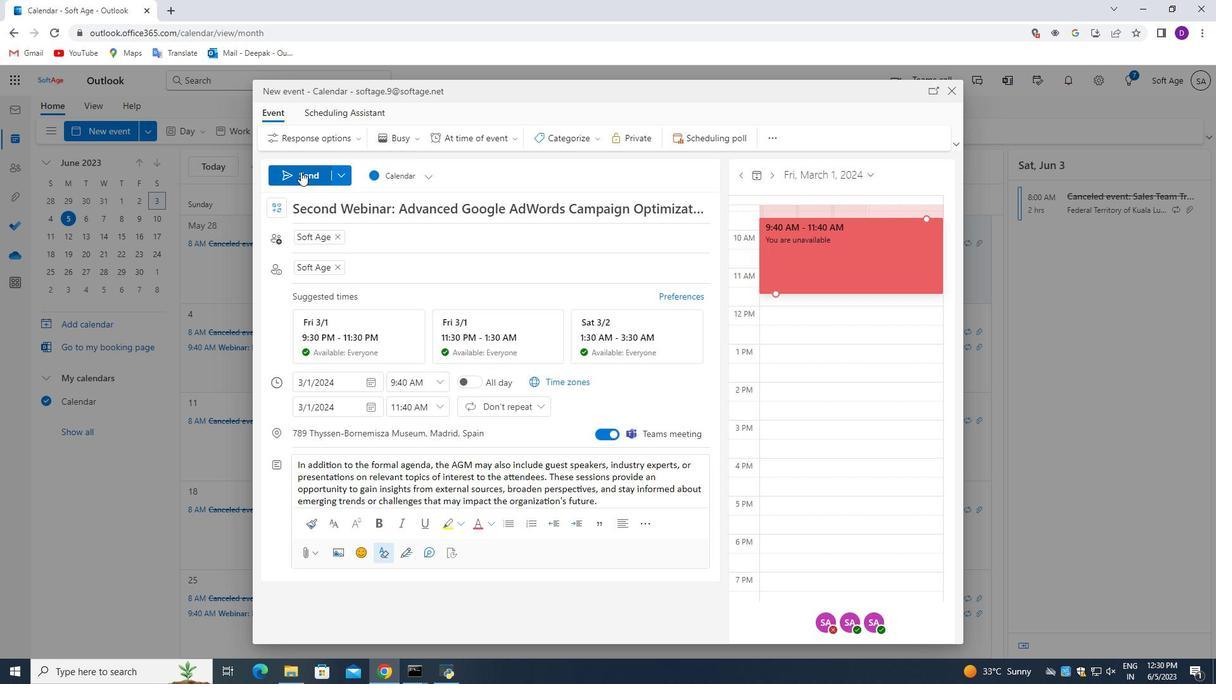 
Action: Mouse pressed left at (300, 168)
Screenshot: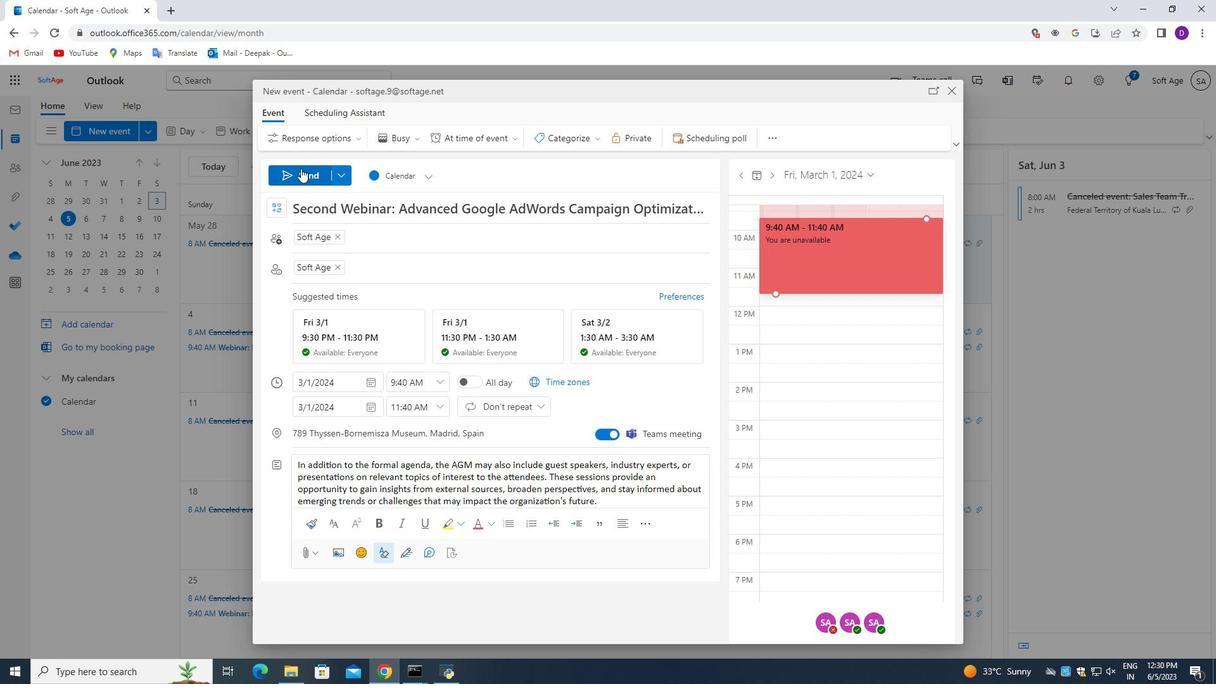 
Action: Mouse moved to (415, 301)
Screenshot: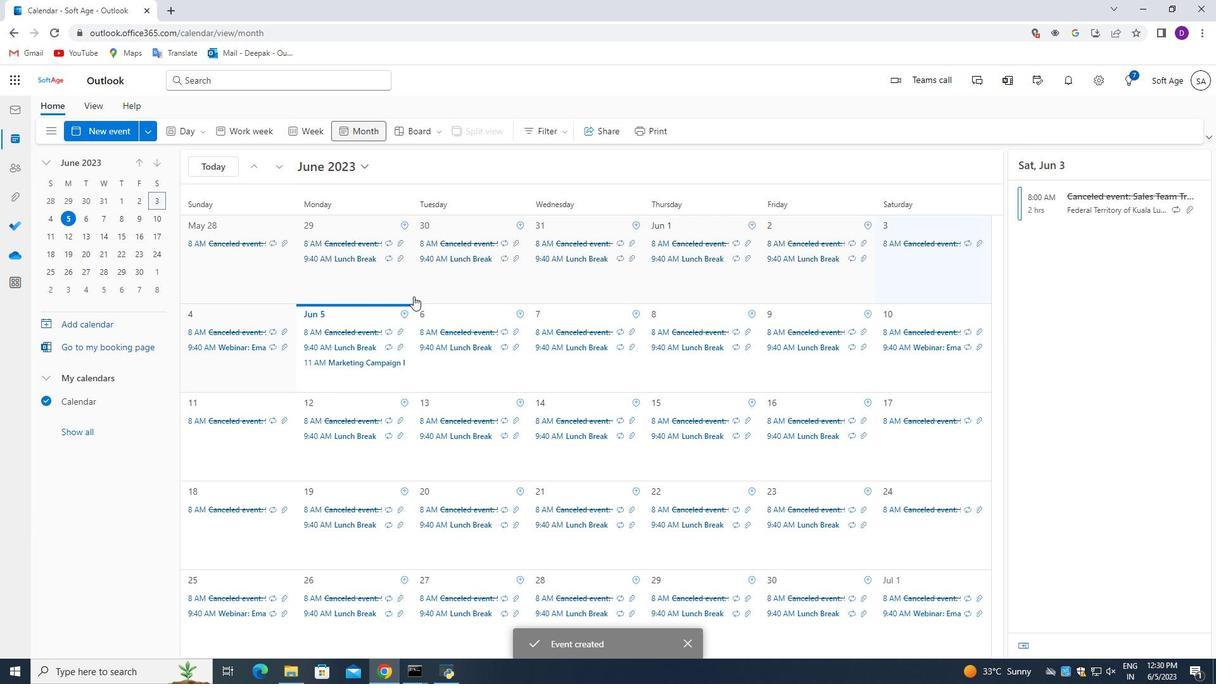
Action: Mouse scrolled (415, 300) with delta (0, 0)
Screenshot: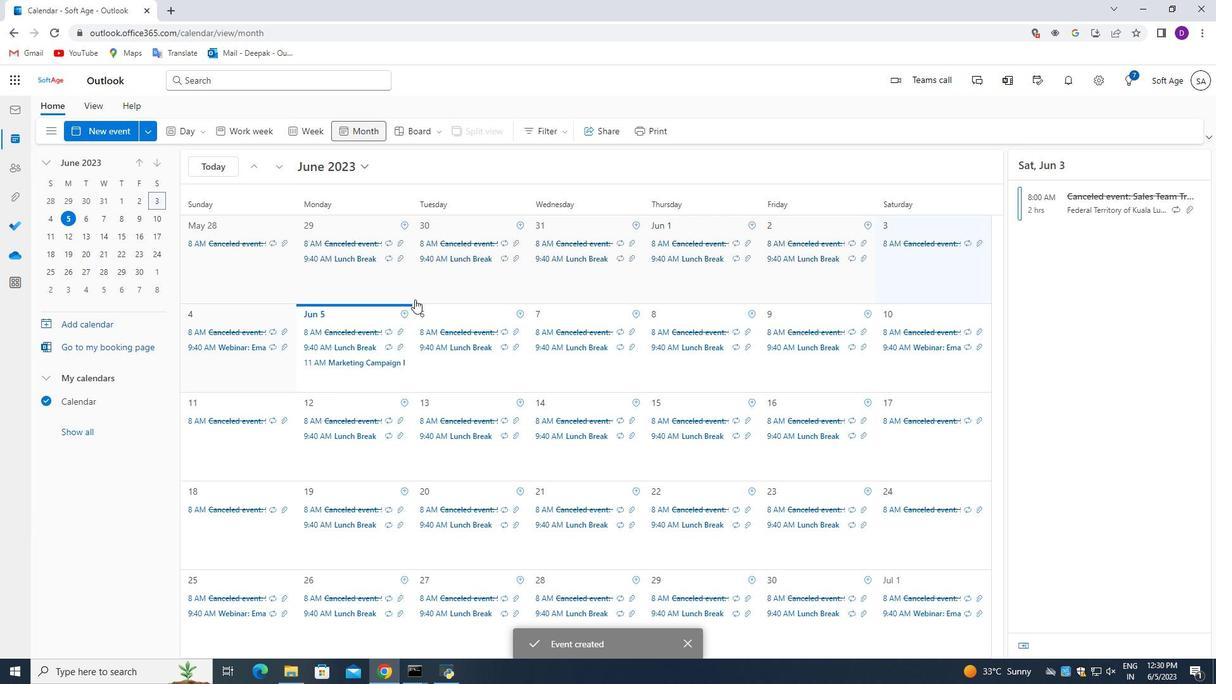 
Action: Mouse moved to (406, 304)
Screenshot: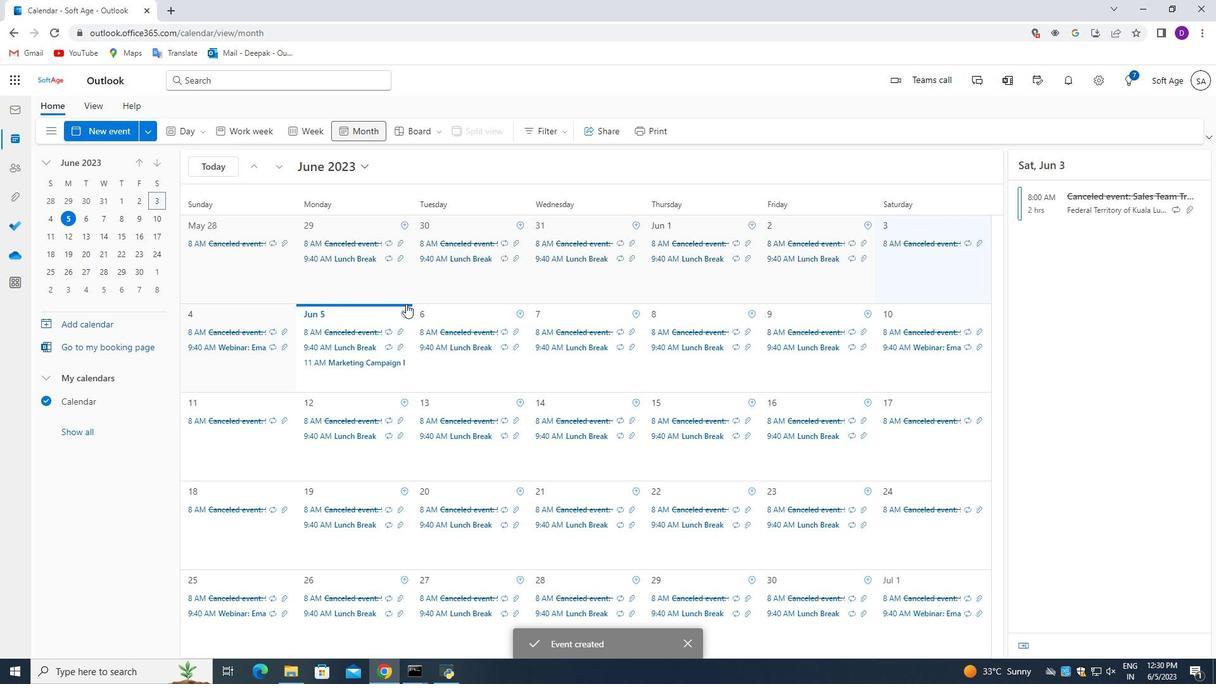 
